Task: Look for space in Rembertów, Poland from 1st July, 2023 to 8th July, 2023 for 2 adults, 1 child in price range Rs.15000 to Rs.20000. Place can be entire place with 1  bedroom having 1 bed and 1 bathroom. Property type can be house, flat, guest house, hotel. Booking option can be shelf check-in. Required host language is English.
Action: Mouse pressed left at (609, 157)
Screenshot: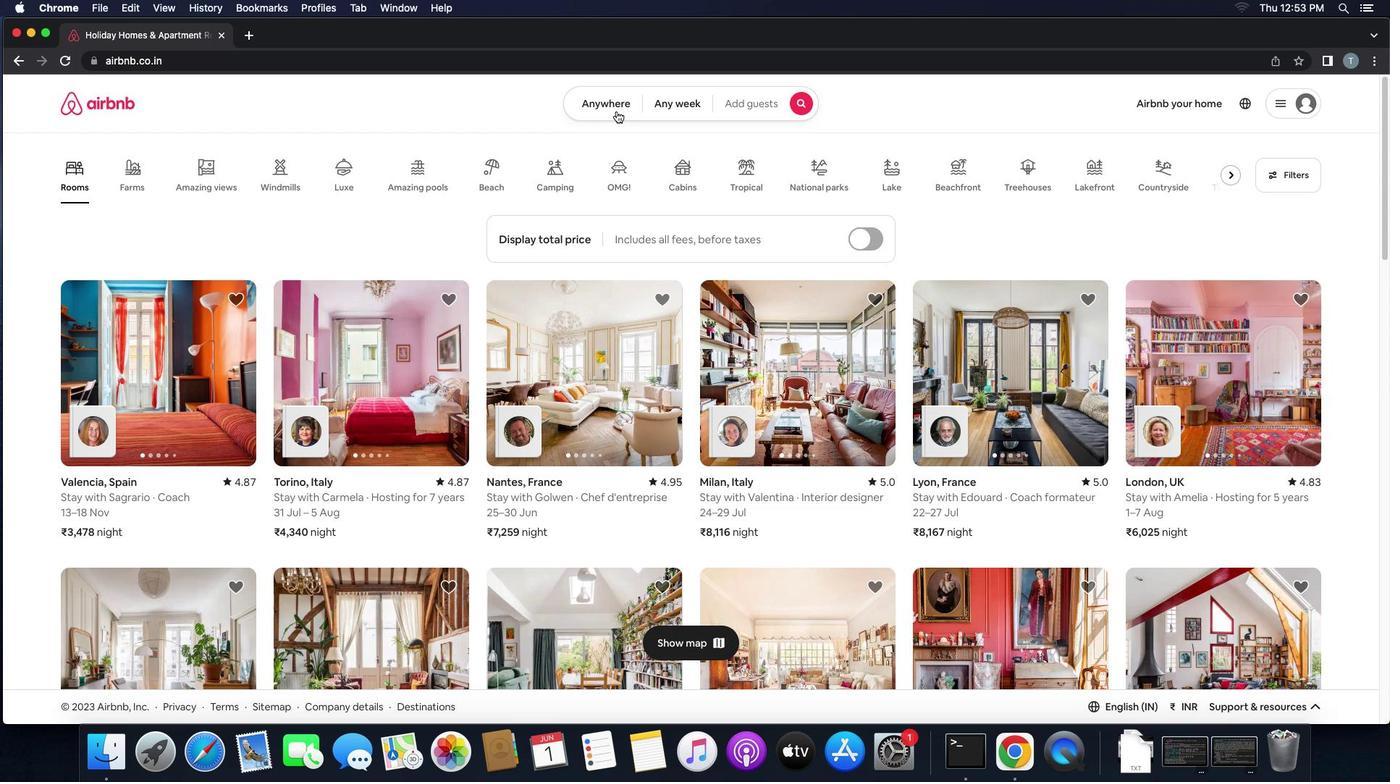 
Action: Mouse moved to (487, 207)
Screenshot: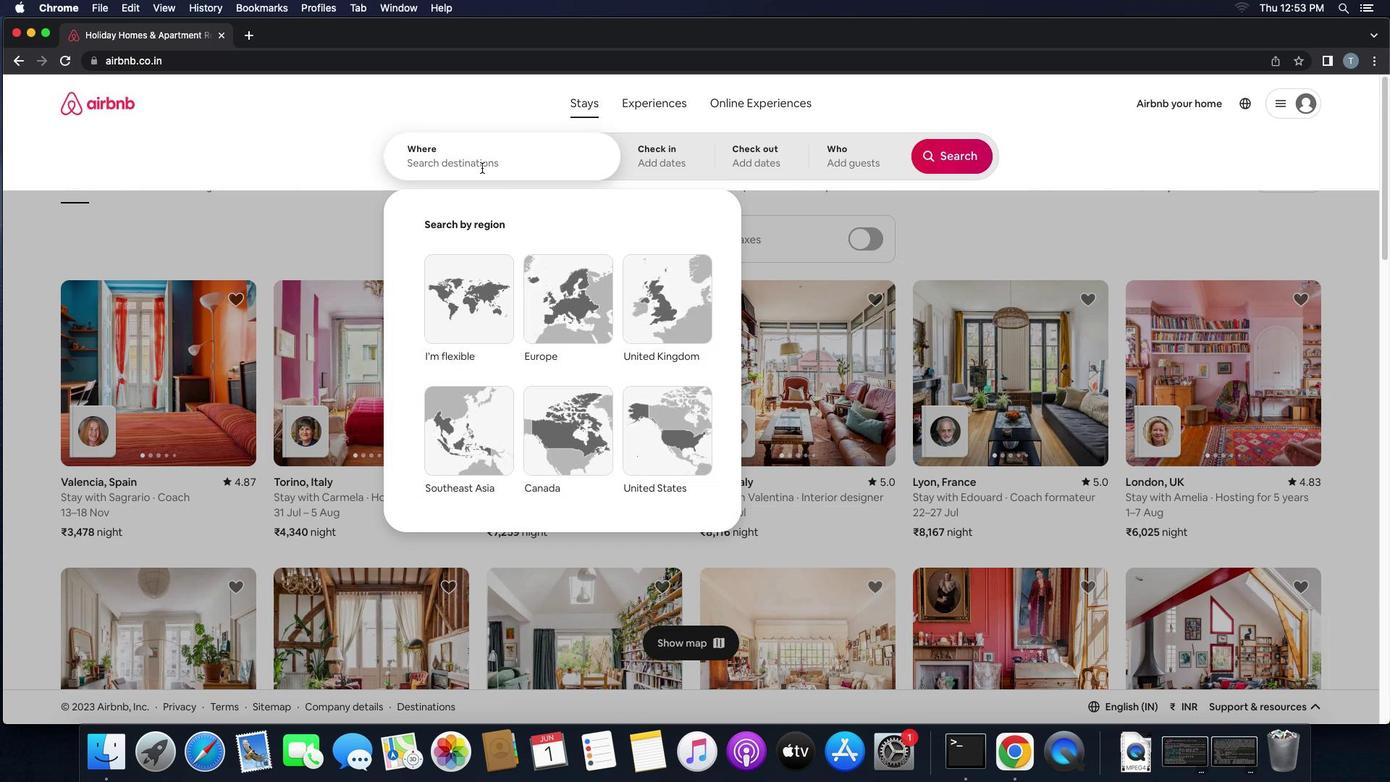 
Action: Mouse pressed left at (487, 207)
Screenshot: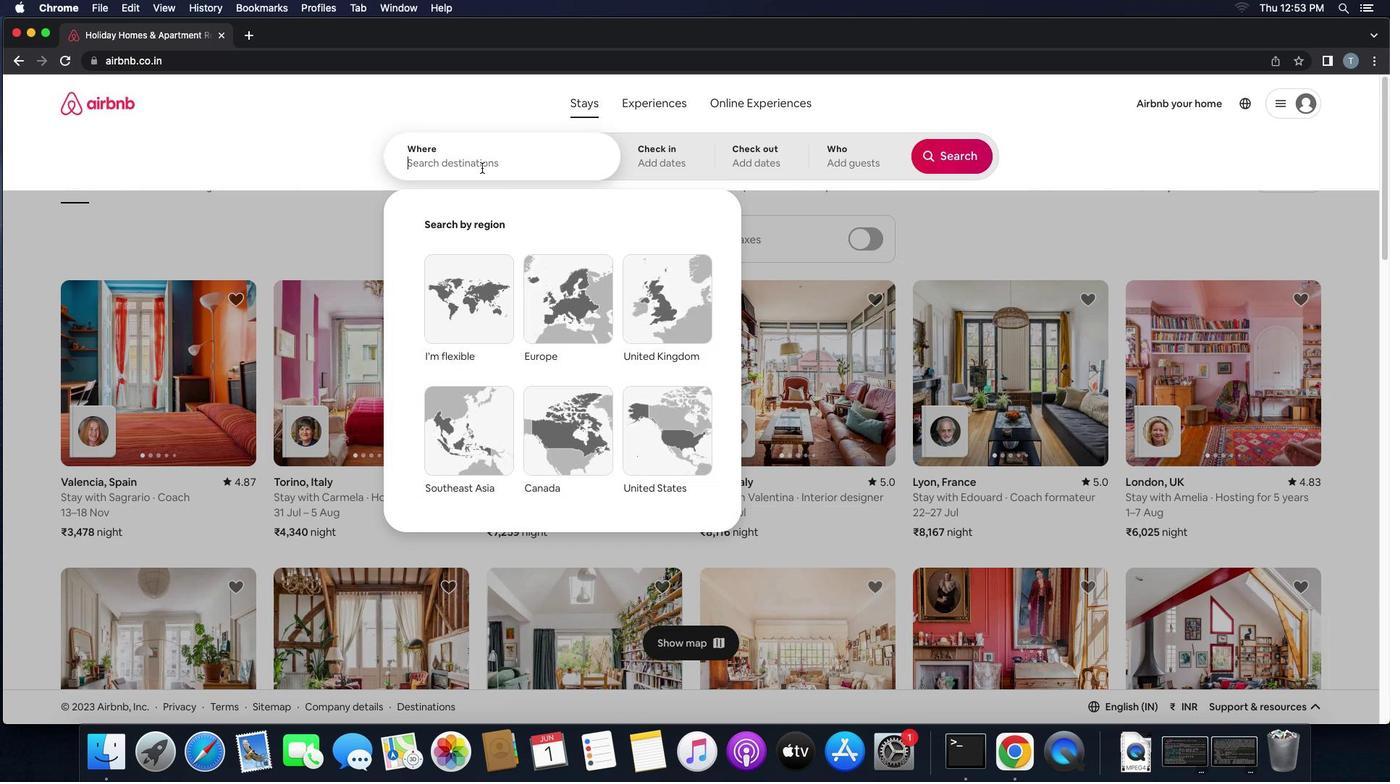 
Action: Key pressed 'r''e''m''b''e''r''t''o''w'
Screenshot: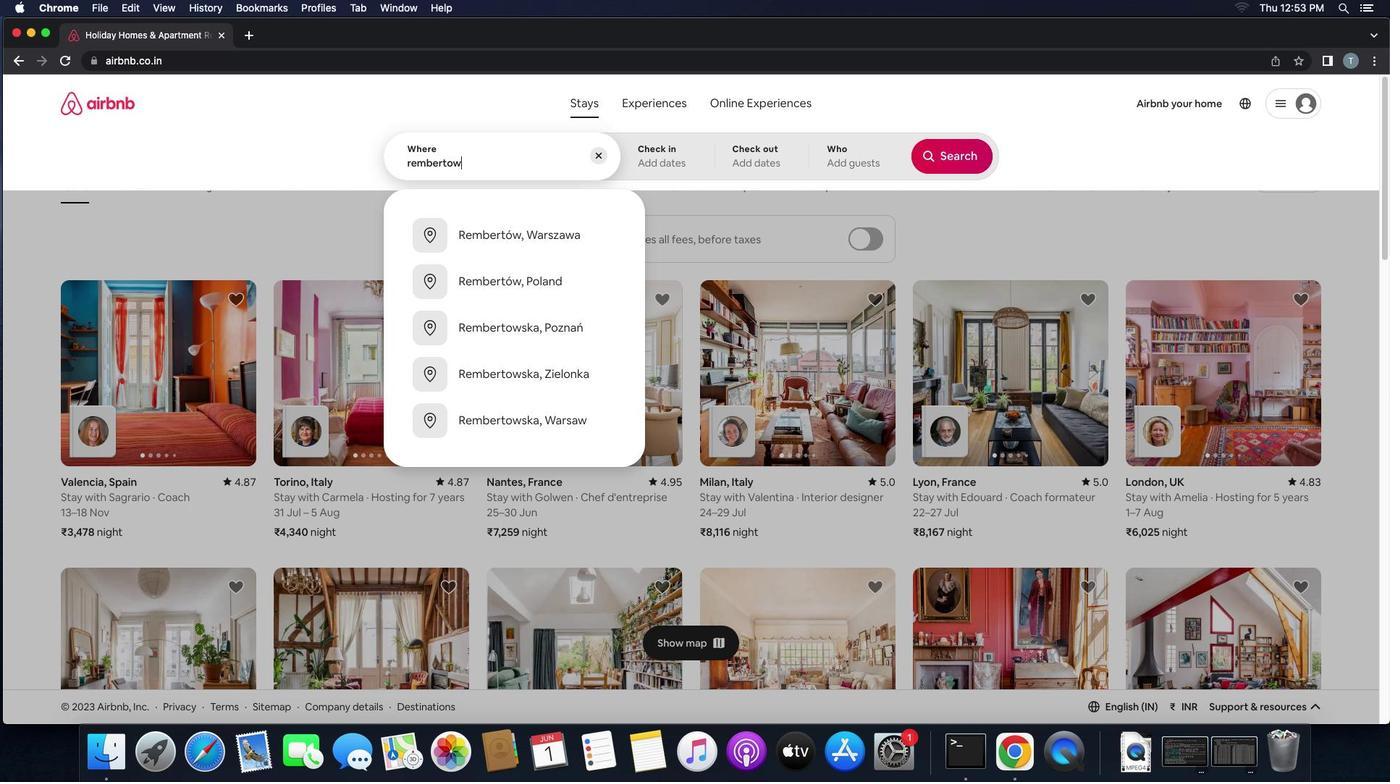 
Action: Mouse moved to (499, 307)
Screenshot: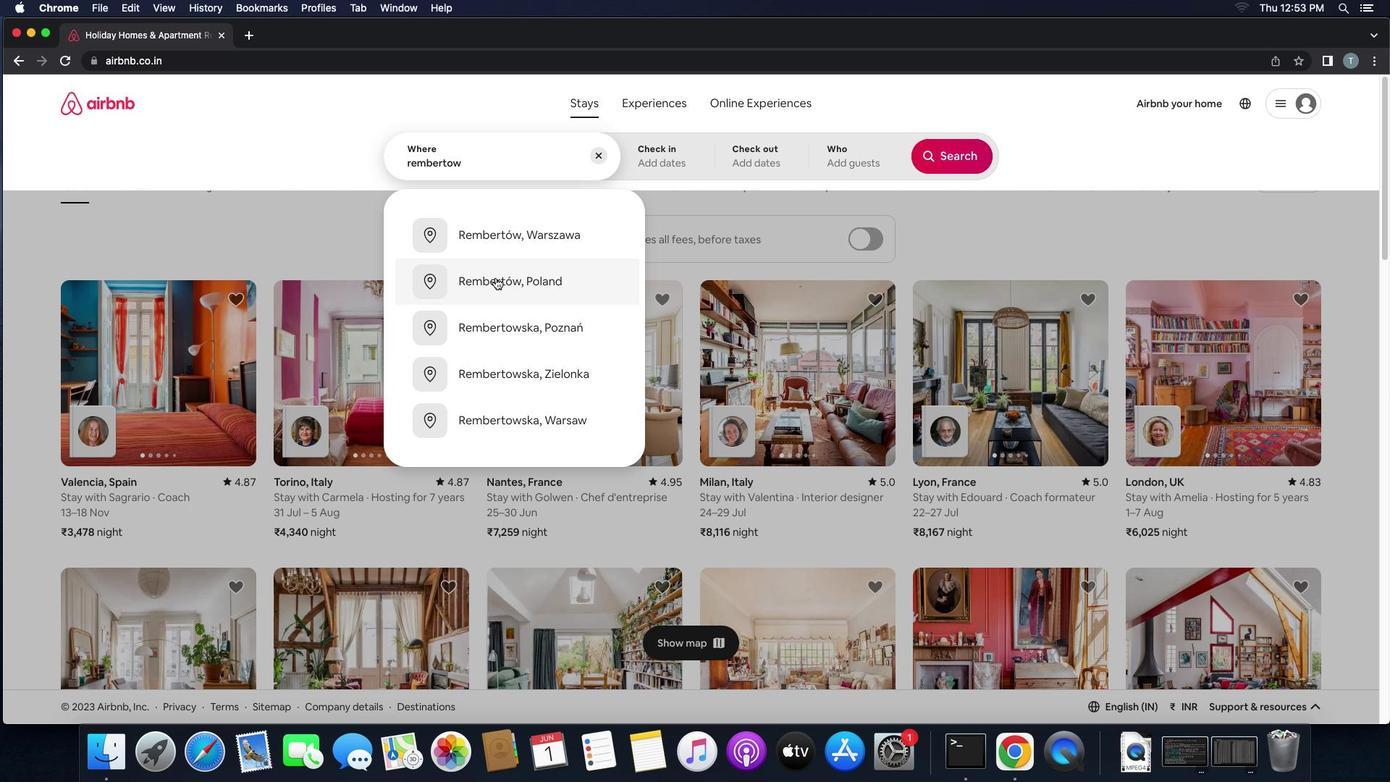 
Action: Mouse pressed left at (499, 307)
Screenshot: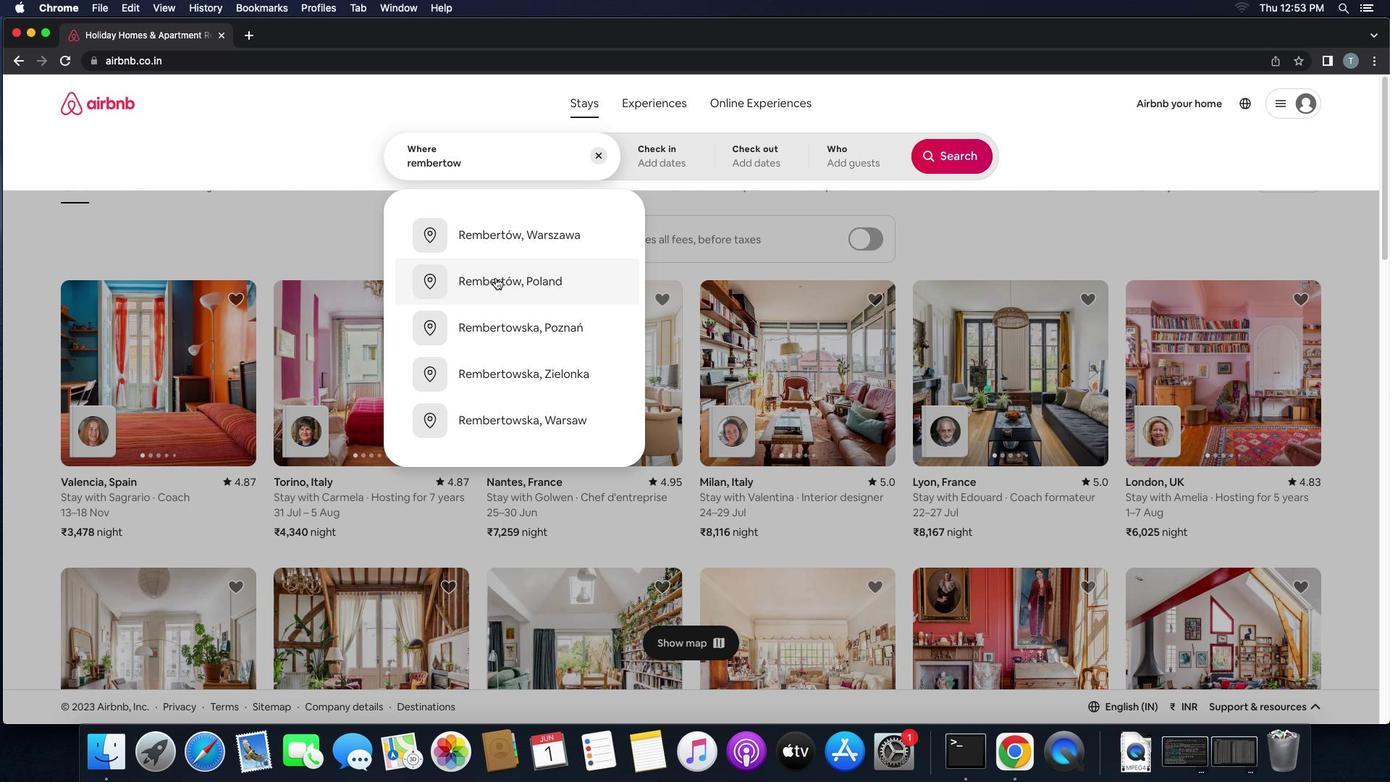 
Action: Mouse moved to (904, 360)
Screenshot: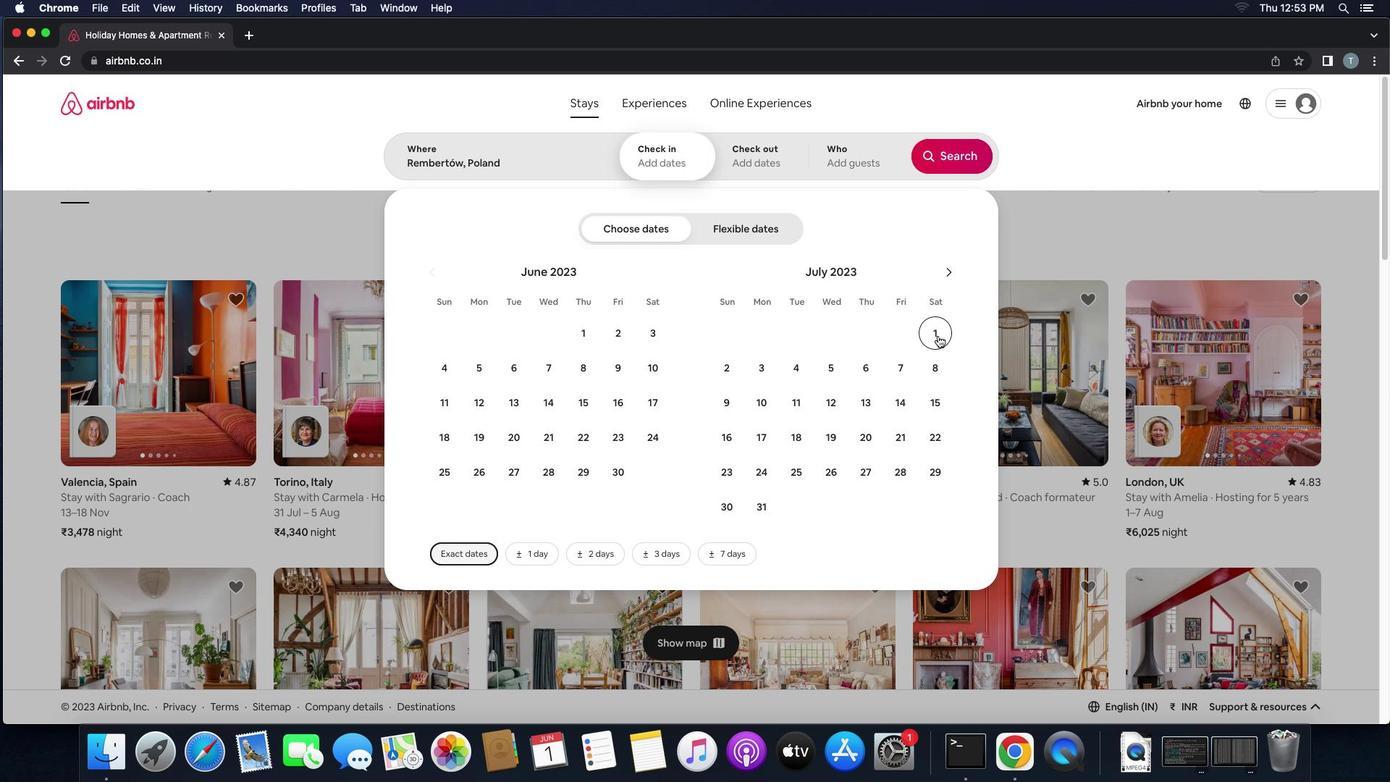 
Action: Mouse pressed left at (904, 360)
Screenshot: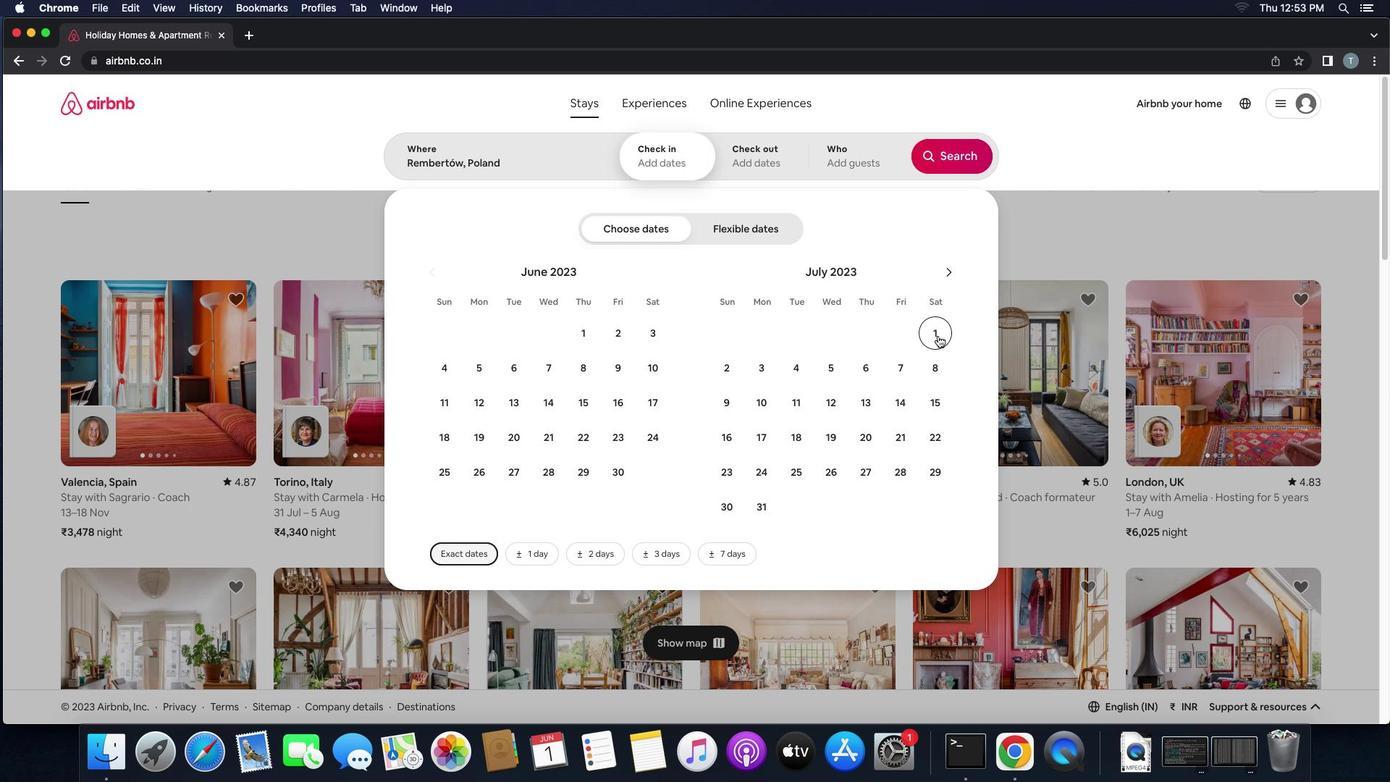 
Action: Mouse moved to (899, 386)
Screenshot: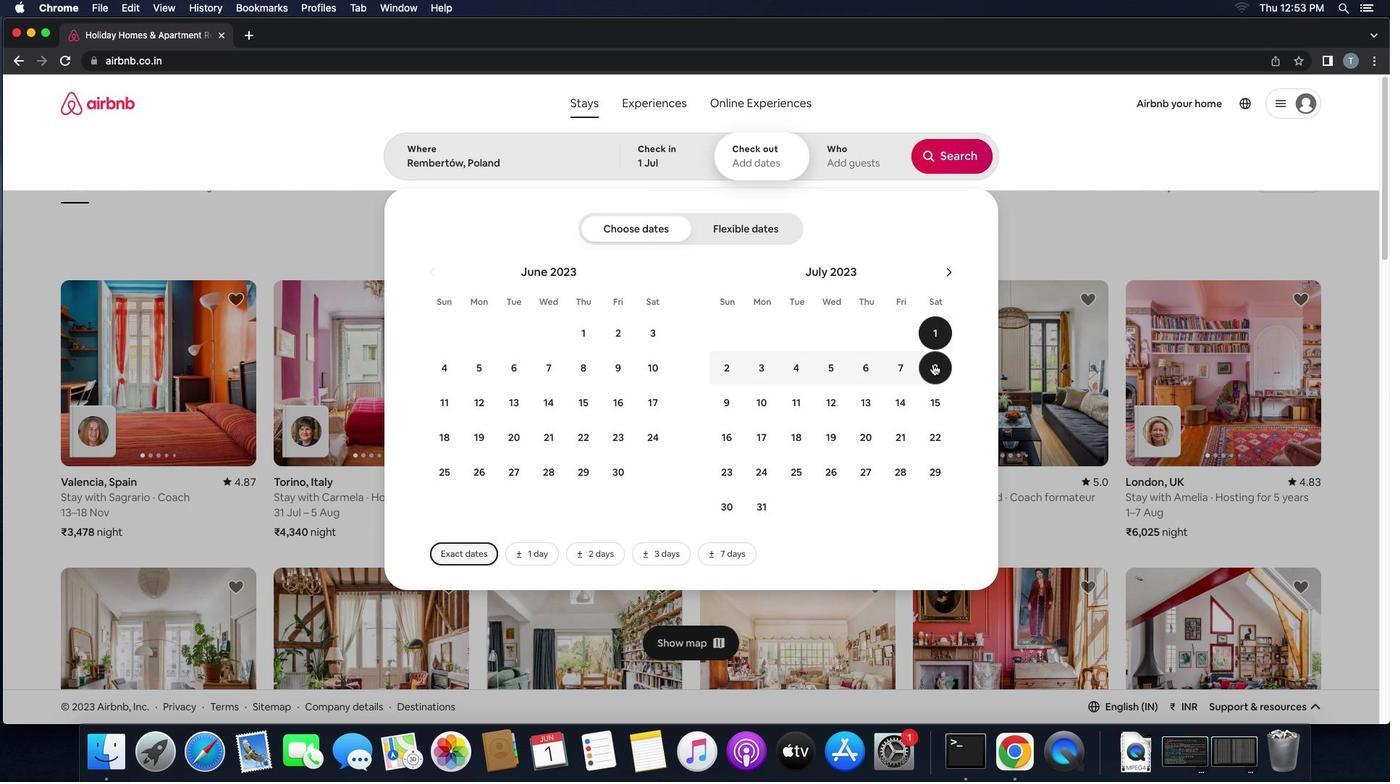 
Action: Mouse pressed left at (899, 386)
Screenshot: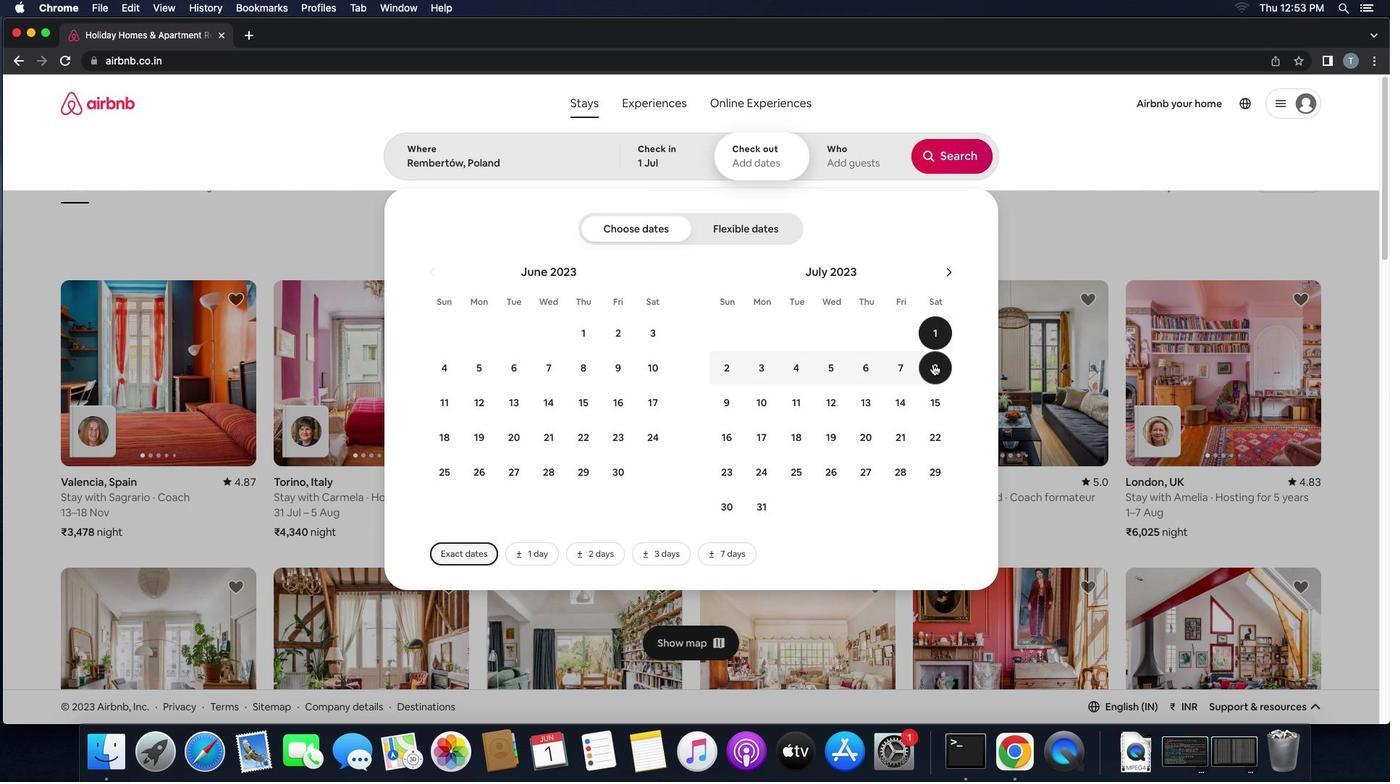 
Action: Mouse moved to (841, 201)
Screenshot: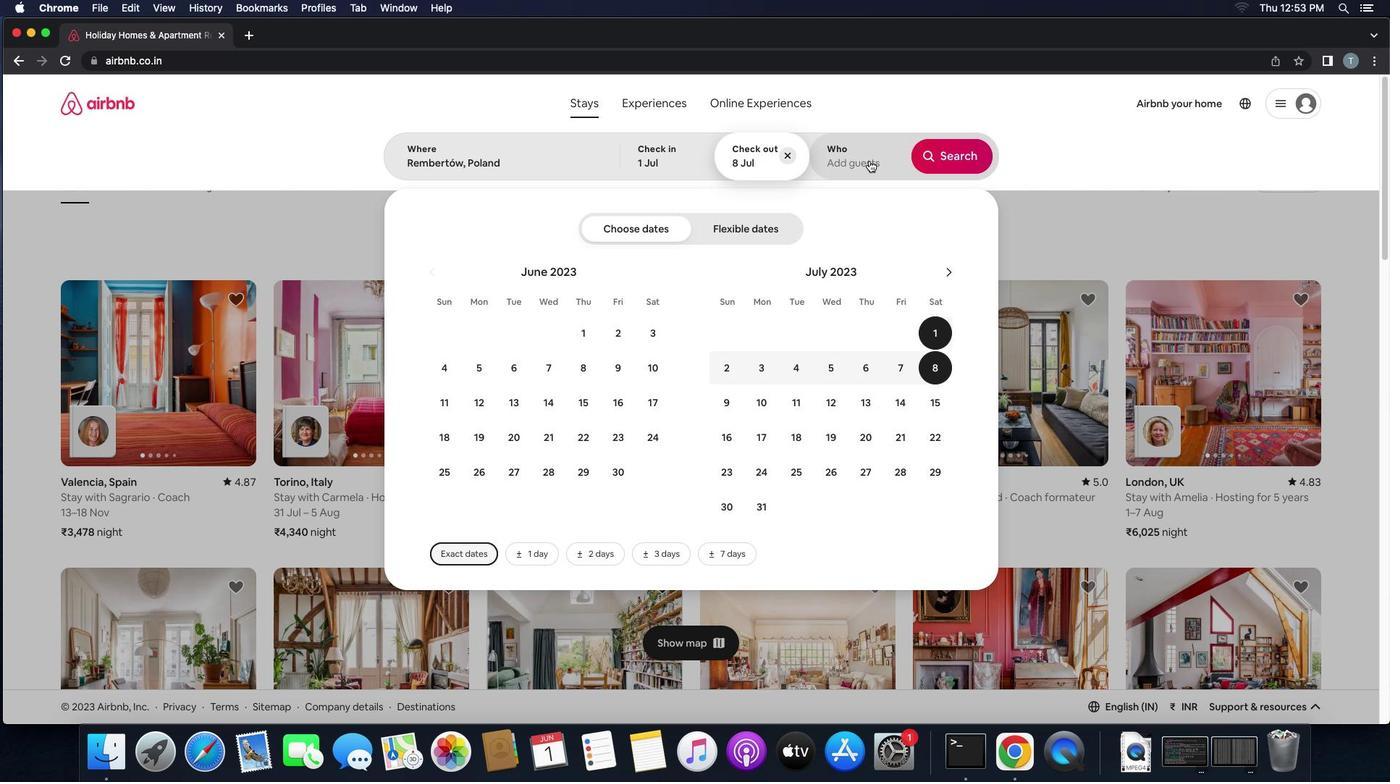 
Action: Mouse pressed left at (841, 201)
Screenshot: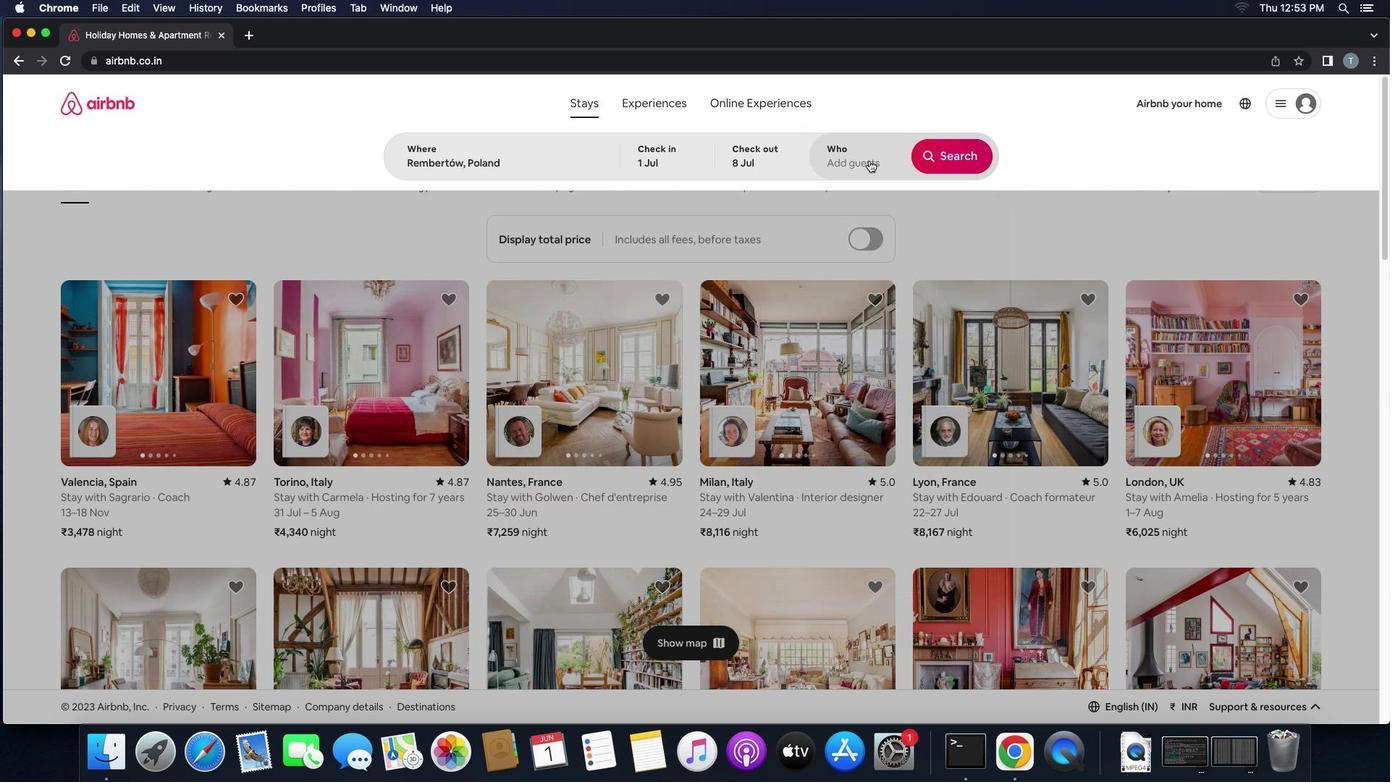 
Action: Mouse moved to (920, 266)
Screenshot: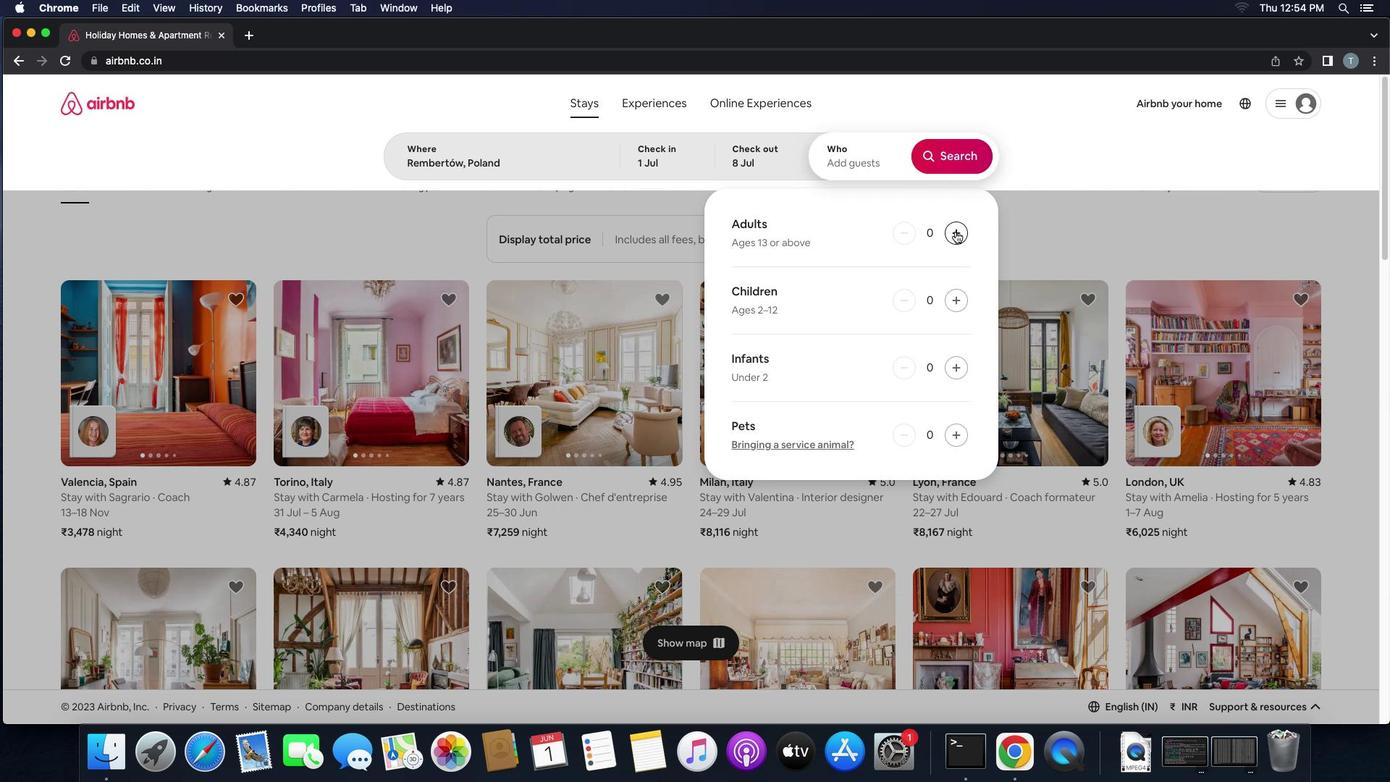 
Action: Mouse pressed left at (920, 266)
Screenshot: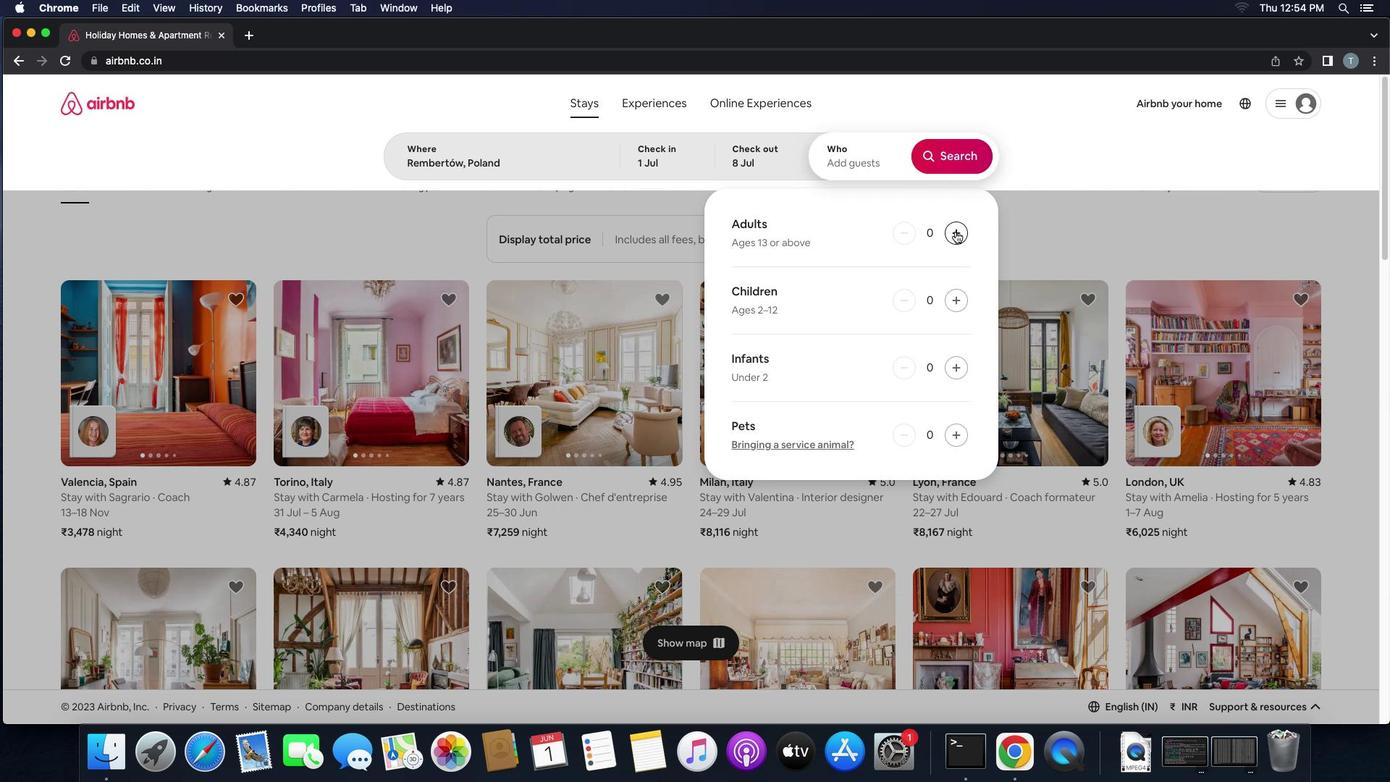 
Action: Mouse pressed left at (920, 266)
Screenshot: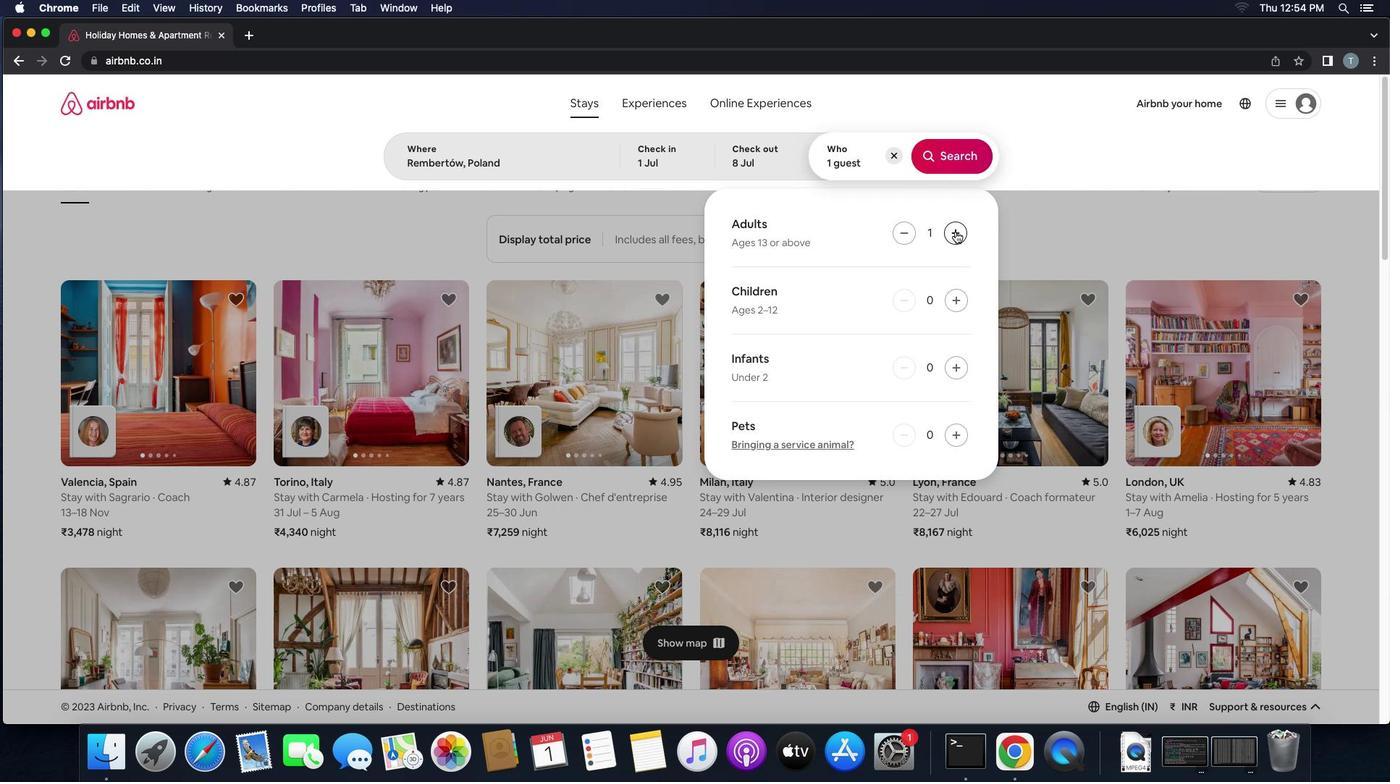 
Action: Mouse moved to (920, 335)
Screenshot: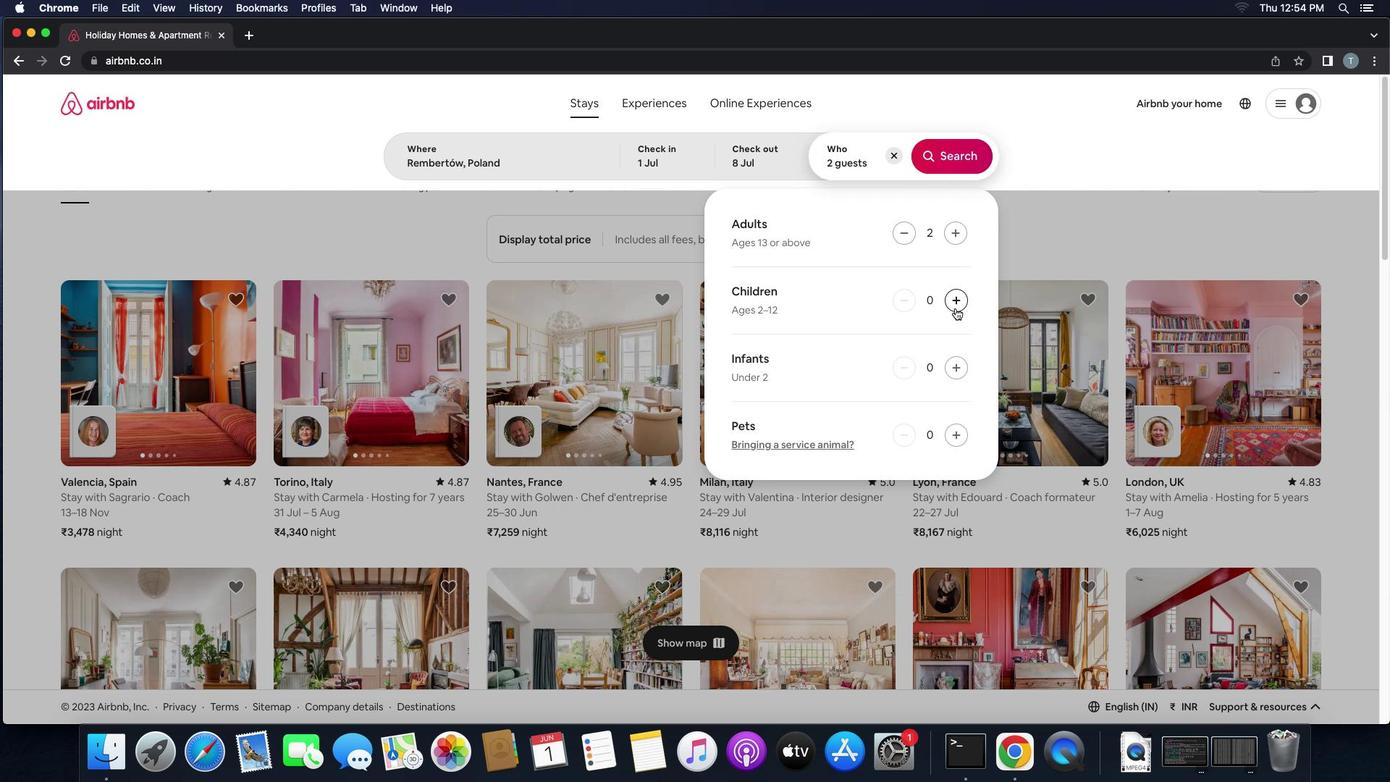 
Action: Mouse pressed left at (920, 335)
Screenshot: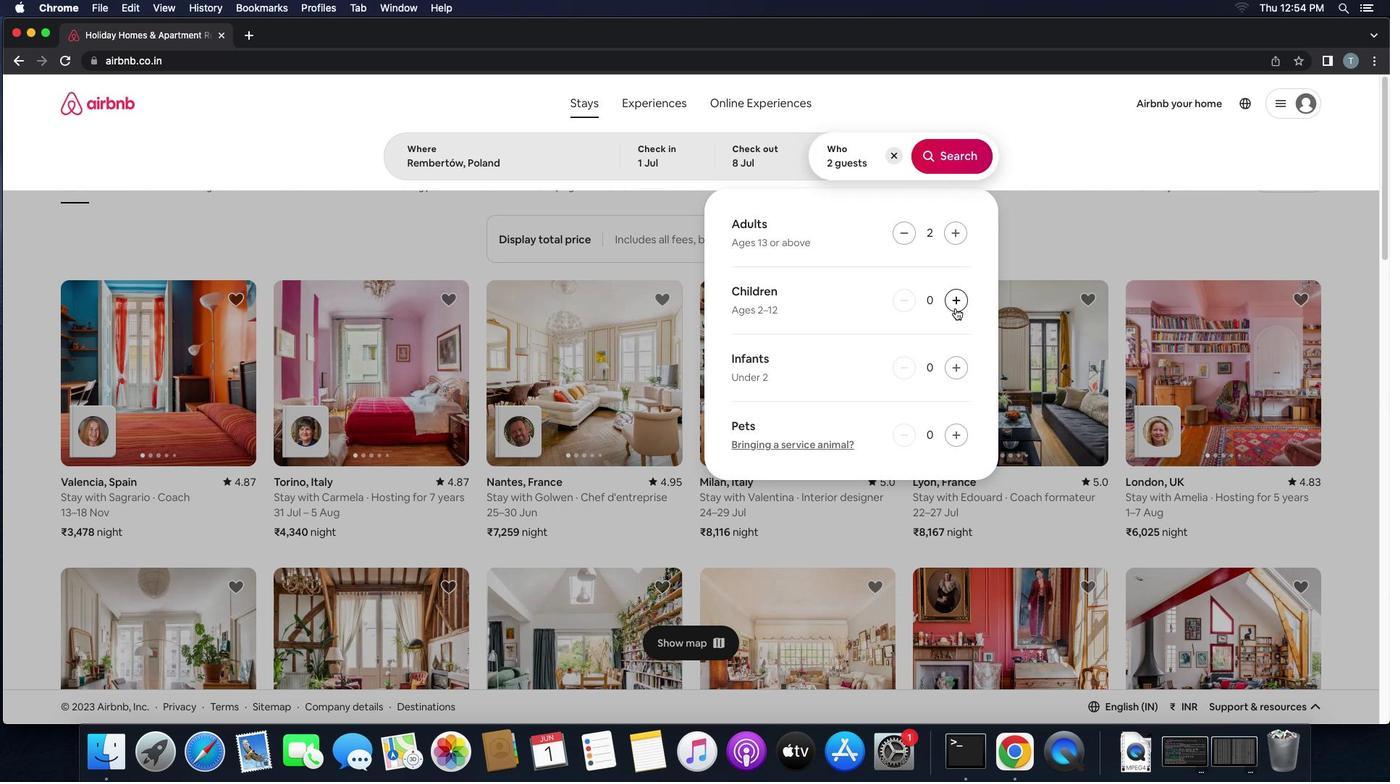 
Action: Mouse moved to (928, 200)
Screenshot: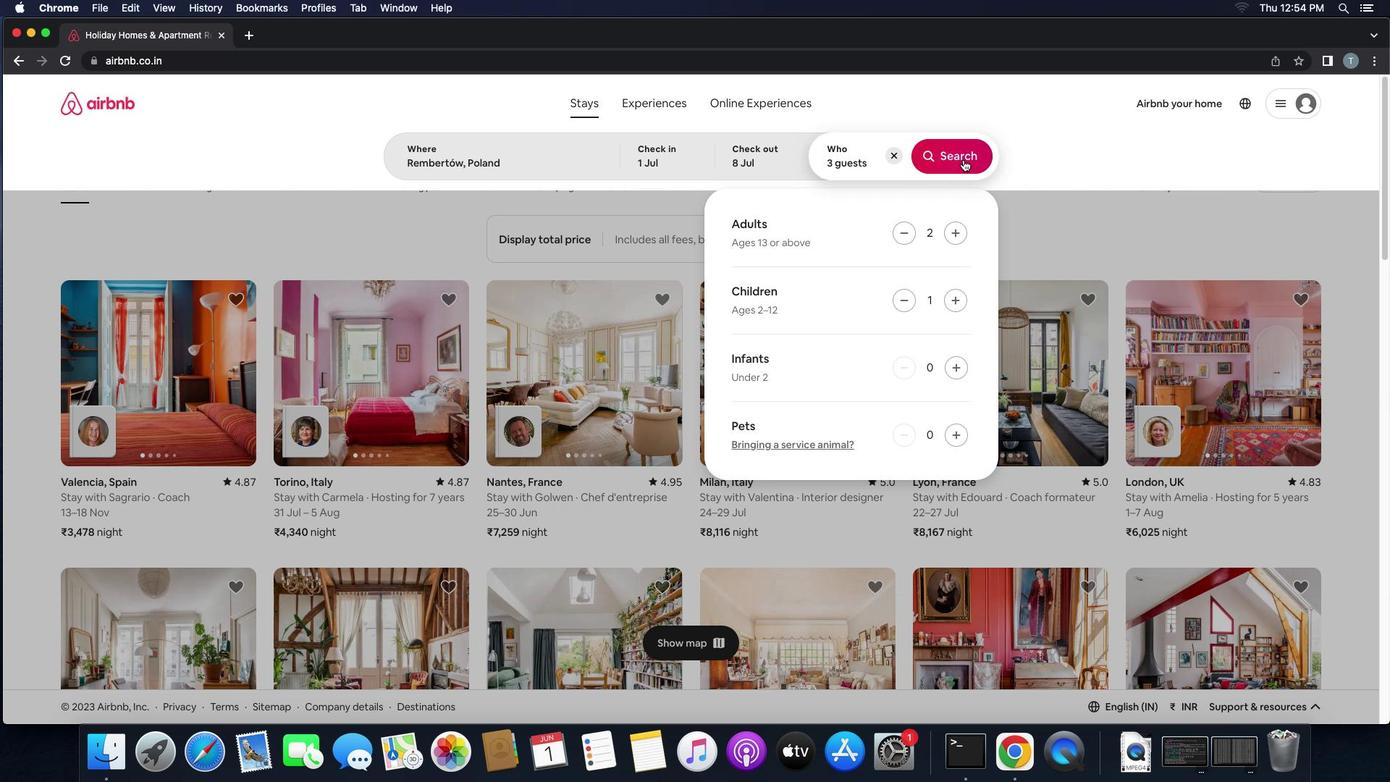 
Action: Mouse pressed left at (928, 200)
Screenshot: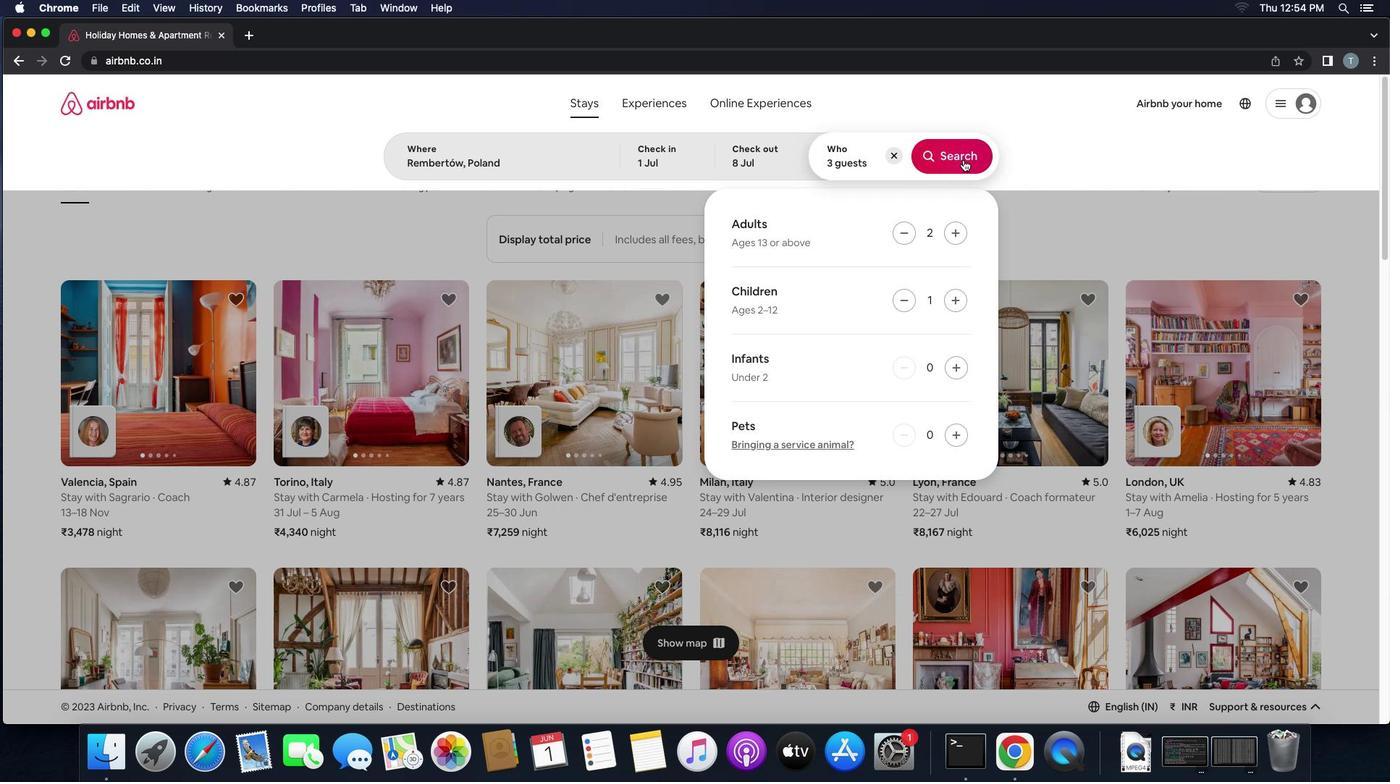 
Action: Mouse moved to (1242, 197)
Screenshot: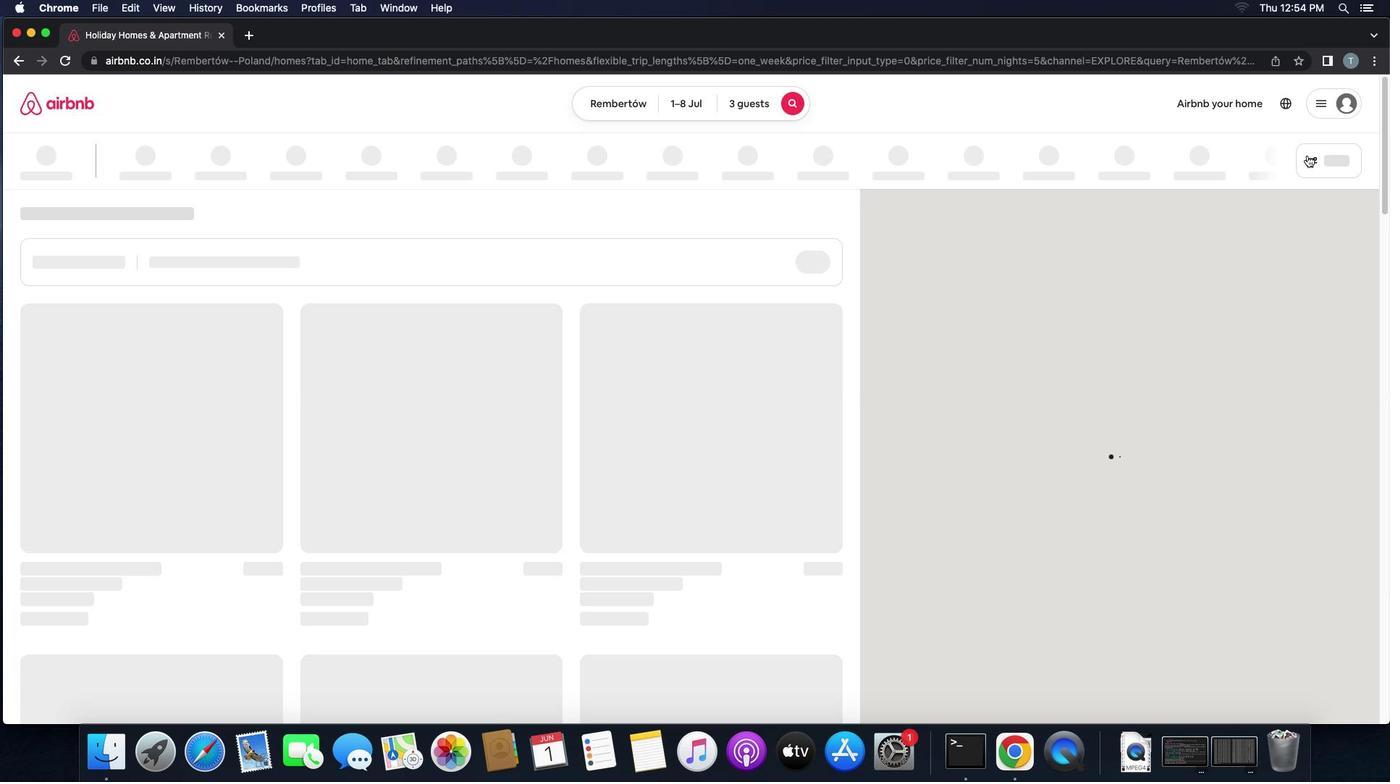 
Action: Mouse pressed left at (1242, 197)
Screenshot: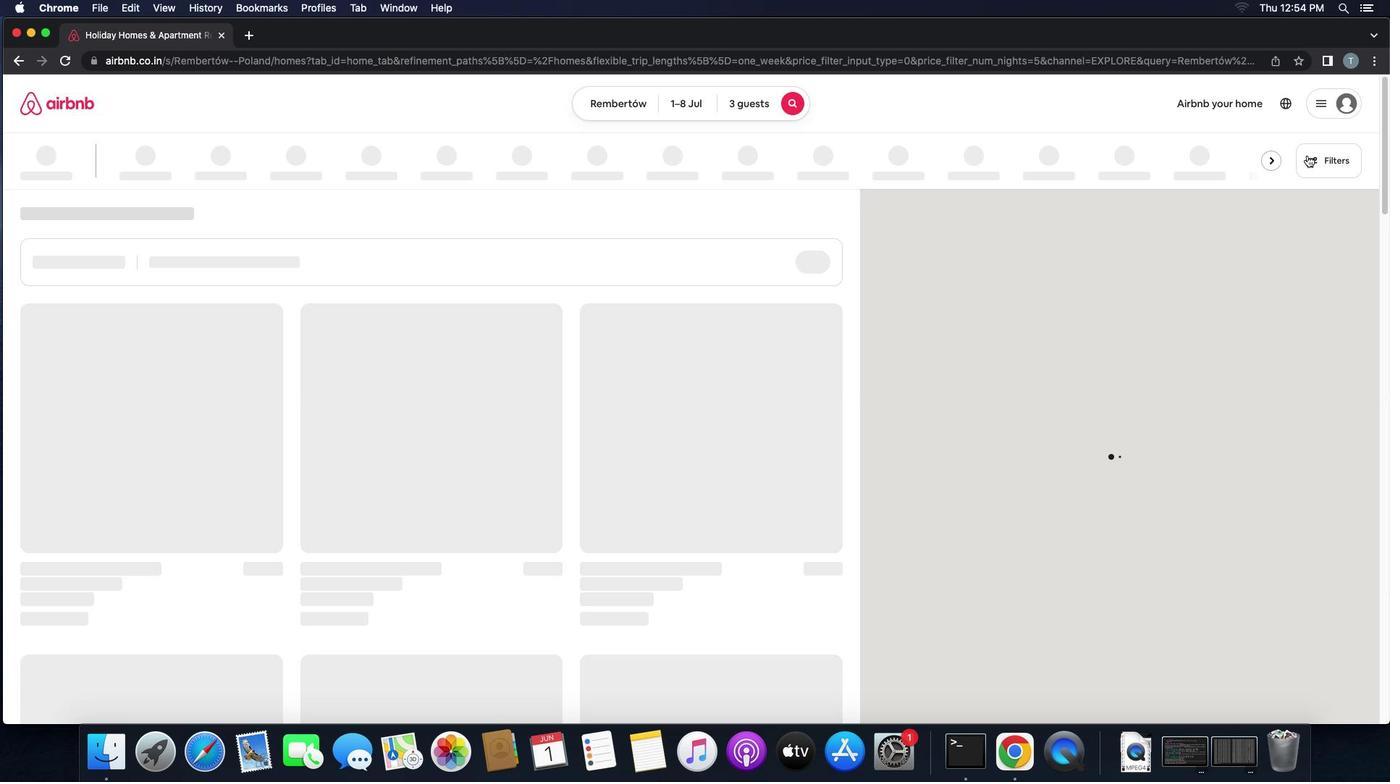 
Action: Mouse moved to (559, 514)
Screenshot: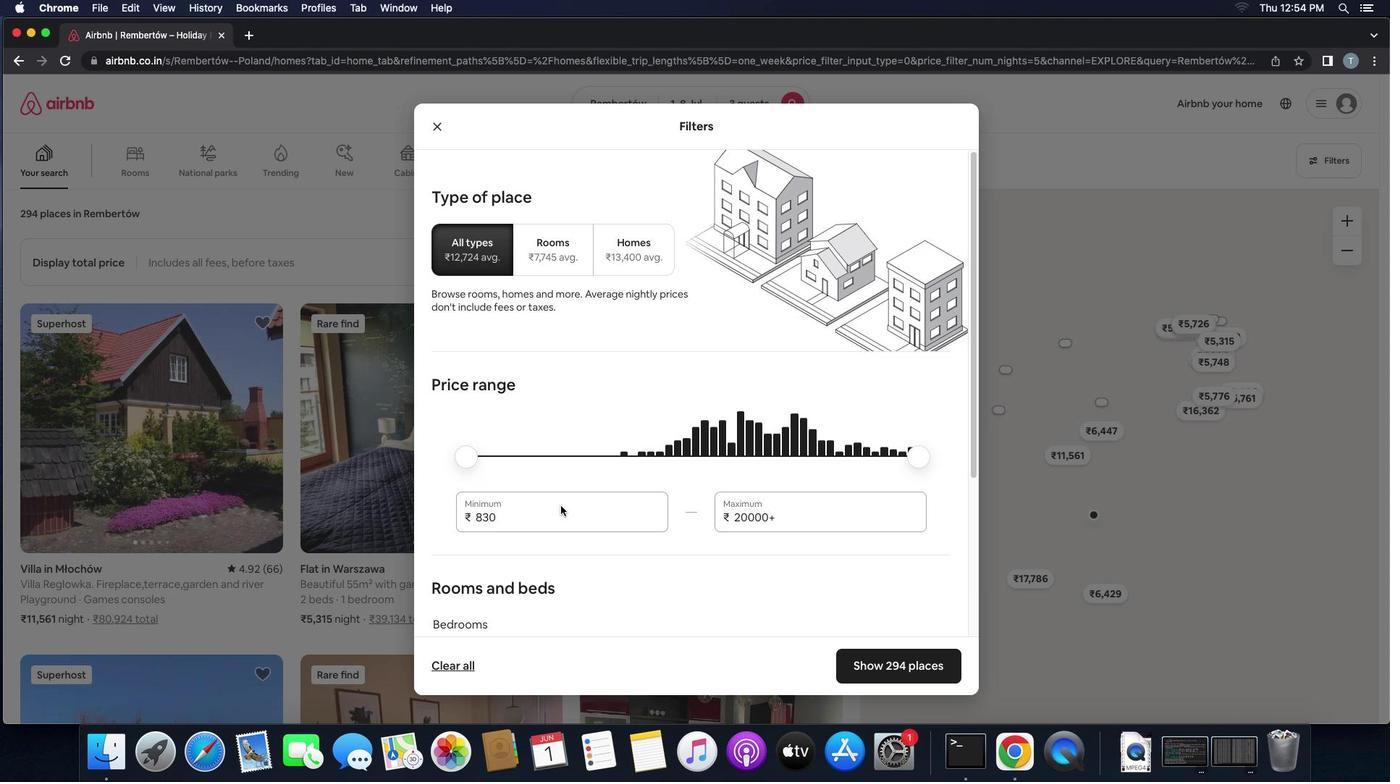 
Action: Mouse pressed left at (559, 514)
Screenshot: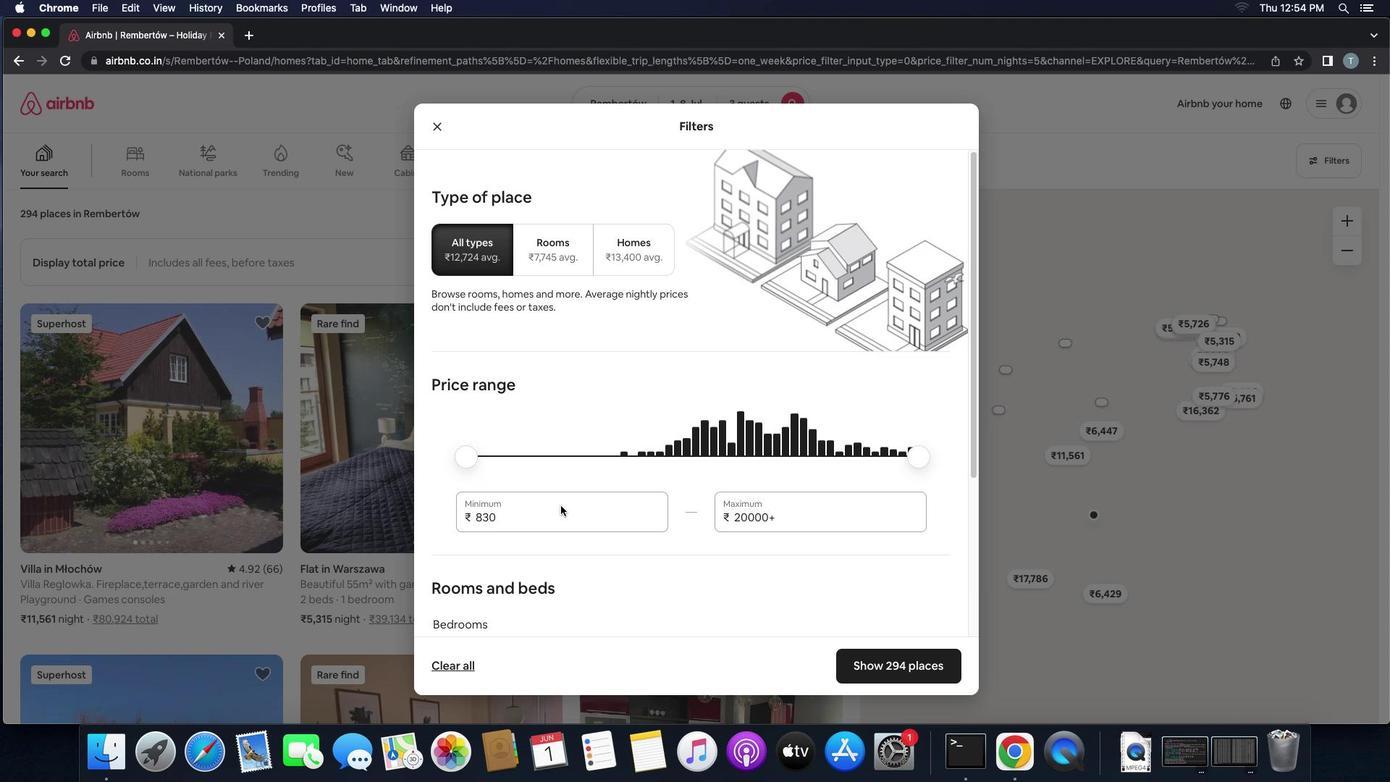 
Action: Mouse moved to (559, 514)
Screenshot: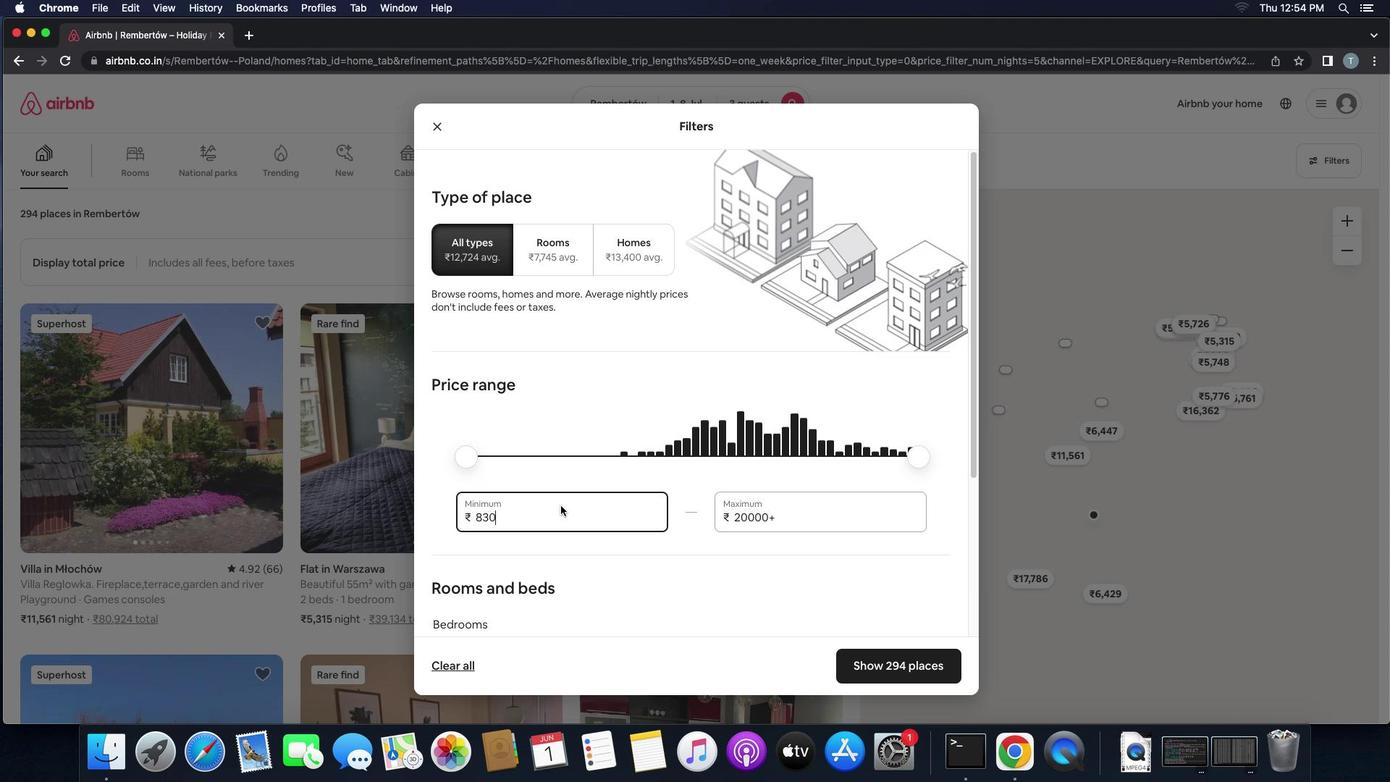 
Action: Key pressed Key.backspaceKey.backspaceKey.backspace'1''5''0''0''0'
Screenshot: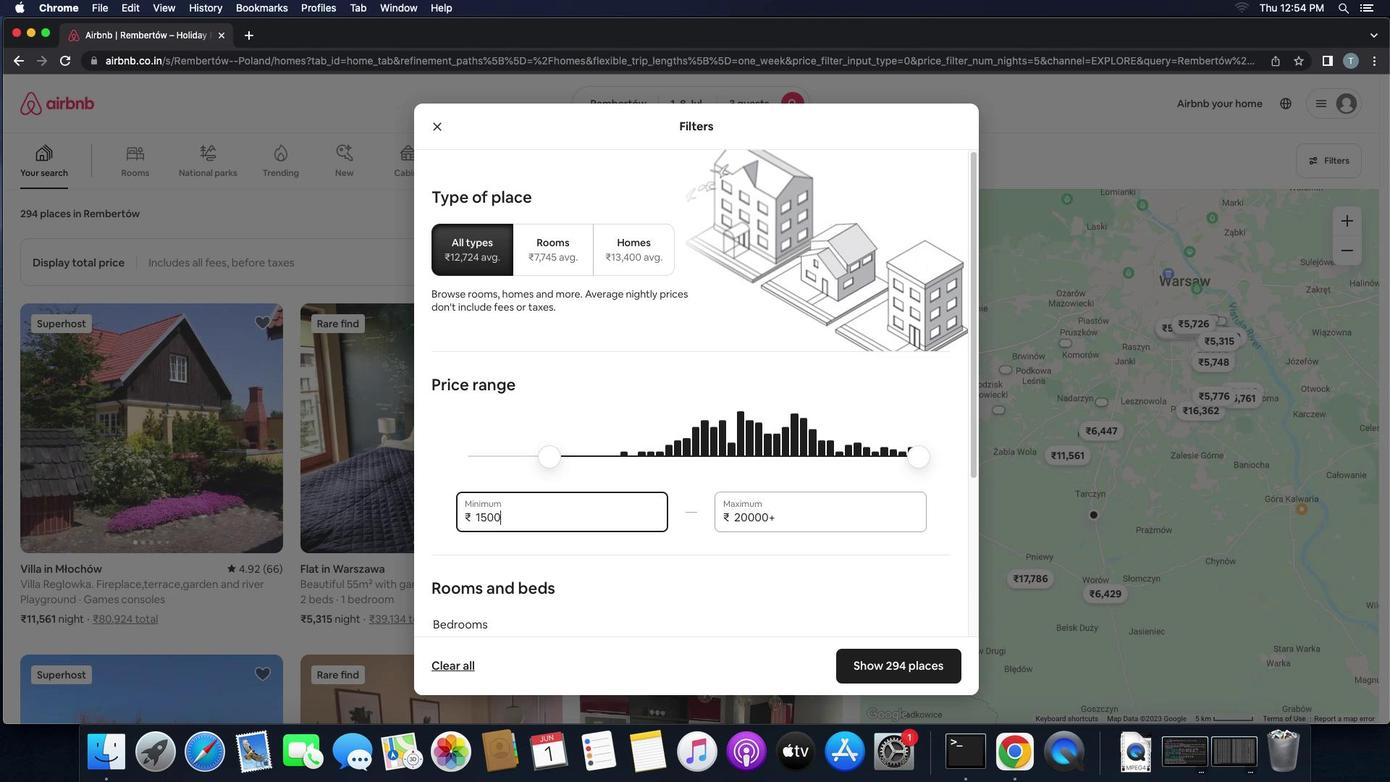 
Action: Mouse moved to (801, 523)
Screenshot: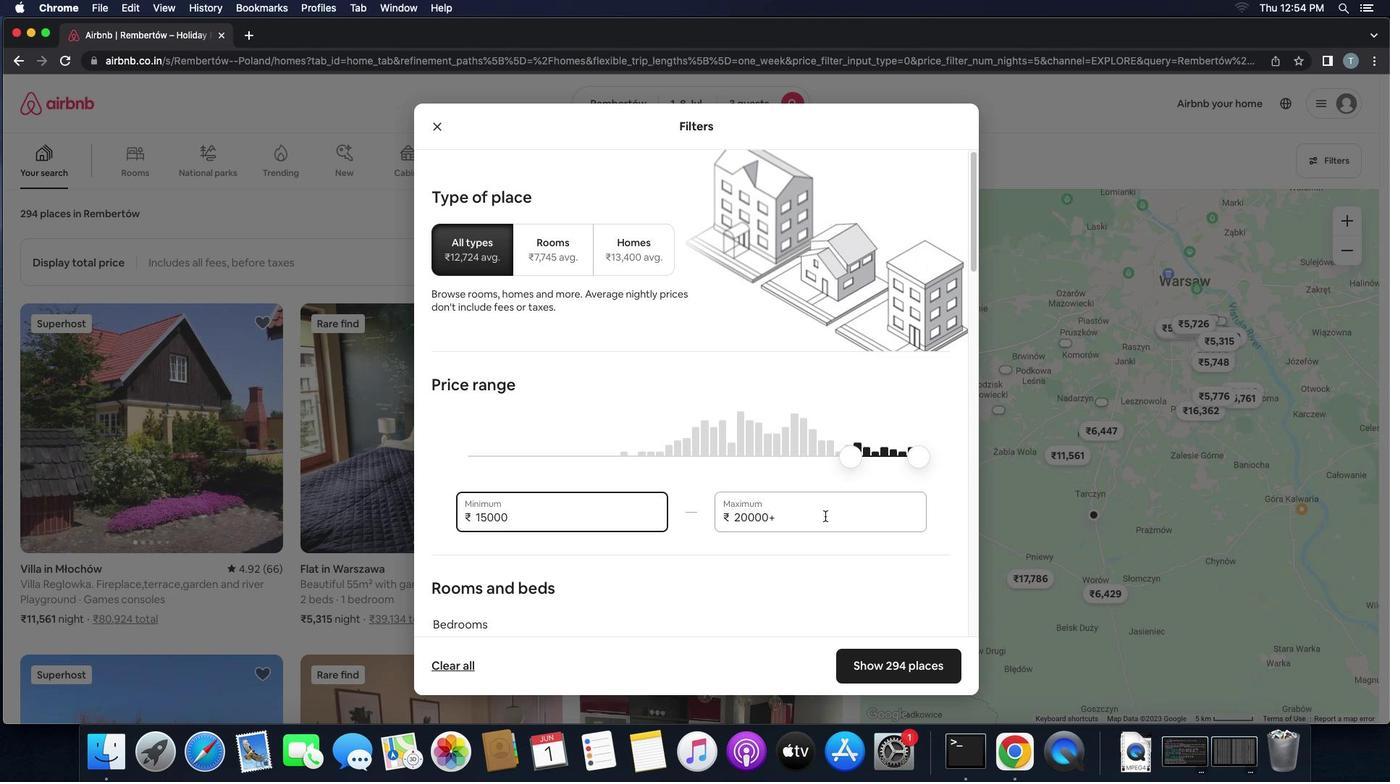 
Action: Mouse pressed left at (801, 523)
Screenshot: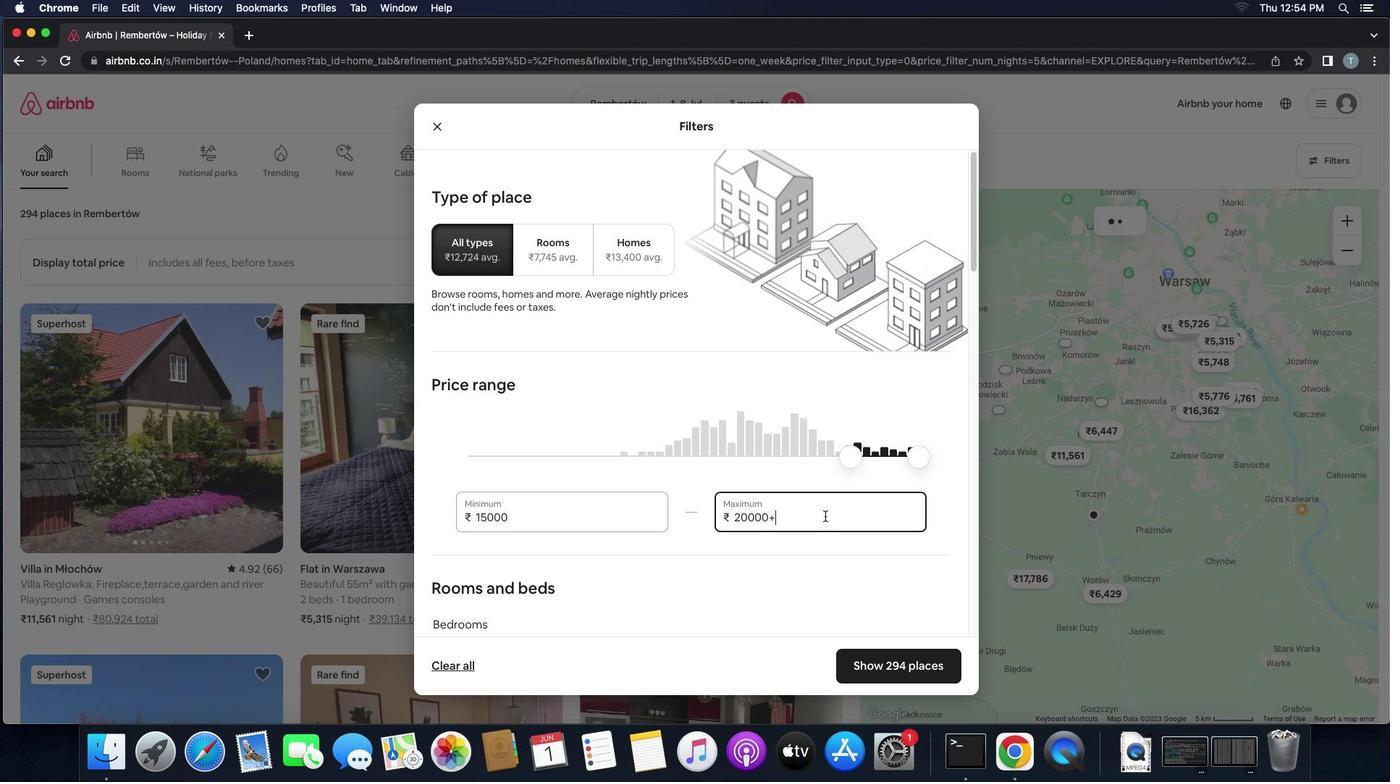 
Action: Key pressed Key.backspaceKey.backspaceKey.backspaceKey.backspaceKey.backspaceKey.backspace'2''0''0''0''0'
Screenshot: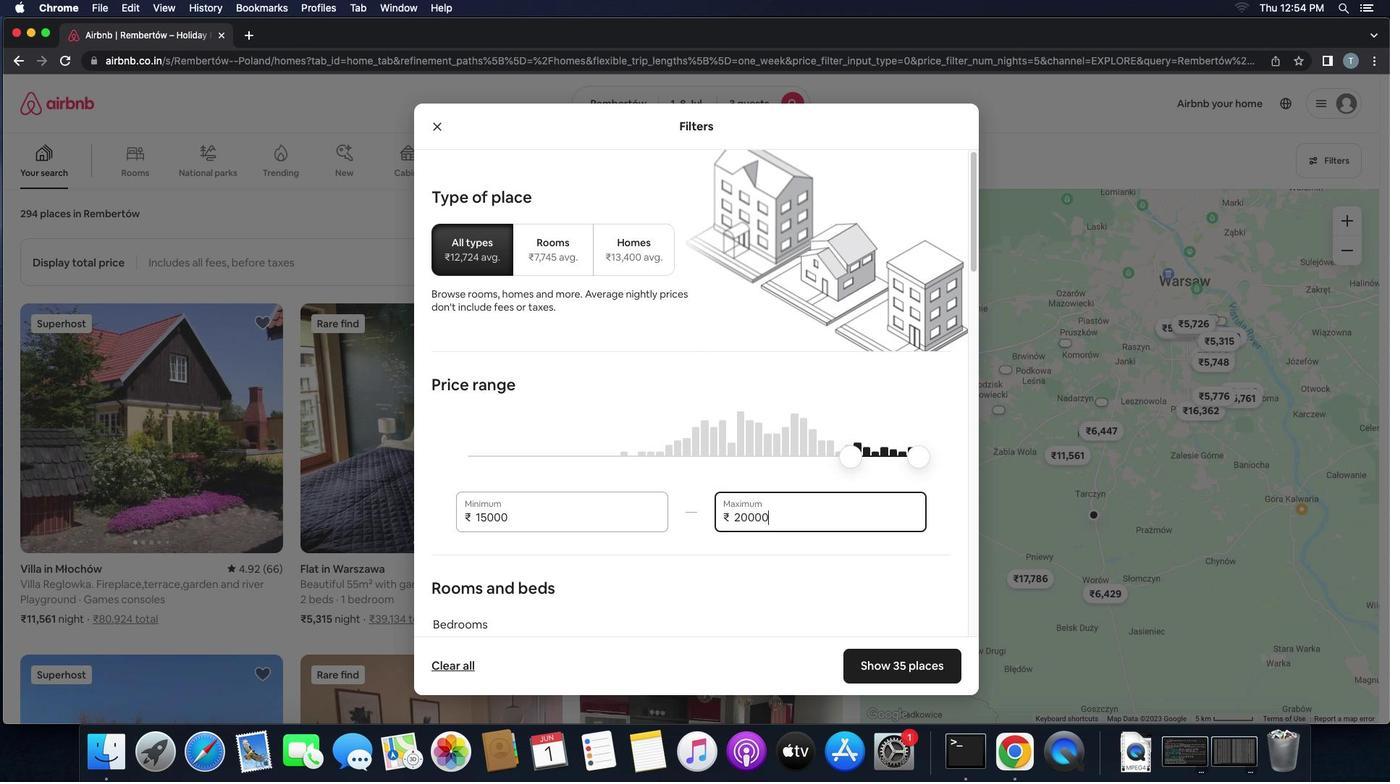 
Action: Mouse moved to (699, 596)
Screenshot: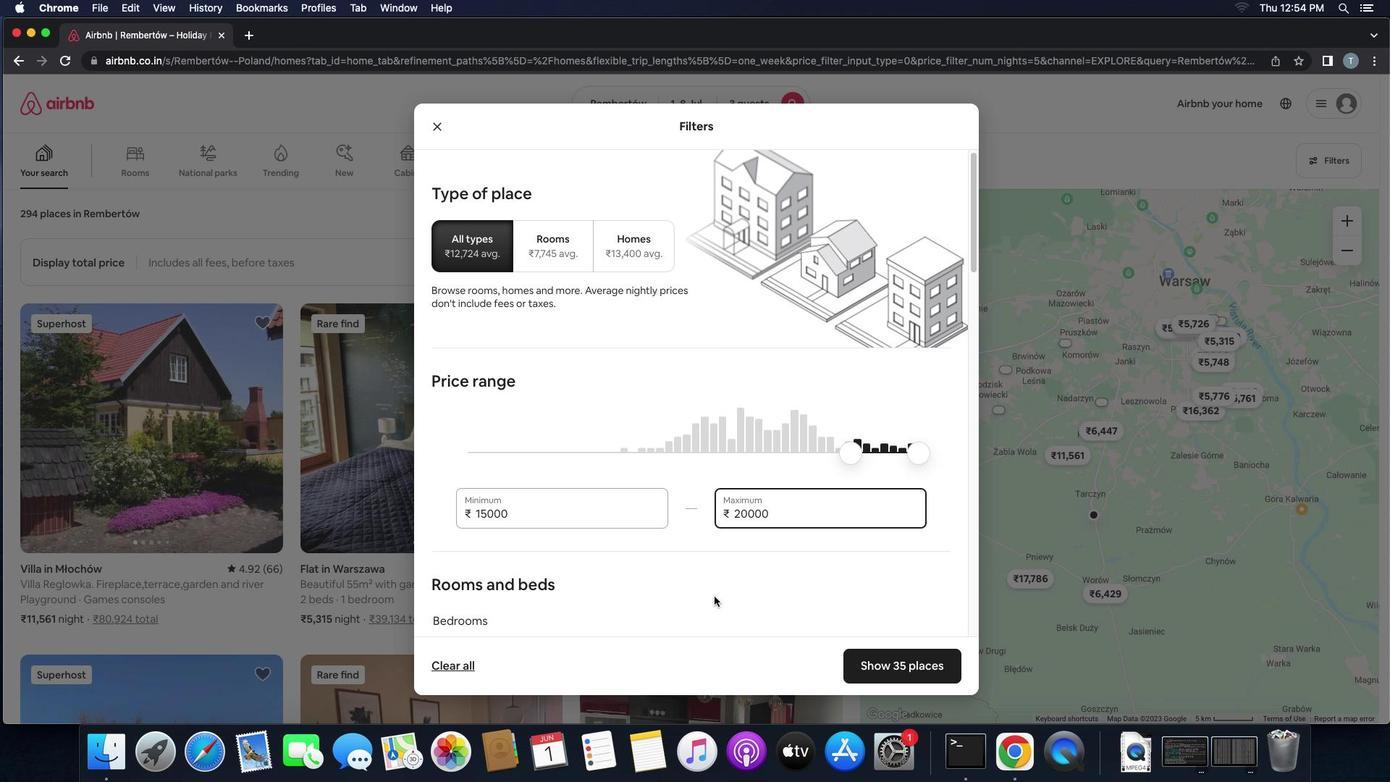 
Action: Mouse scrolled (699, 596) with delta (46, 56)
Screenshot: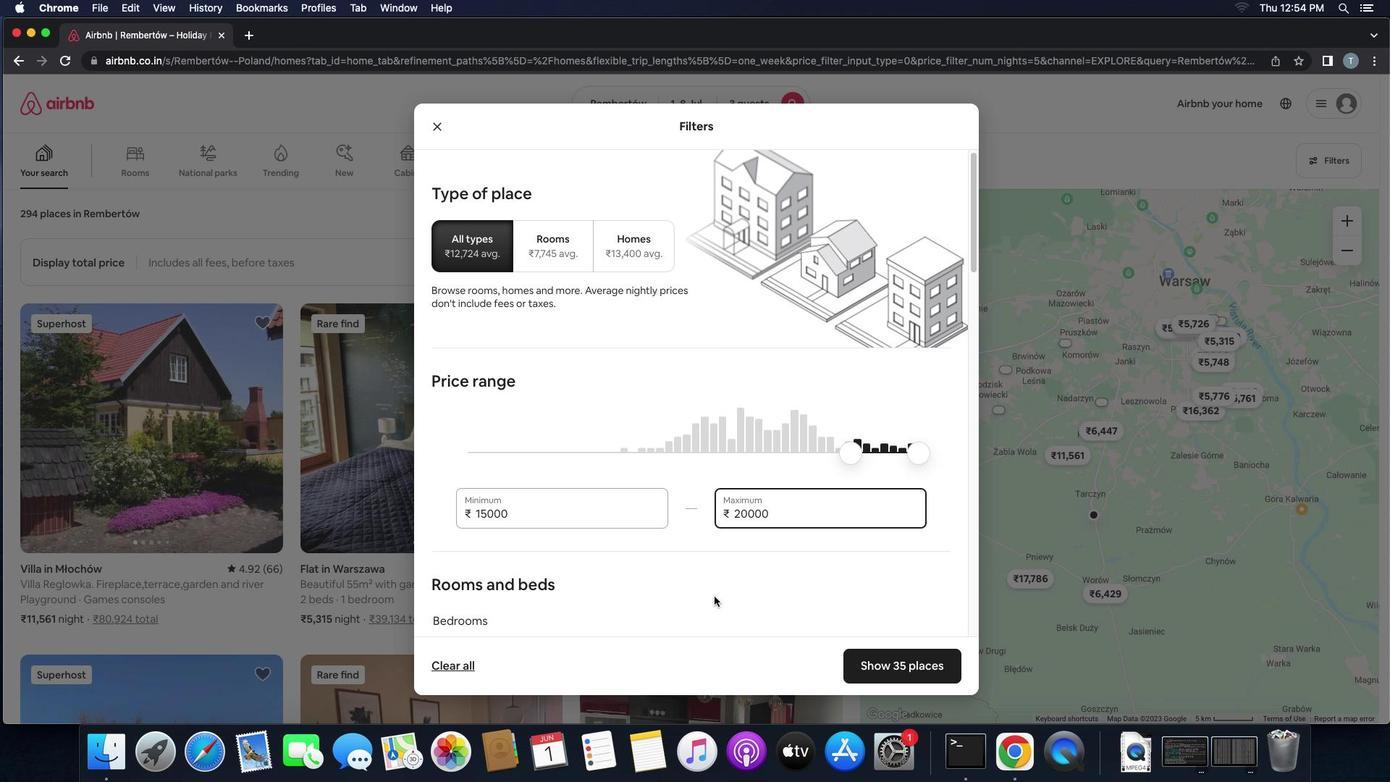 
Action: Mouse moved to (699, 596)
Screenshot: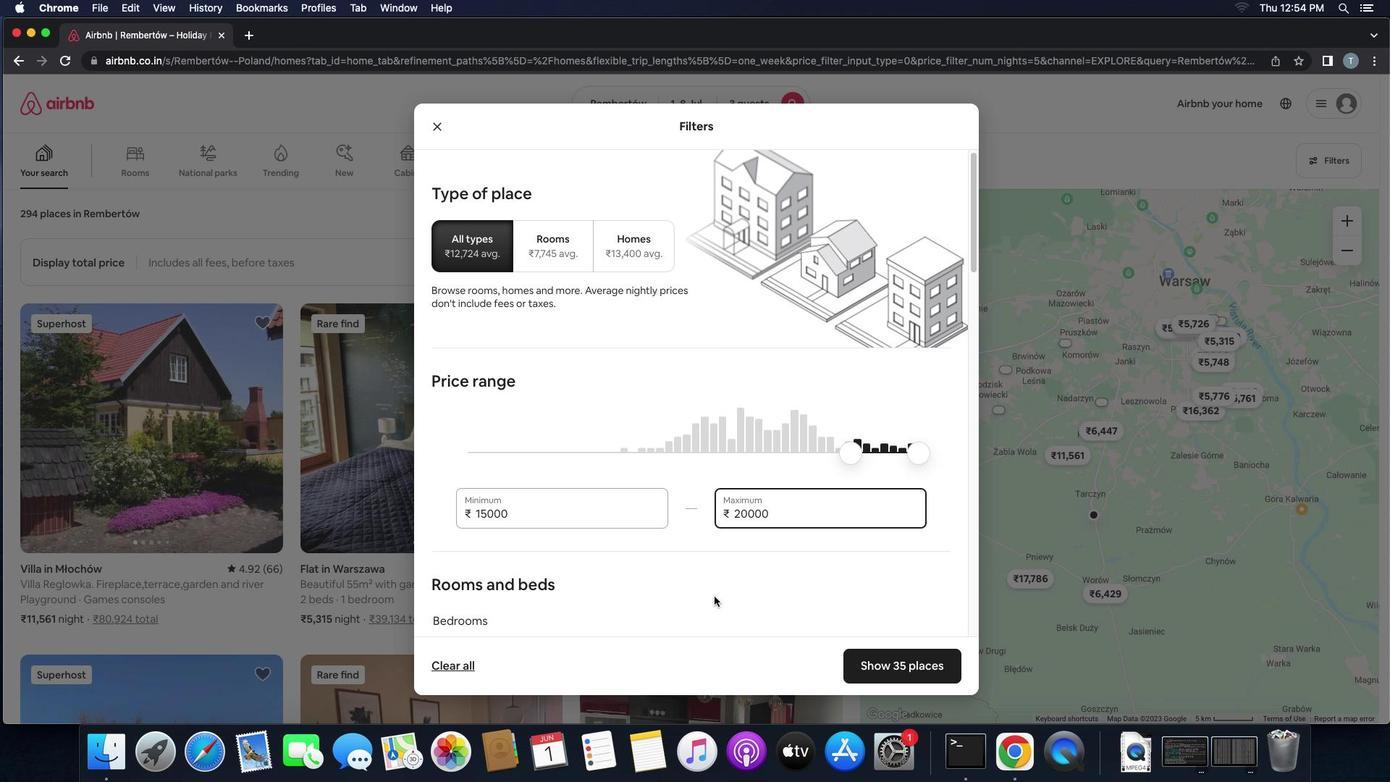 
Action: Mouse scrolled (699, 596) with delta (46, 56)
Screenshot: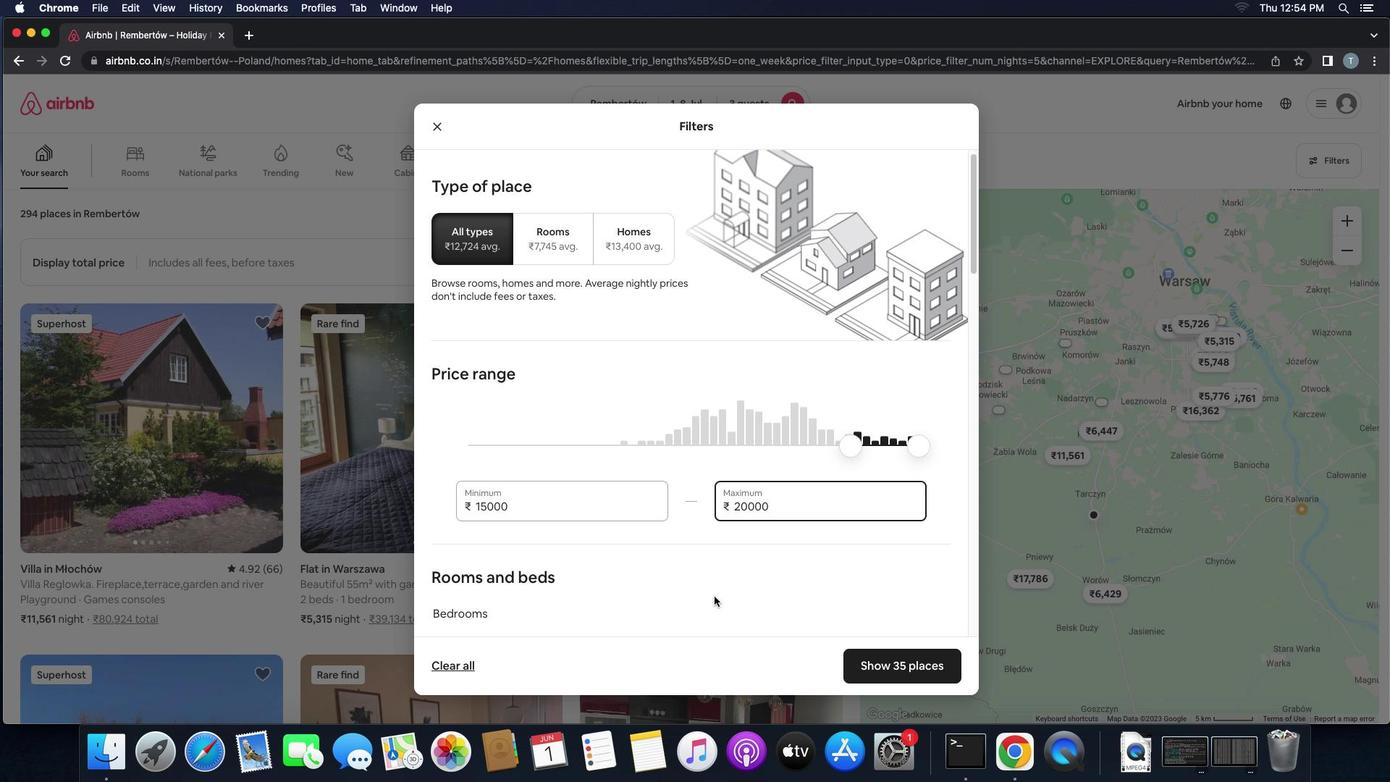 
Action: Mouse scrolled (699, 596) with delta (46, 55)
Screenshot: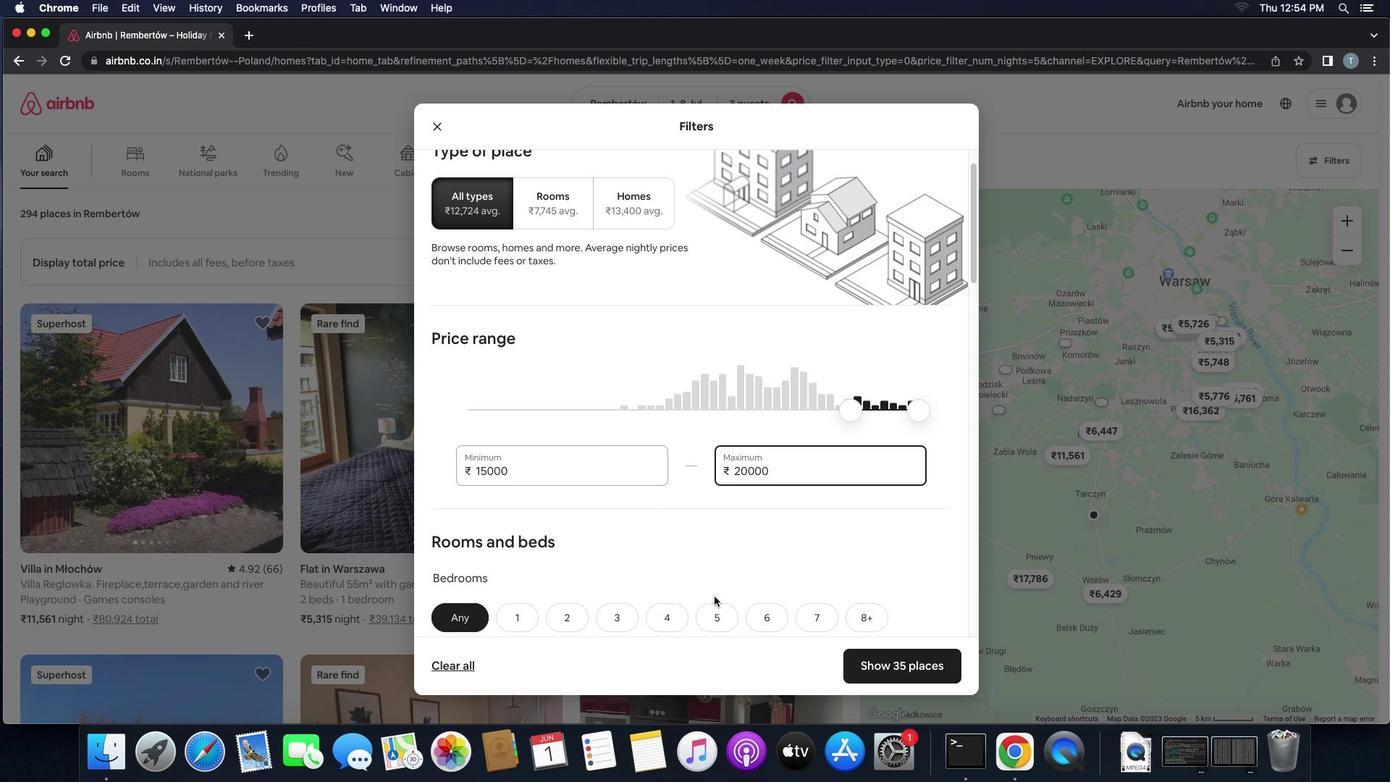 
Action: Mouse scrolled (699, 596) with delta (46, 56)
Screenshot: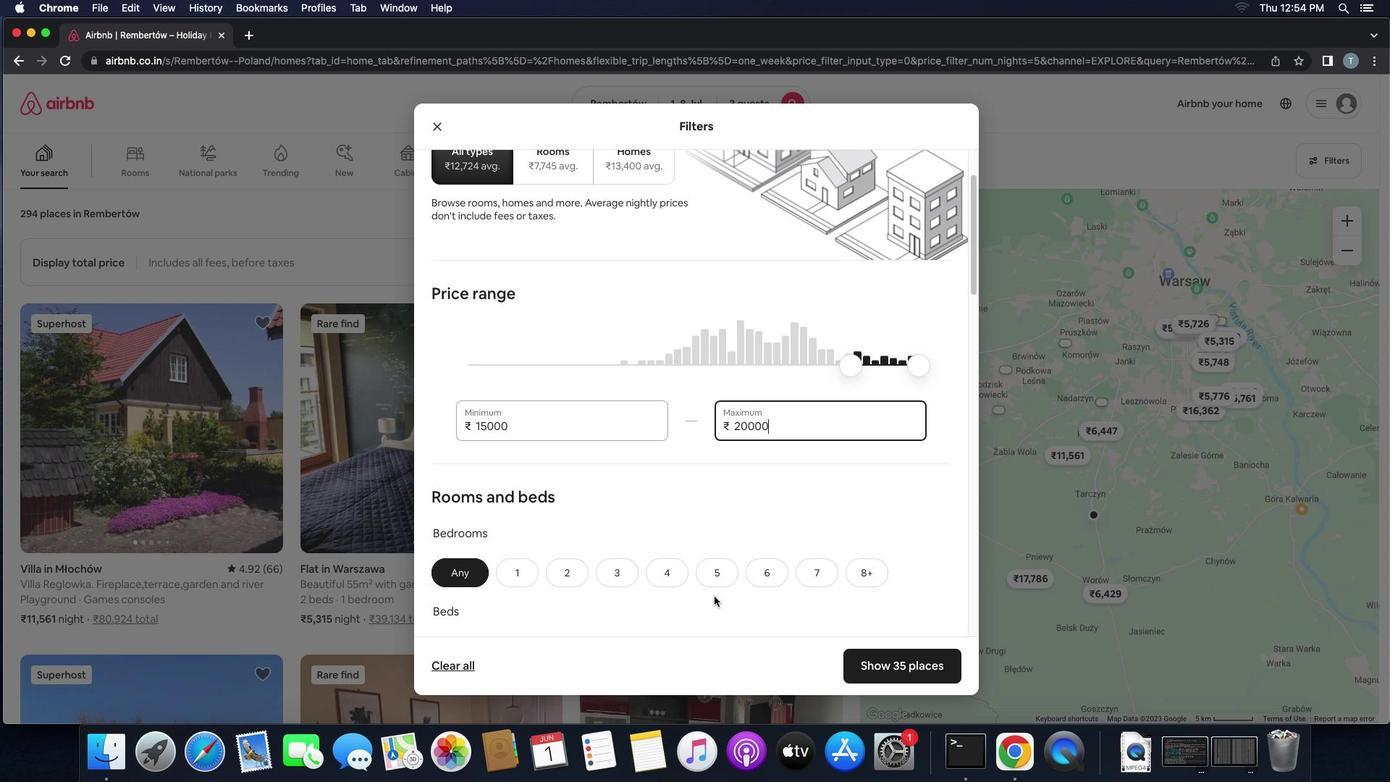 
Action: Mouse scrolled (699, 596) with delta (46, 56)
Screenshot: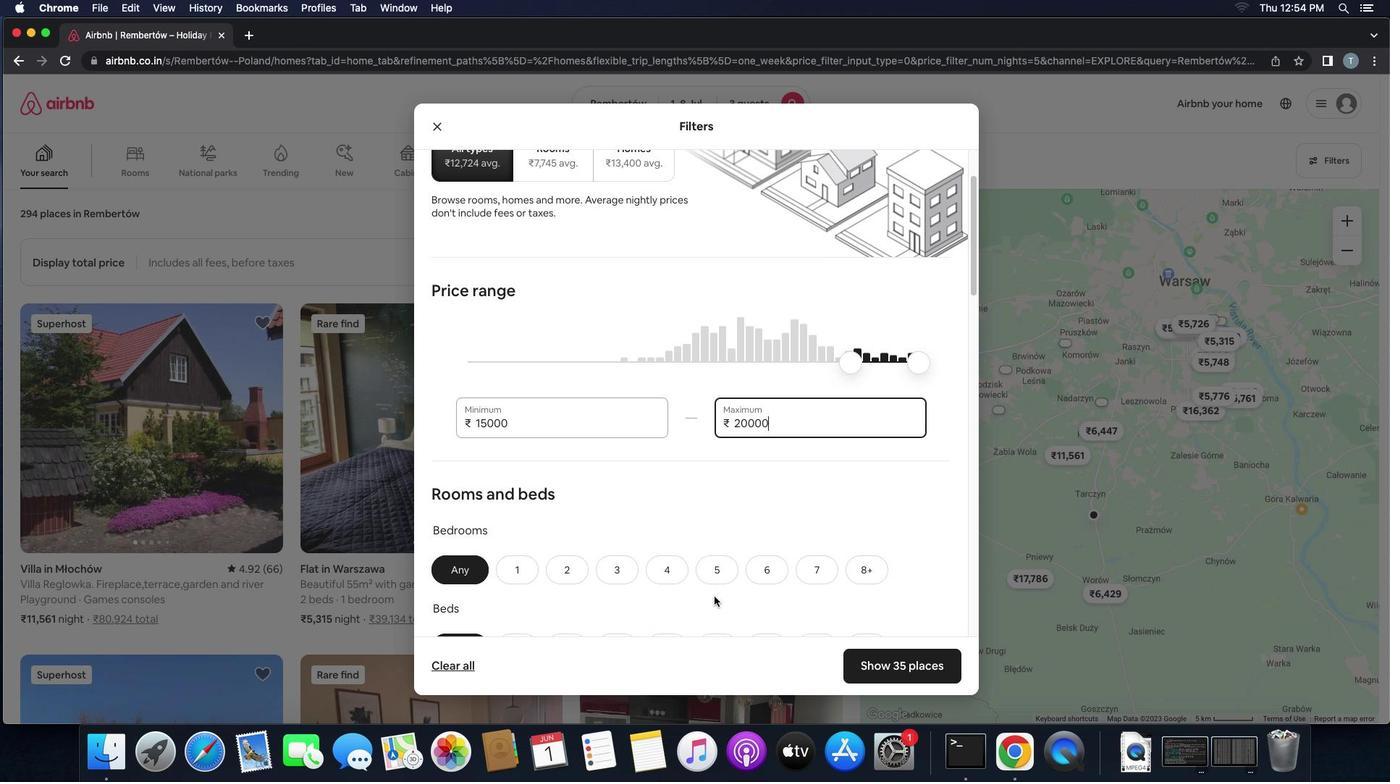 
Action: Mouse scrolled (699, 596) with delta (46, 56)
Screenshot: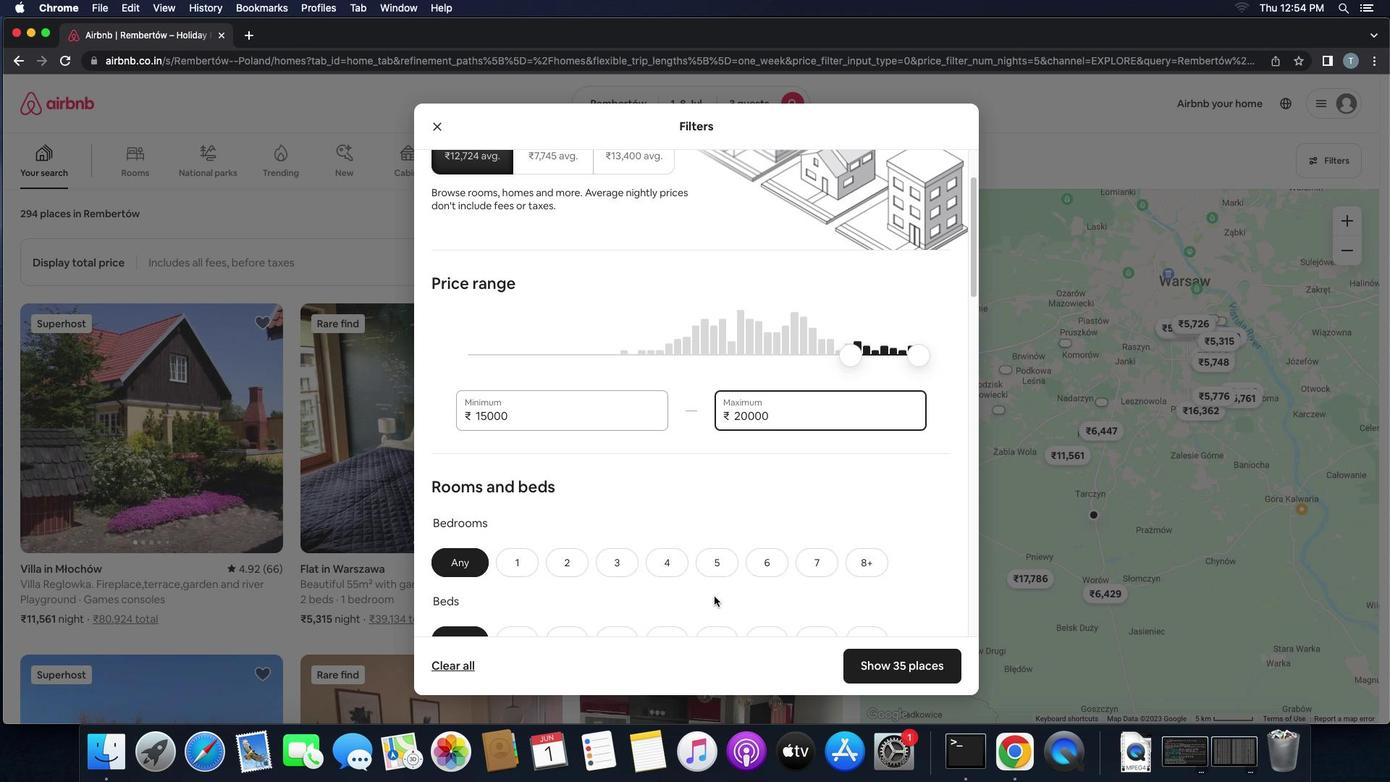 
Action: Mouse scrolled (699, 596) with delta (46, 56)
Screenshot: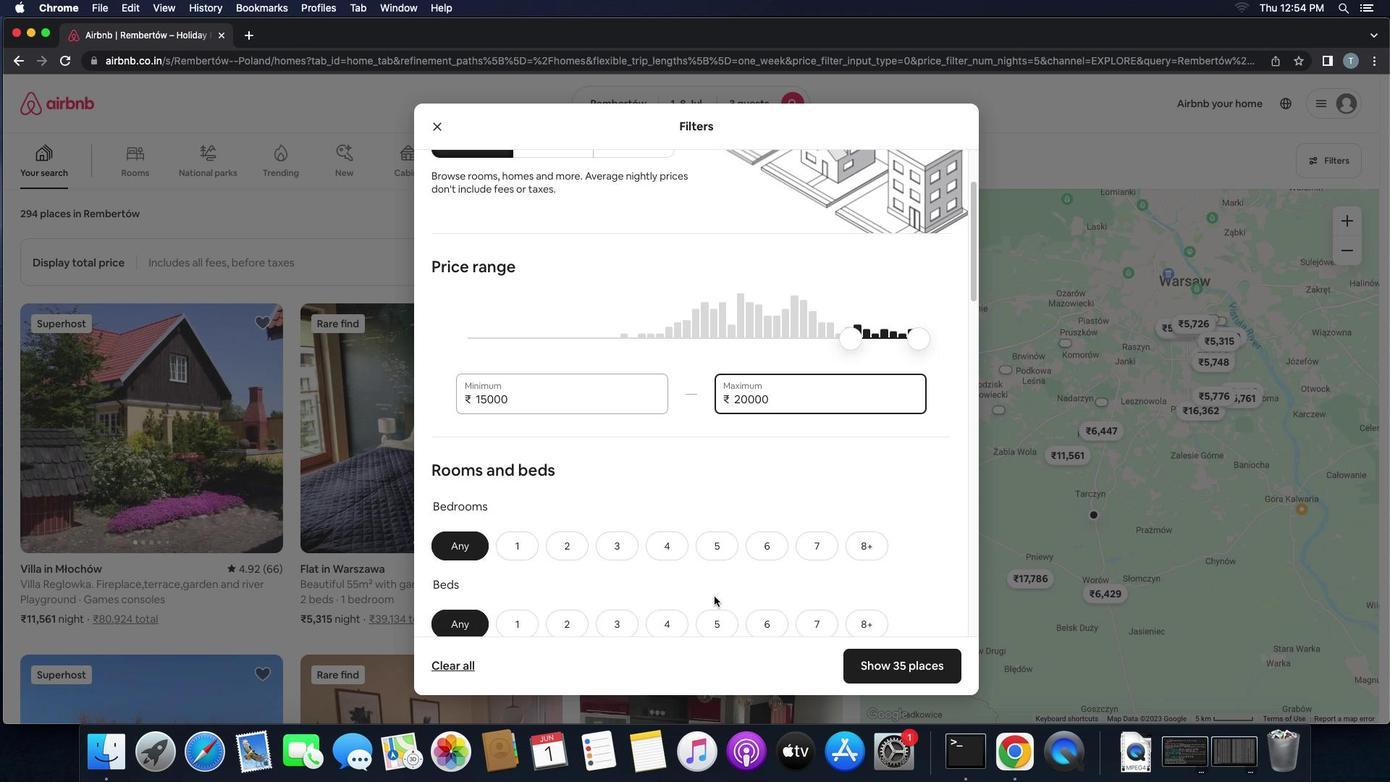 
Action: Mouse scrolled (699, 596) with delta (46, 56)
Screenshot: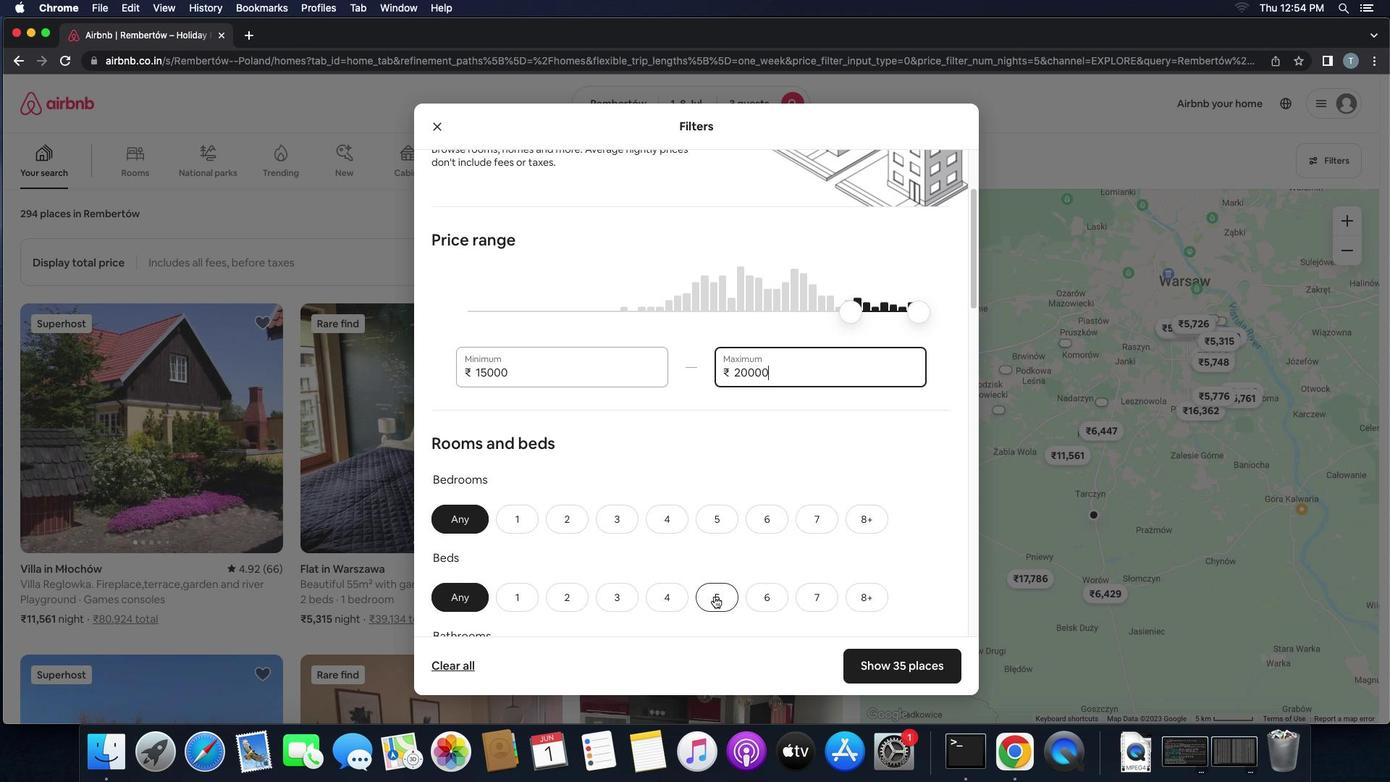
Action: Mouse scrolled (699, 596) with delta (46, 56)
Screenshot: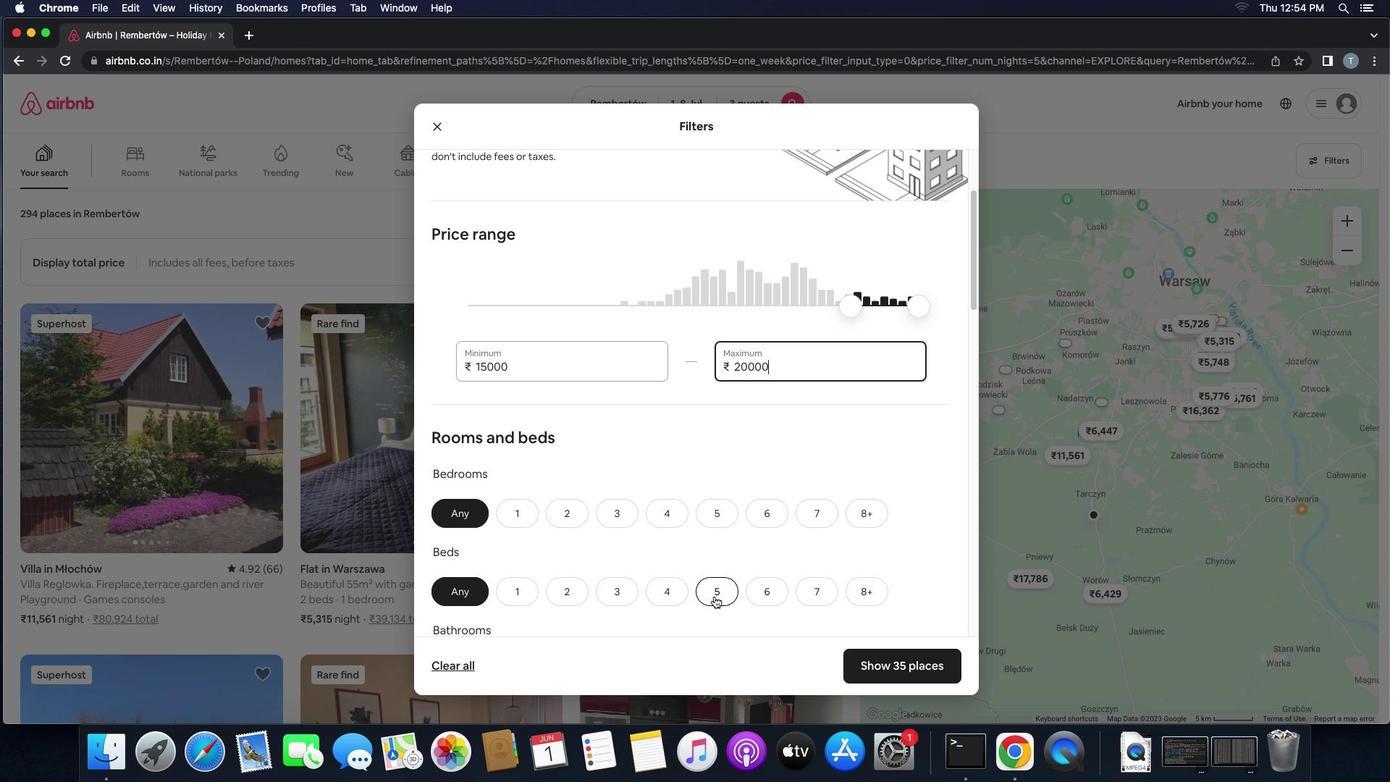 
Action: Mouse scrolled (699, 596) with delta (46, 56)
Screenshot: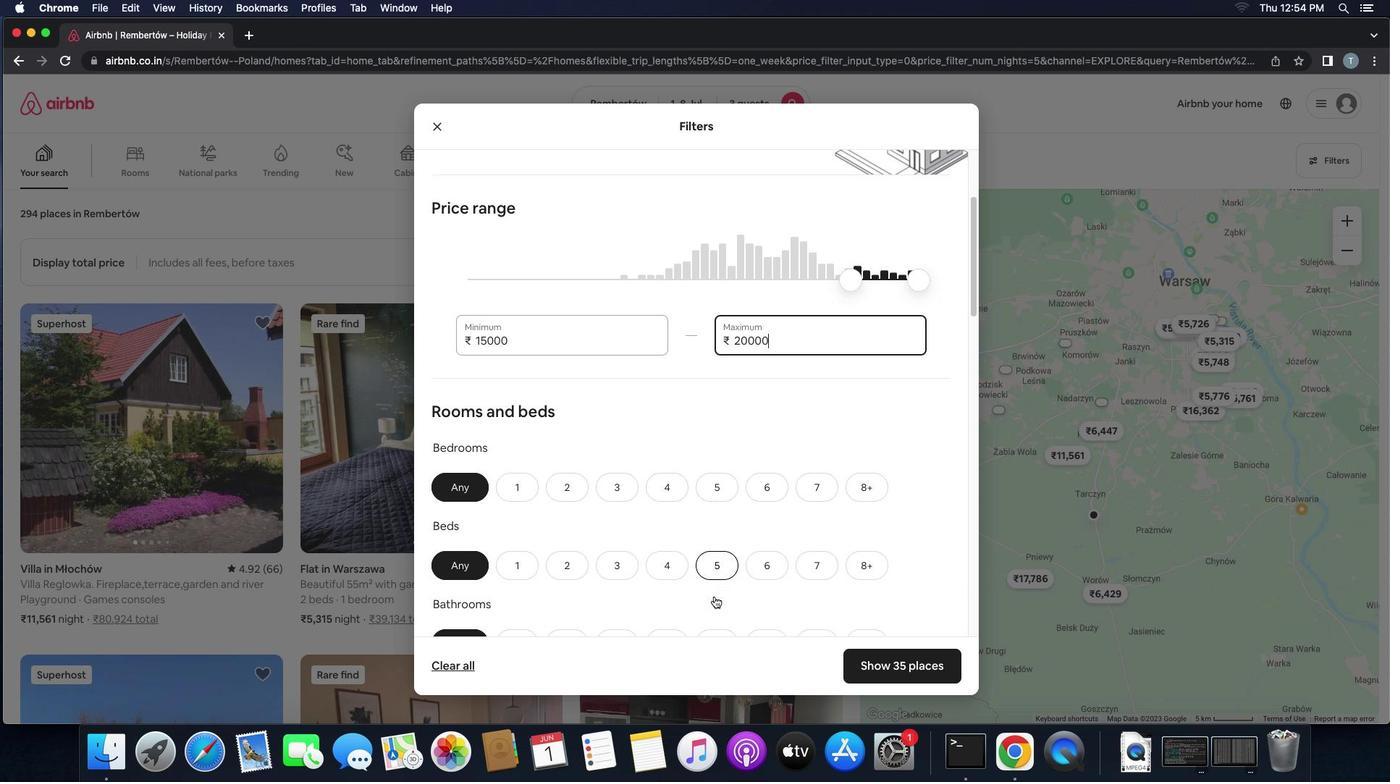 
Action: Mouse scrolled (699, 596) with delta (46, 56)
Screenshot: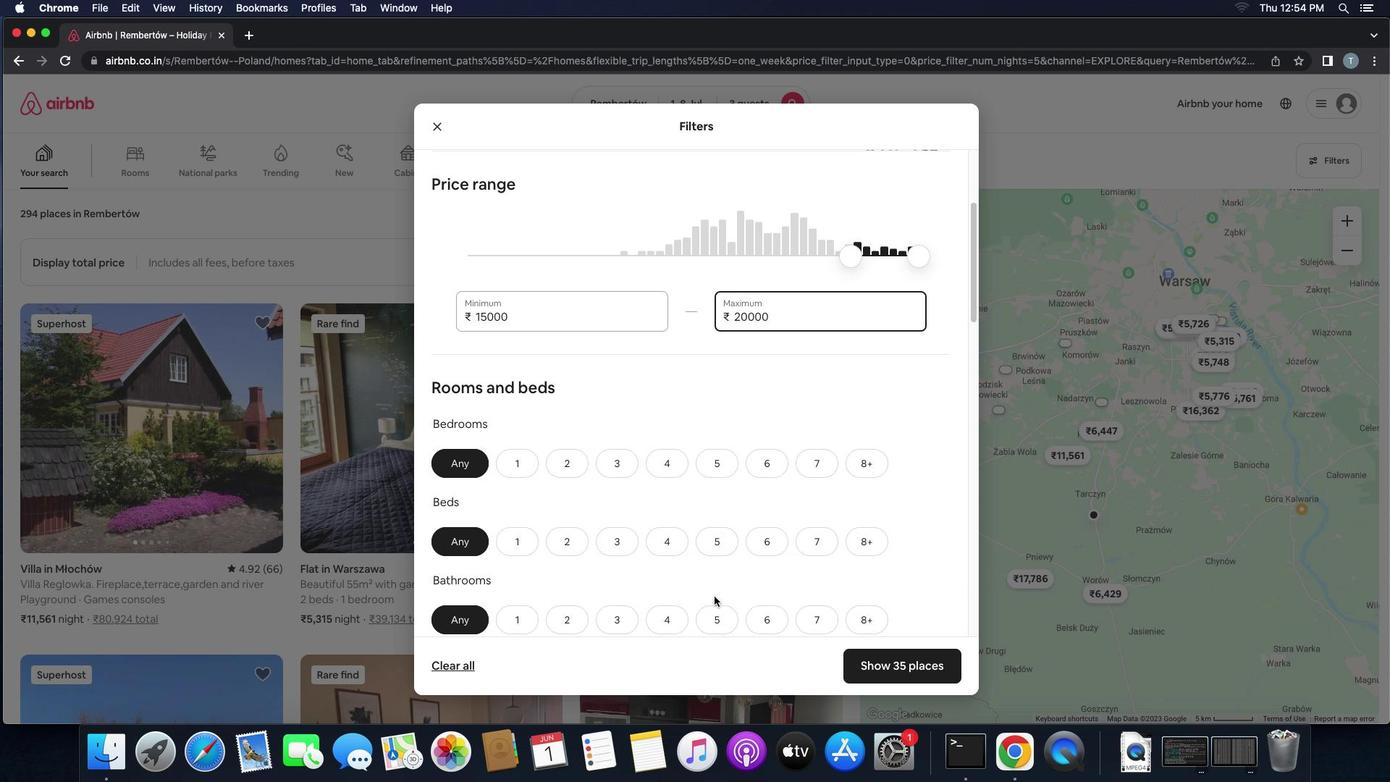 
Action: Mouse scrolled (699, 596) with delta (46, 56)
Screenshot: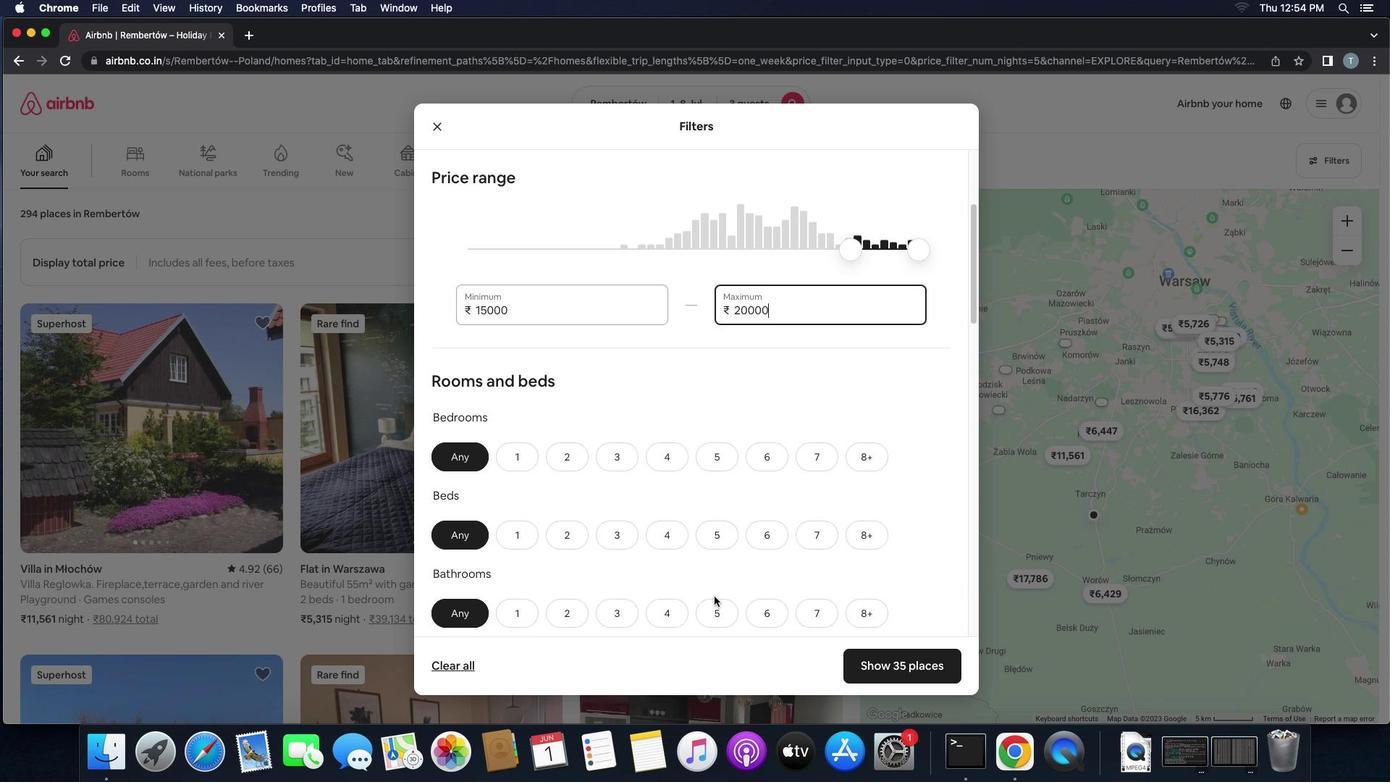 
Action: Mouse scrolled (699, 596) with delta (46, 56)
Screenshot: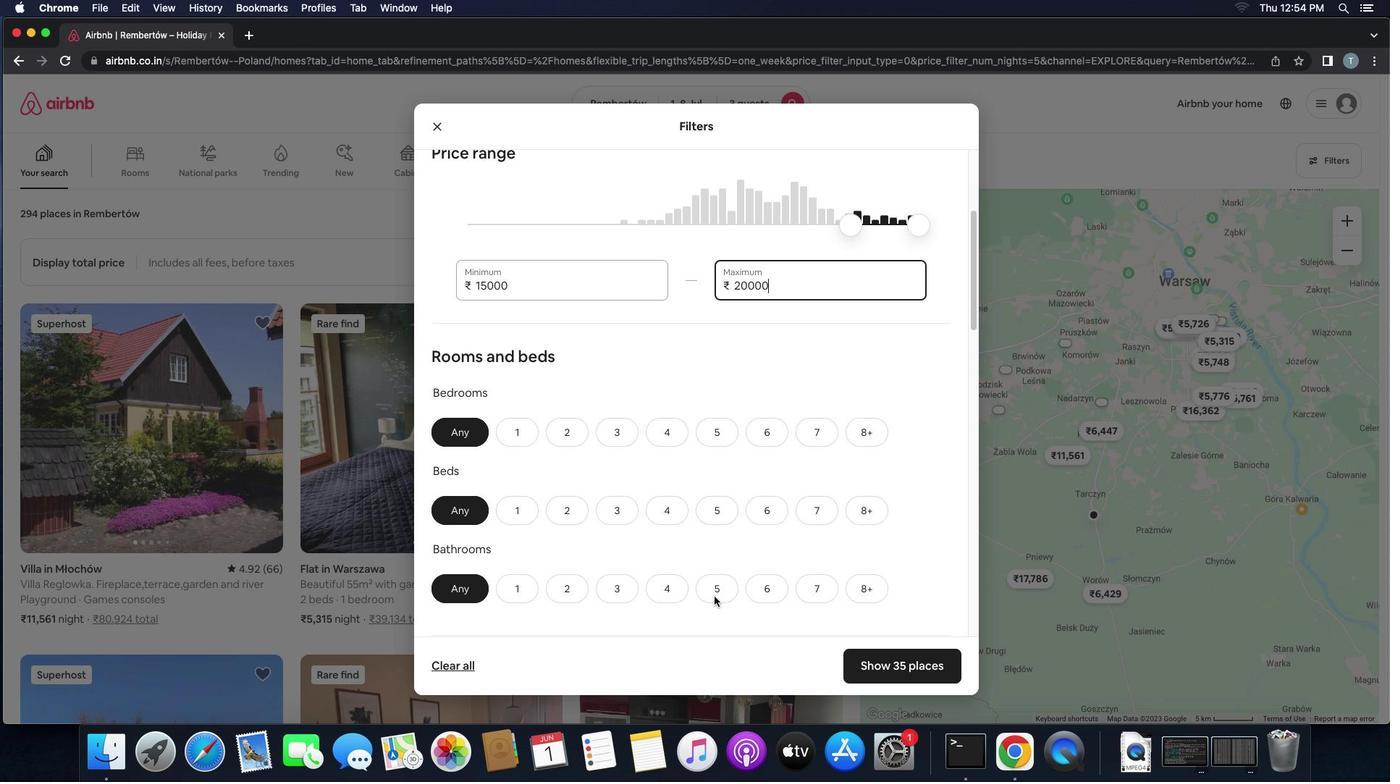 
Action: Mouse moved to (520, 446)
Screenshot: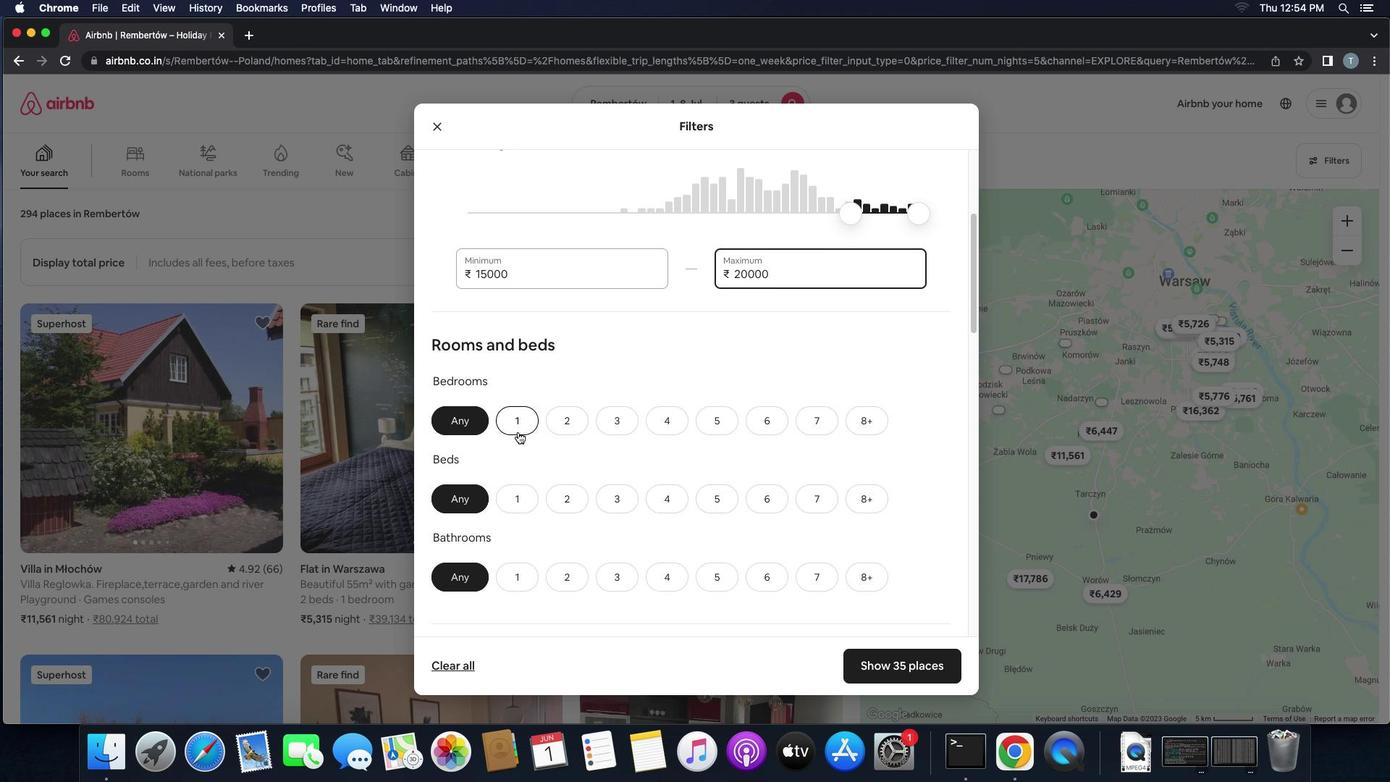 
Action: Mouse pressed left at (520, 446)
Screenshot: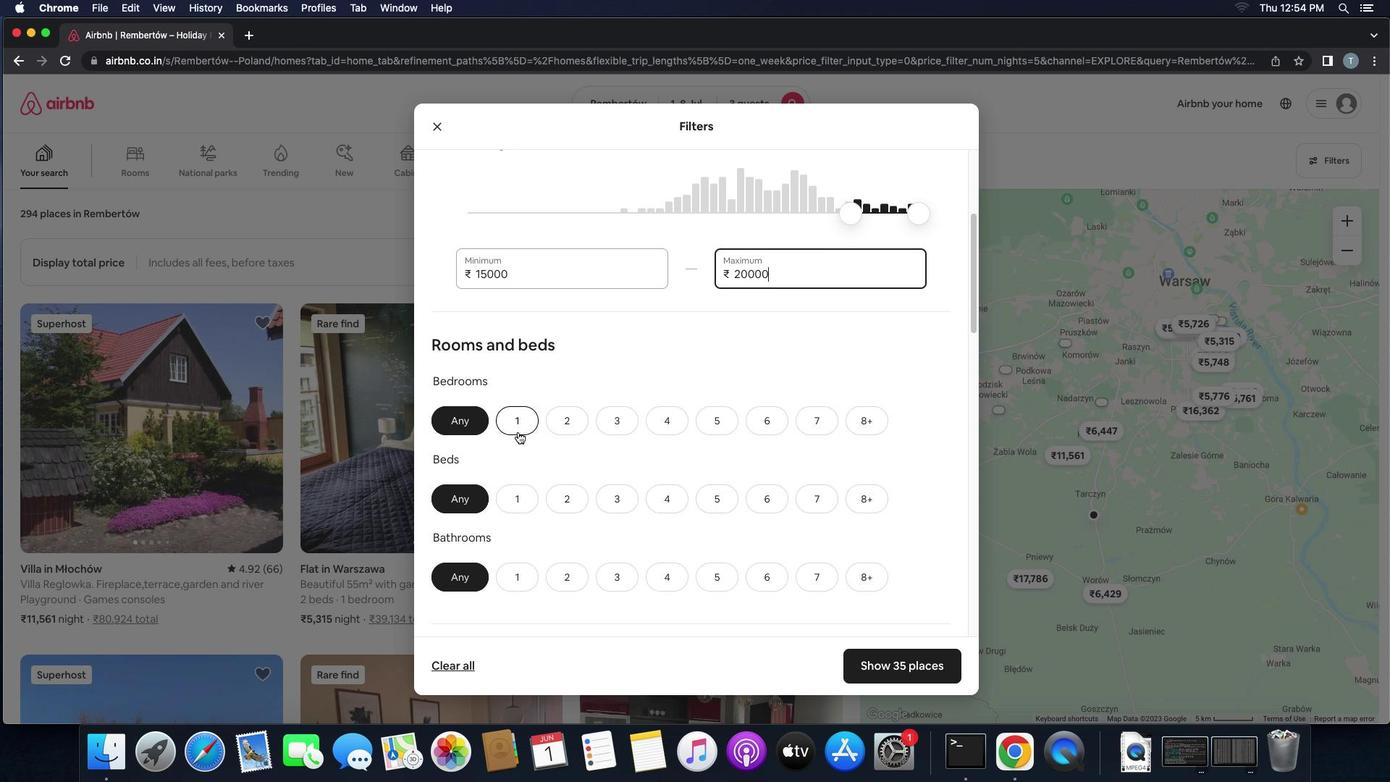 
Action: Mouse moved to (513, 509)
Screenshot: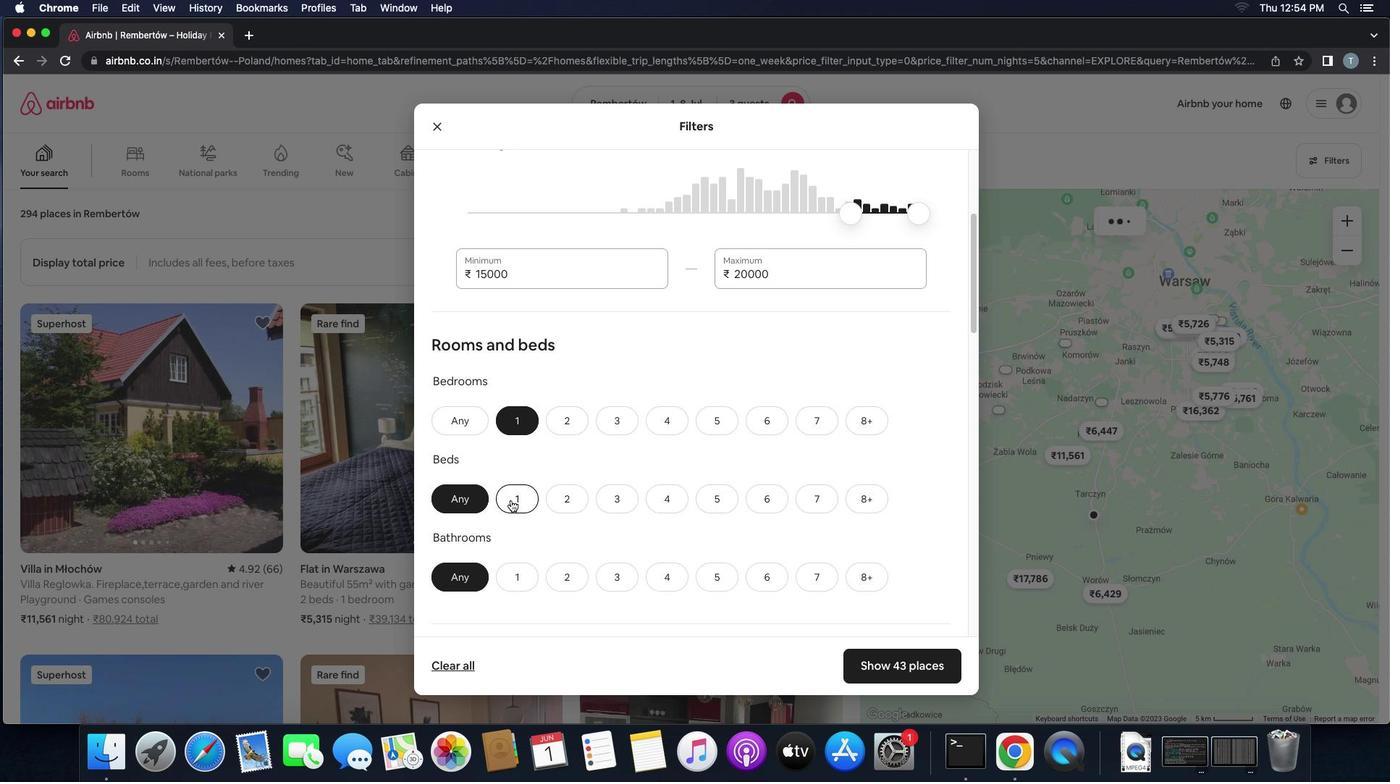 
Action: Mouse pressed left at (513, 509)
Screenshot: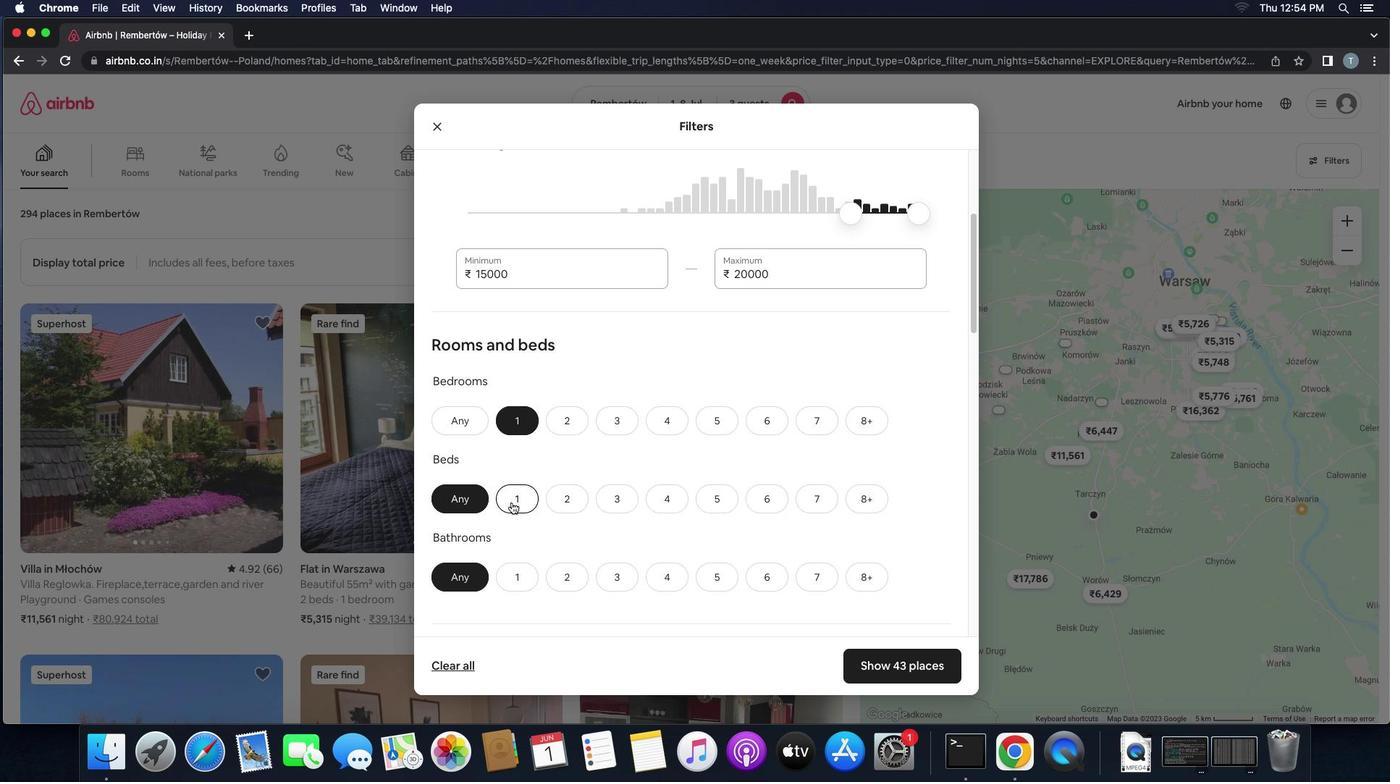 
Action: Mouse moved to (520, 578)
Screenshot: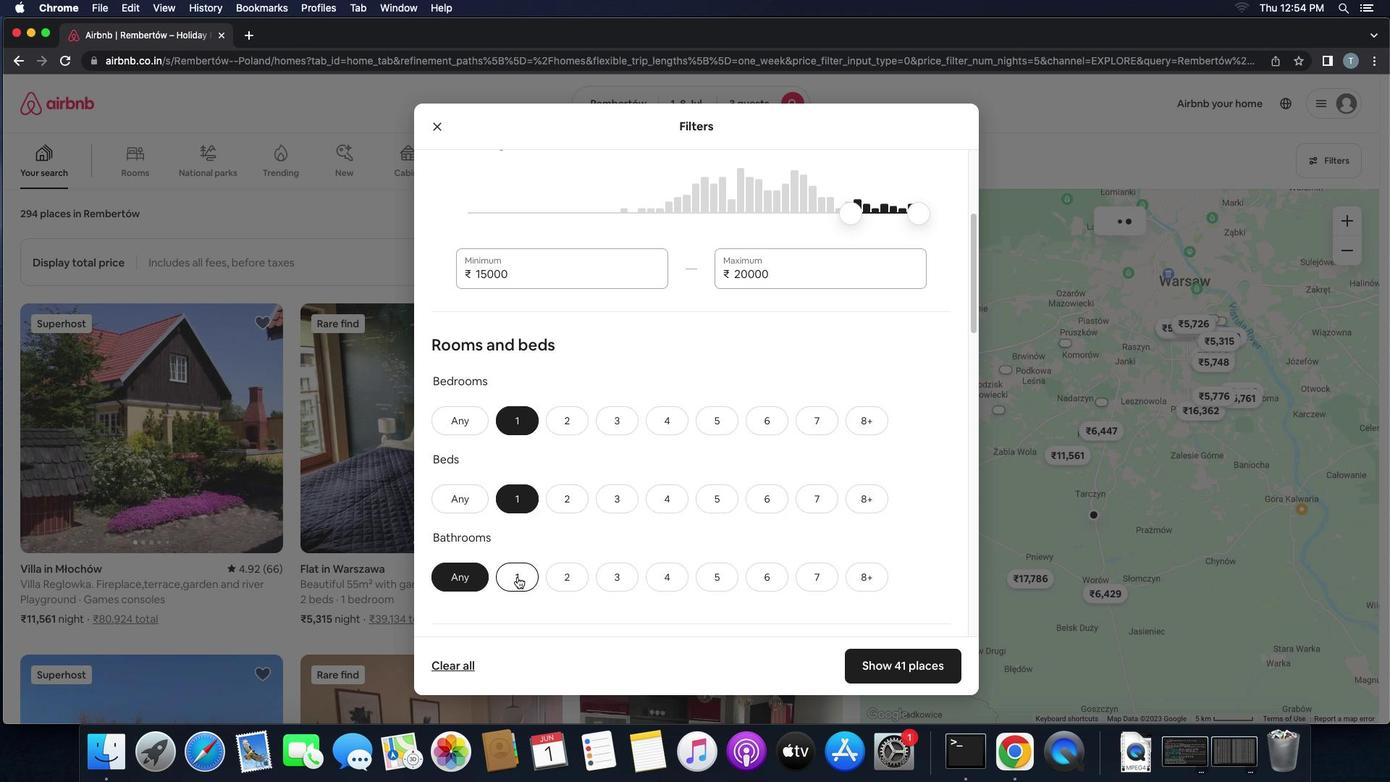 
Action: Mouse pressed left at (520, 578)
Screenshot: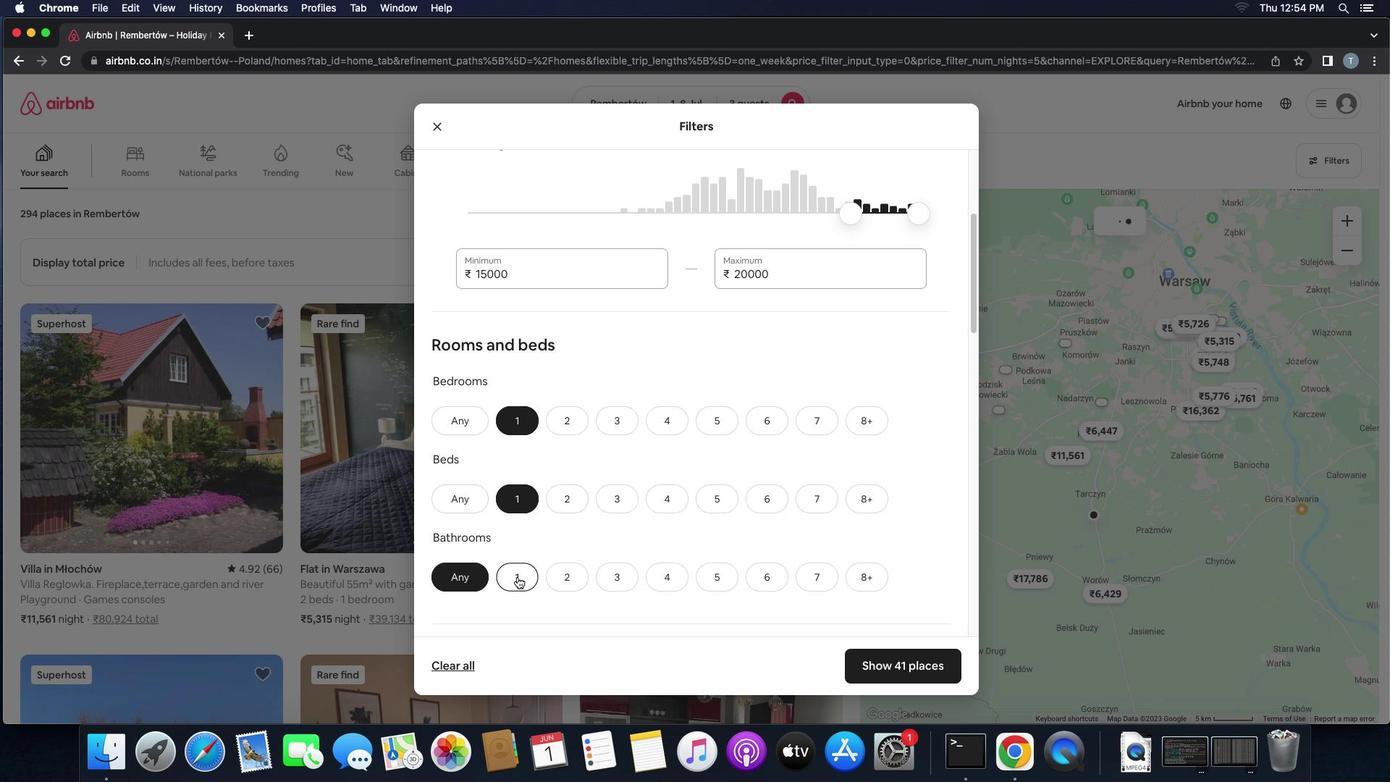 
Action: Mouse moved to (652, 581)
Screenshot: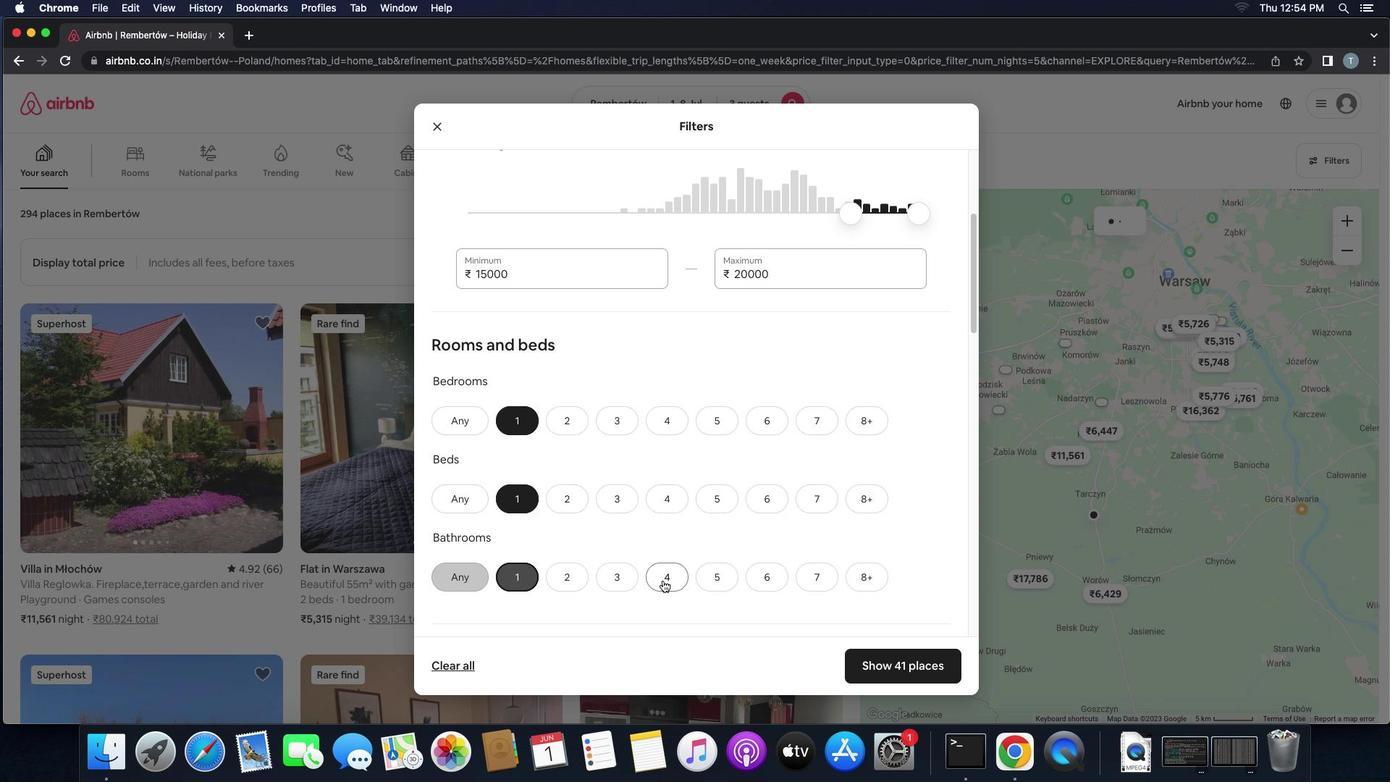 
Action: Mouse scrolled (652, 581) with delta (46, 56)
Screenshot: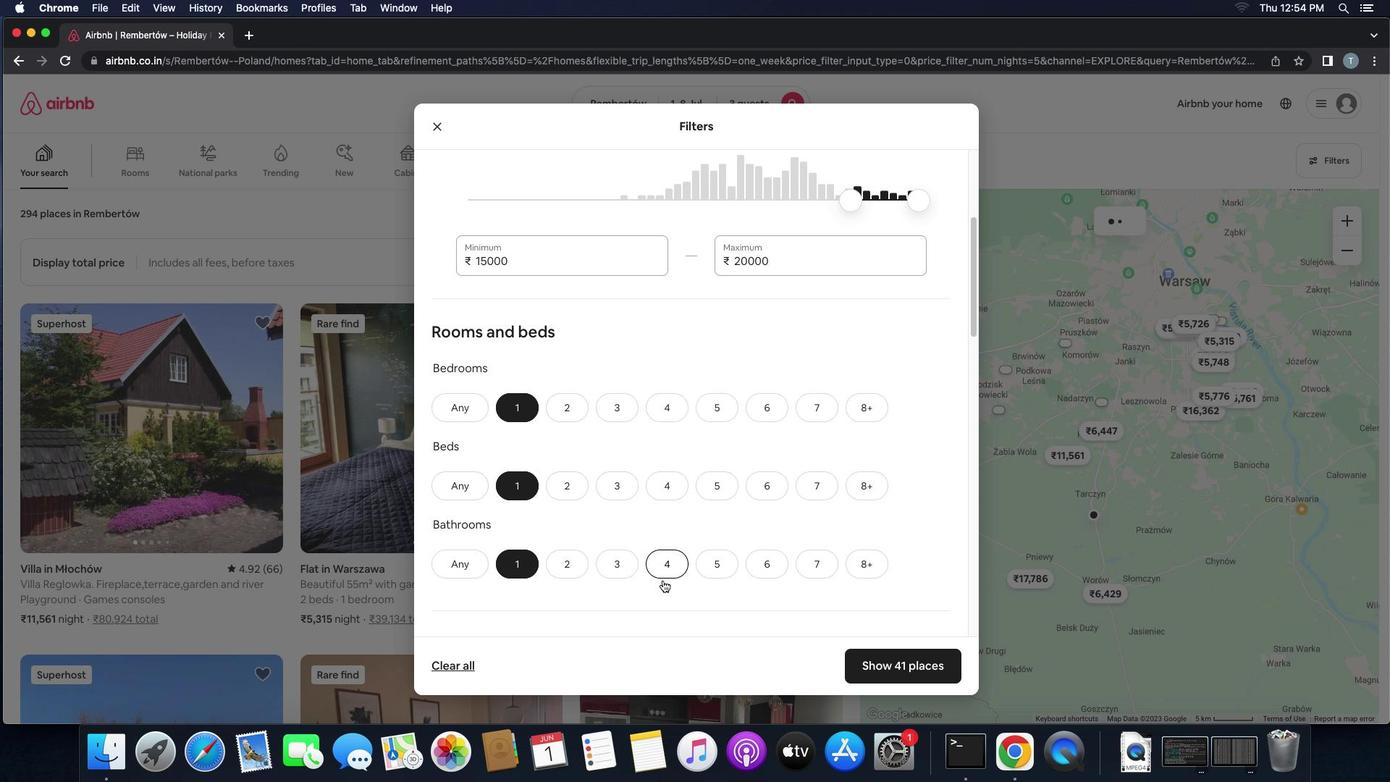 
Action: Mouse scrolled (652, 581) with delta (46, 56)
Screenshot: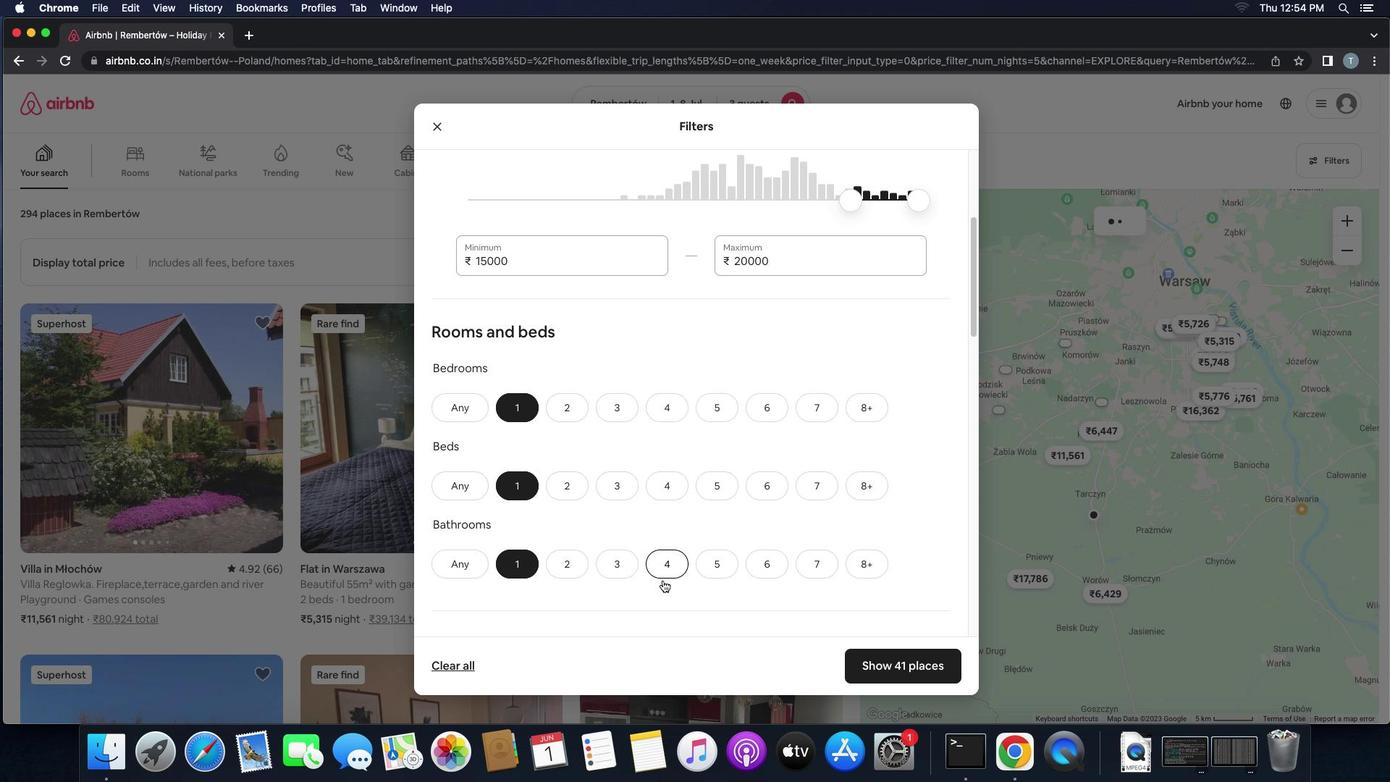 
Action: Mouse scrolled (652, 581) with delta (46, 55)
Screenshot: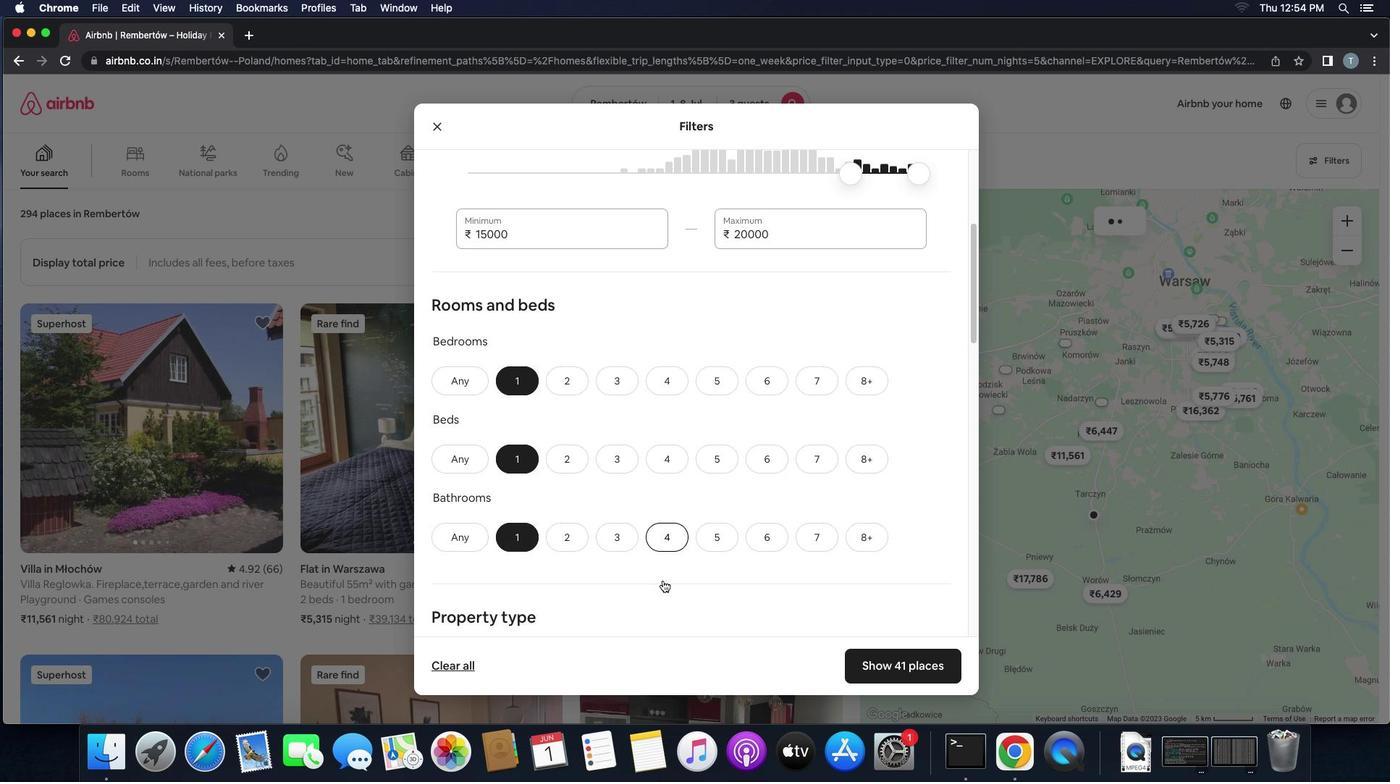 
Action: Mouse scrolled (652, 581) with delta (46, 56)
Screenshot: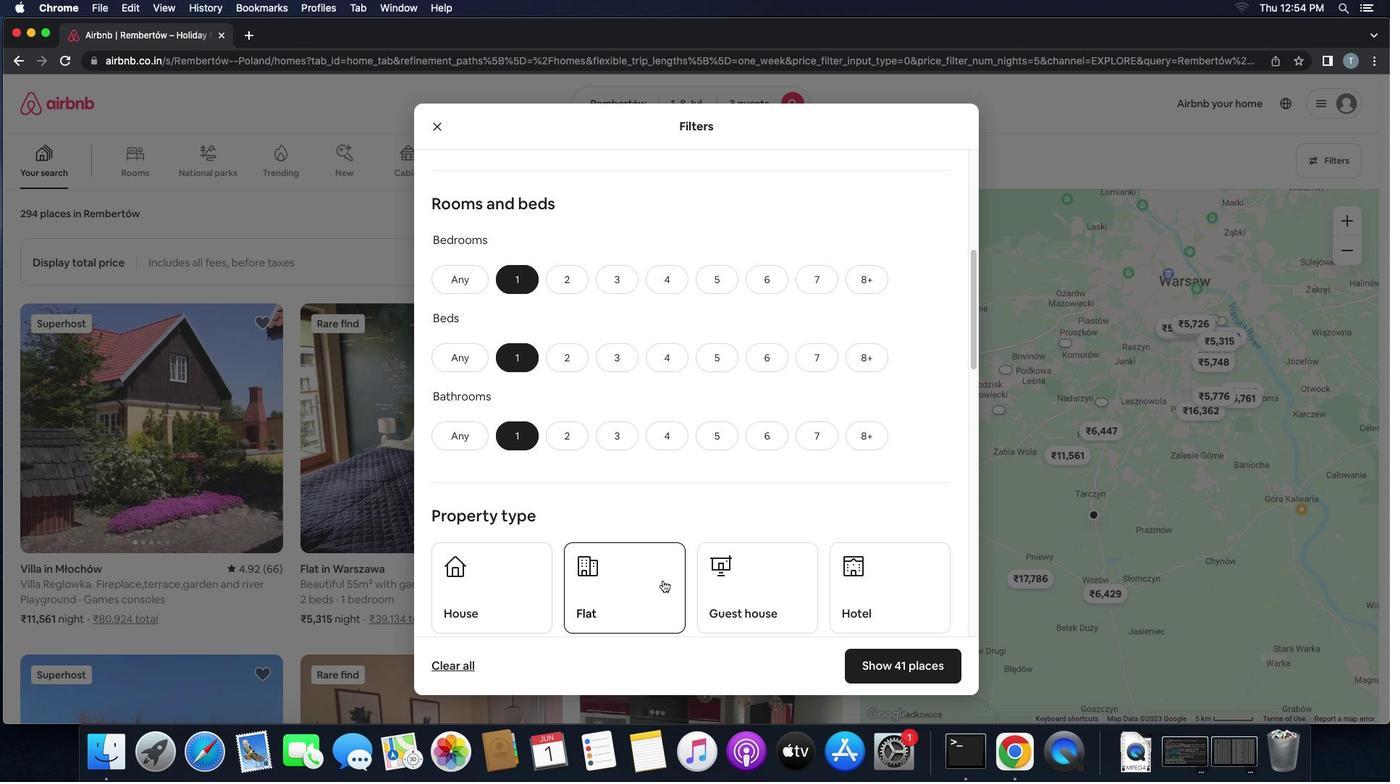 
Action: Mouse scrolled (652, 581) with delta (46, 56)
Screenshot: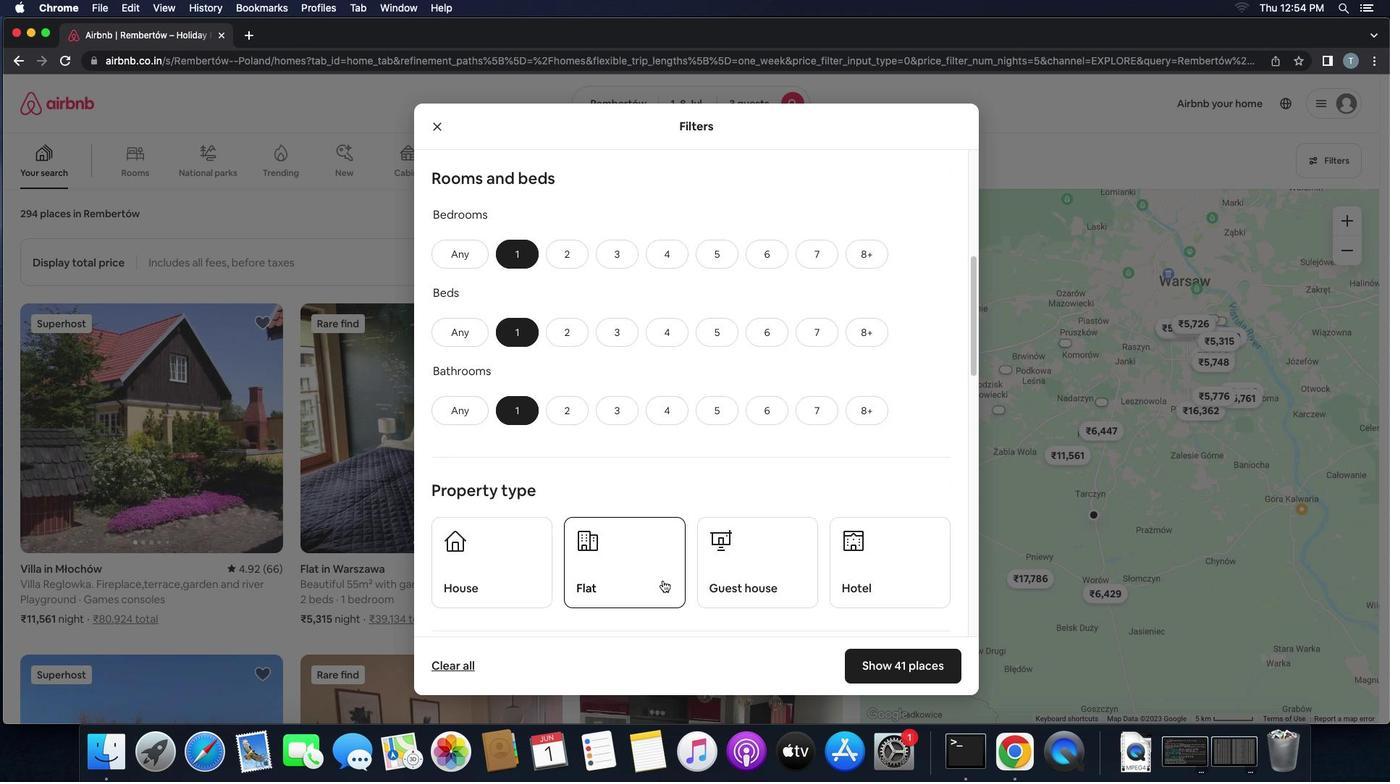 
Action: Mouse scrolled (652, 581) with delta (46, 55)
Screenshot: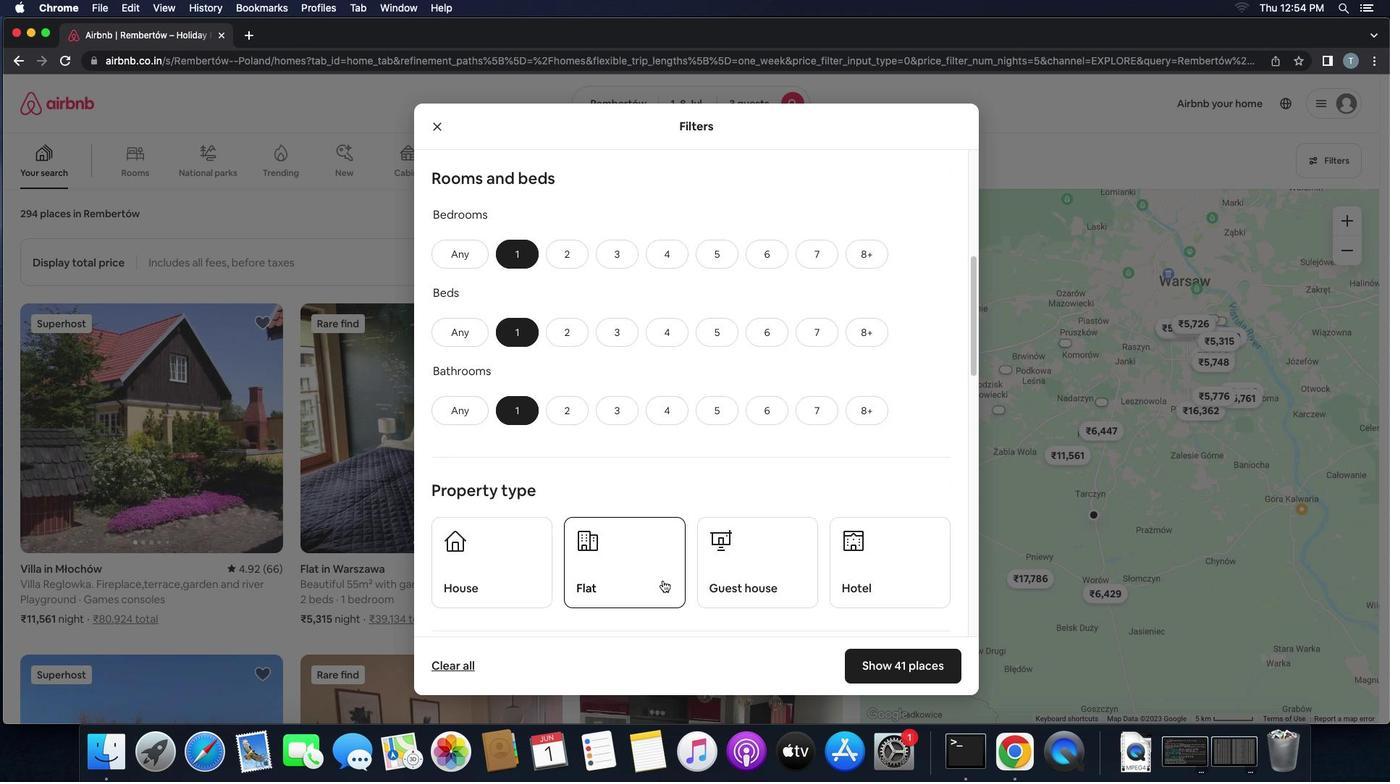 
Action: Mouse moved to (544, 555)
Screenshot: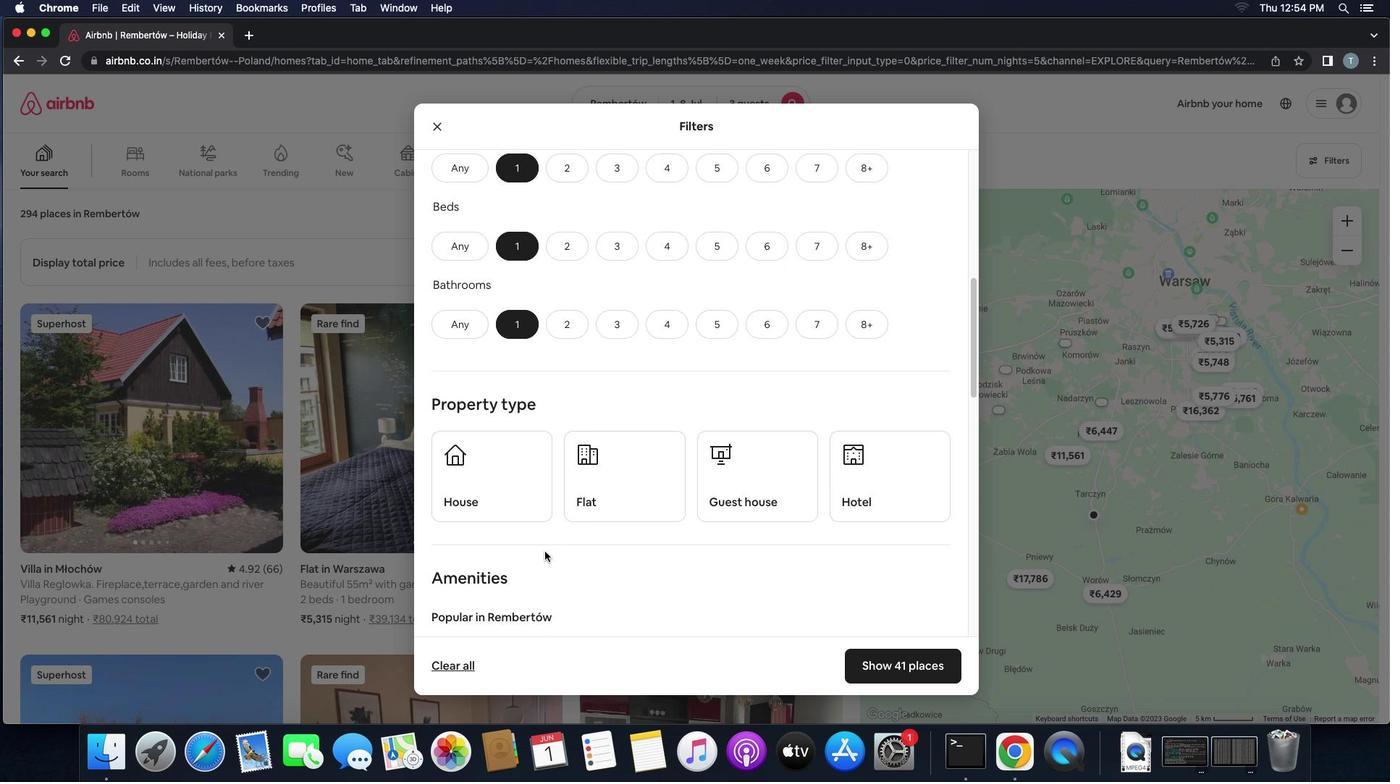 
Action: Mouse scrolled (544, 555) with delta (46, 56)
Screenshot: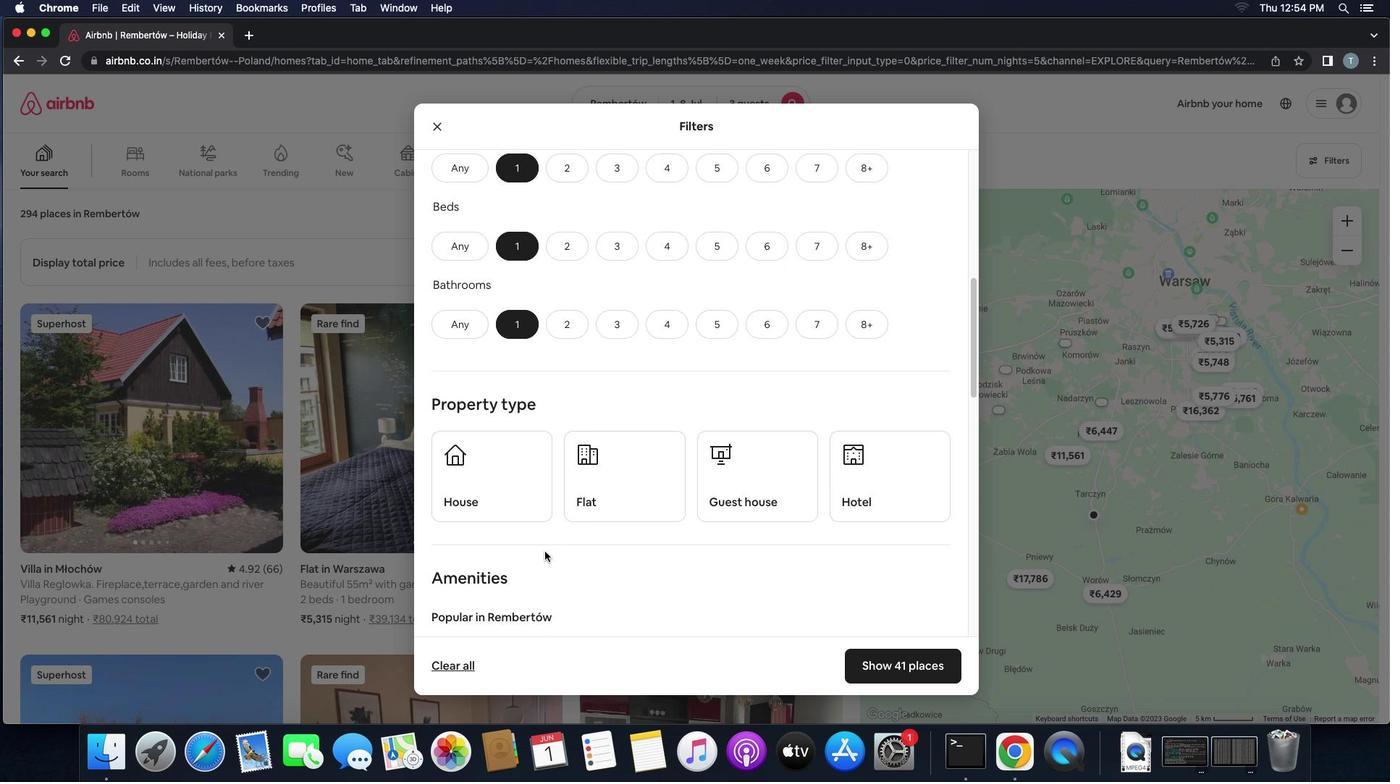 
Action: Mouse scrolled (544, 555) with delta (46, 56)
Screenshot: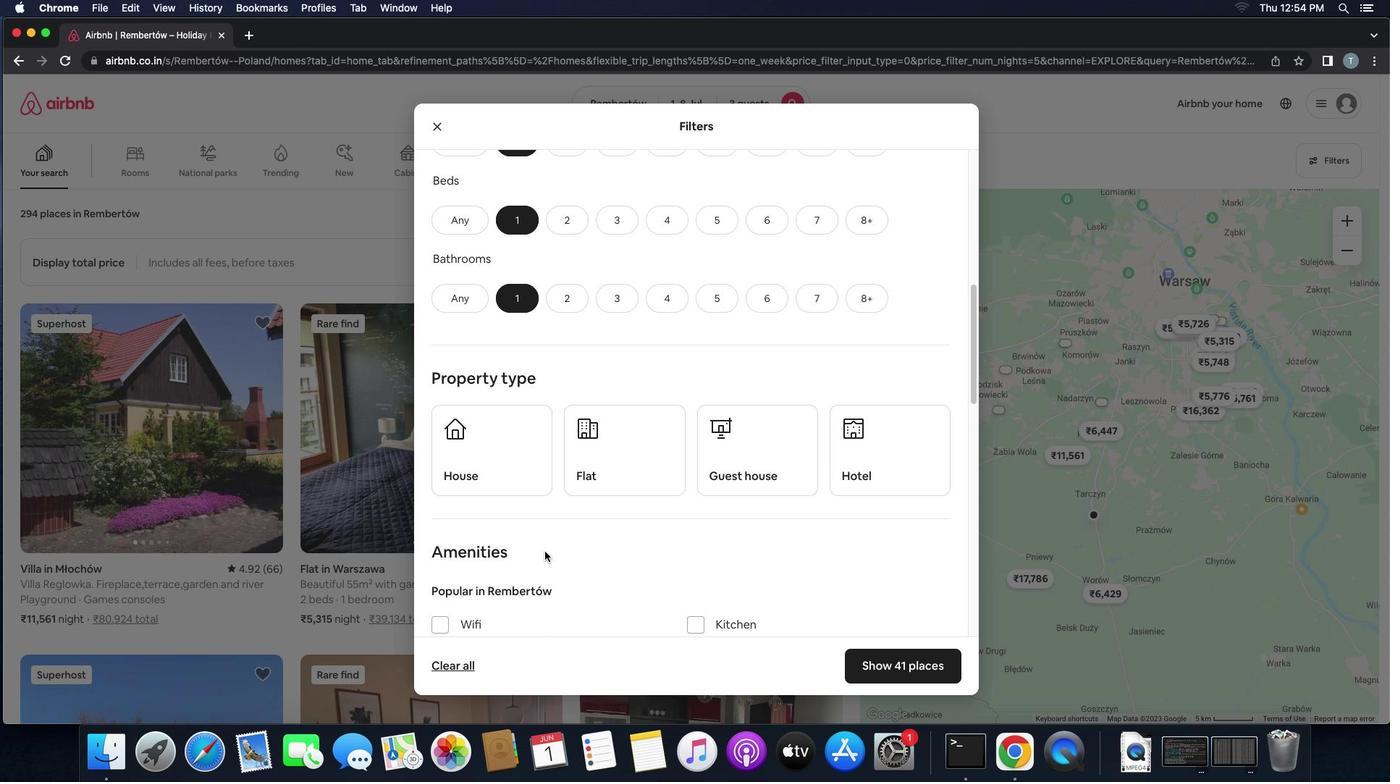 
Action: Mouse scrolled (544, 555) with delta (46, 55)
Screenshot: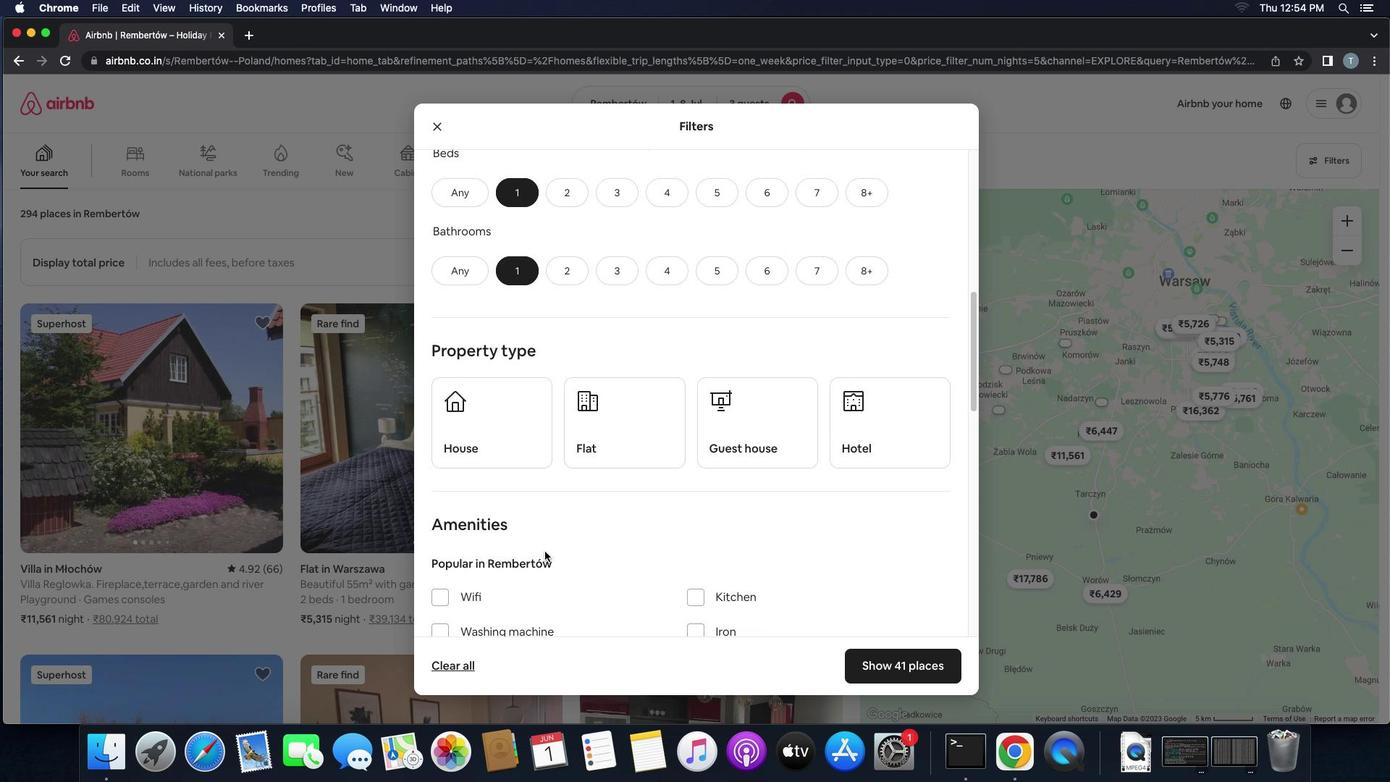 
Action: Mouse scrolled (544, 555) with delta (46, 56)
Screenshot: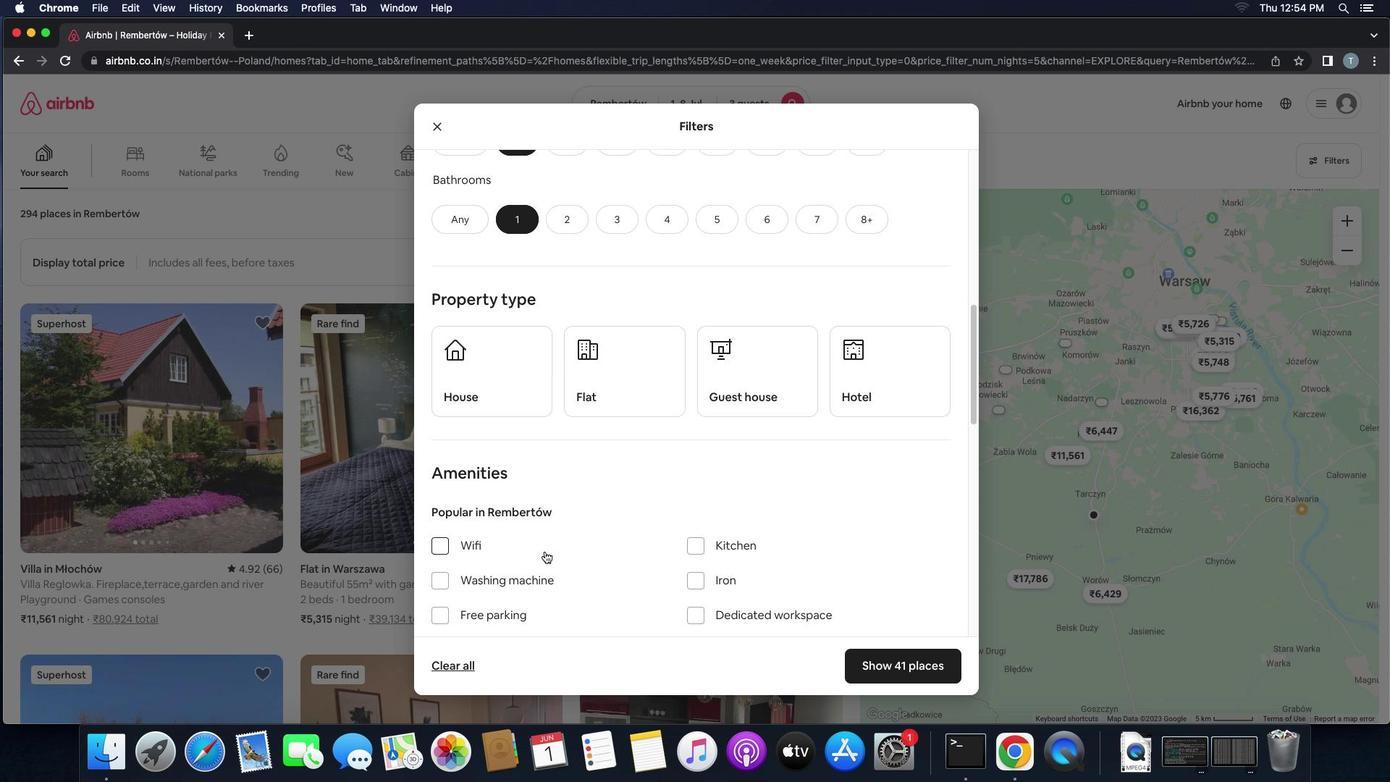
Action: Mouse scrolled (544, 555) with delta (46, 56)
Screenshot: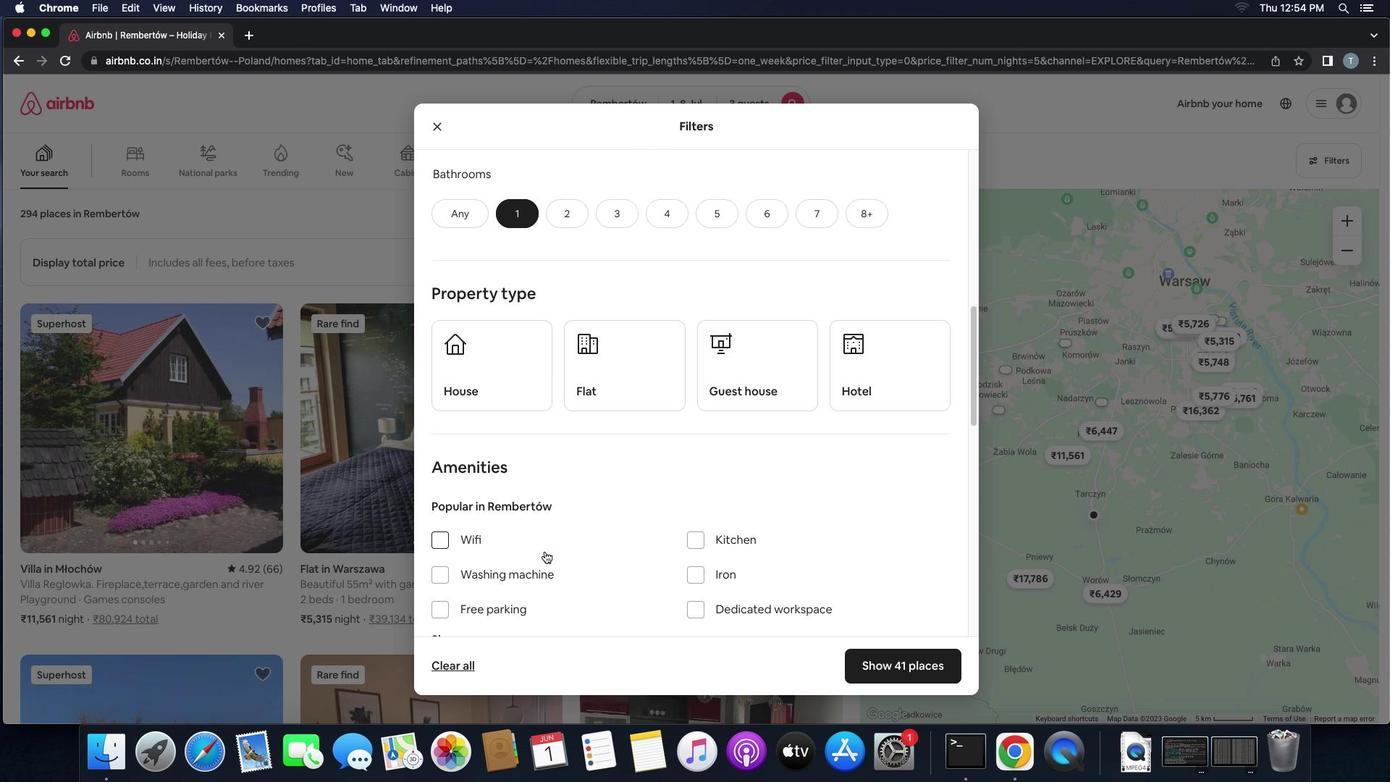 
Action: Mouse moved to (517, 393)
Screenshot: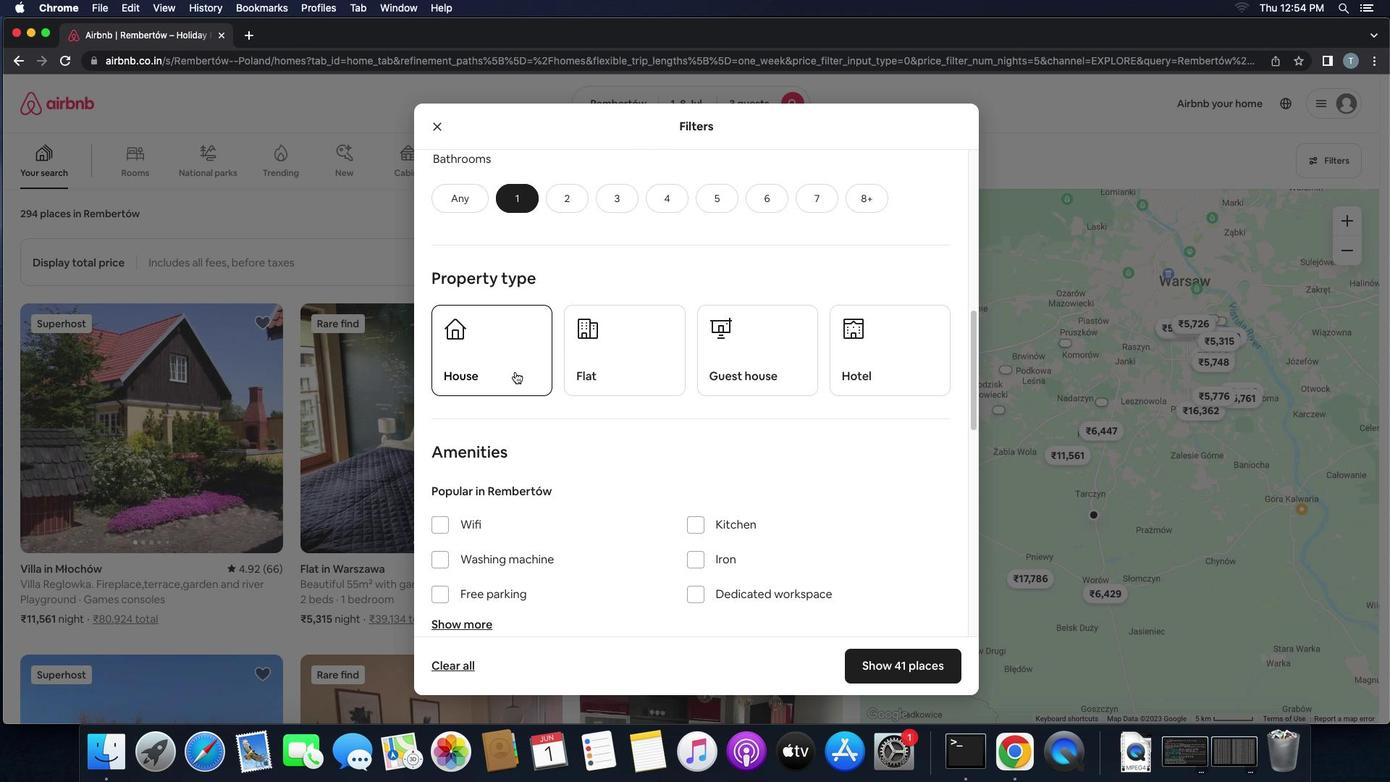
Action: Mouse pressed left at (517, 393)
Screenshot: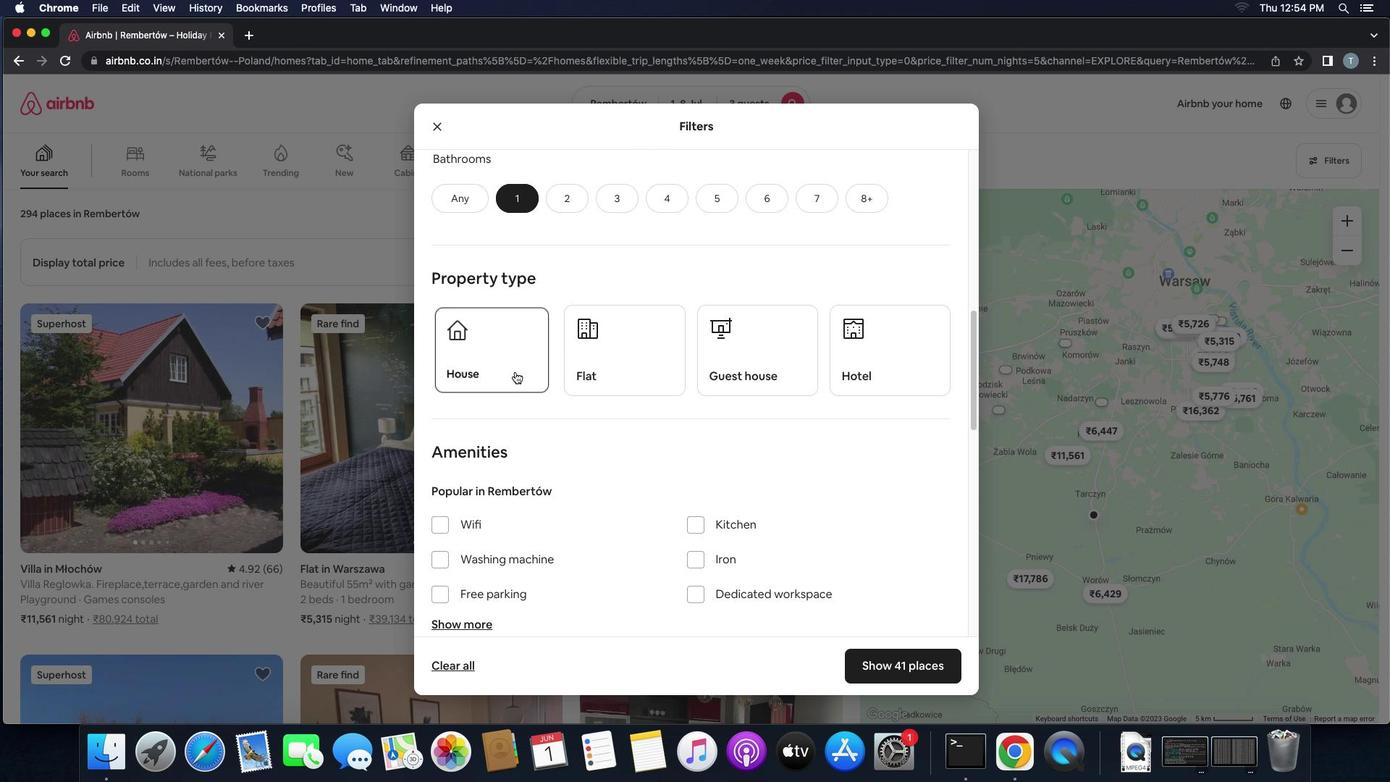
Action: Mouse moved to (607, 392)
Screenshot: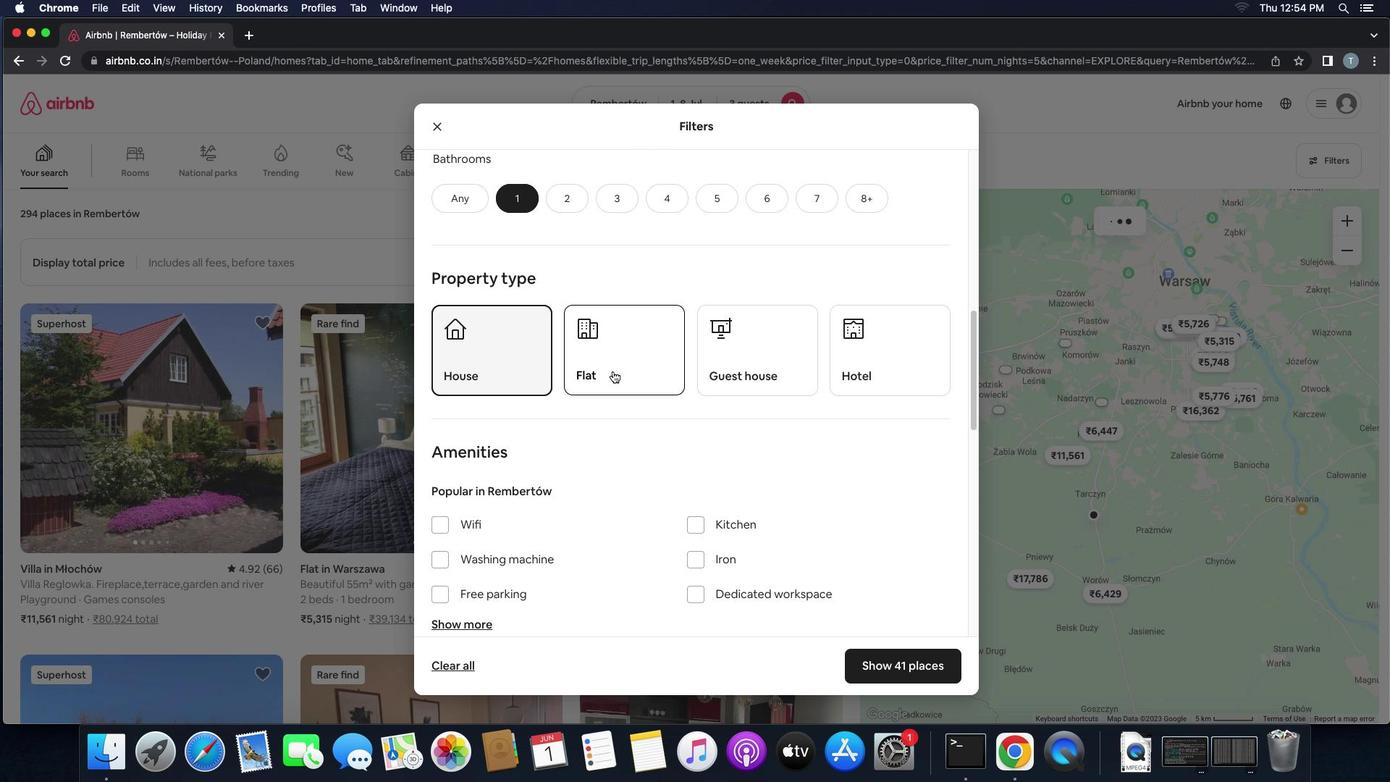 
Action: Mouse pressed left at (607, 392)
Screenshot: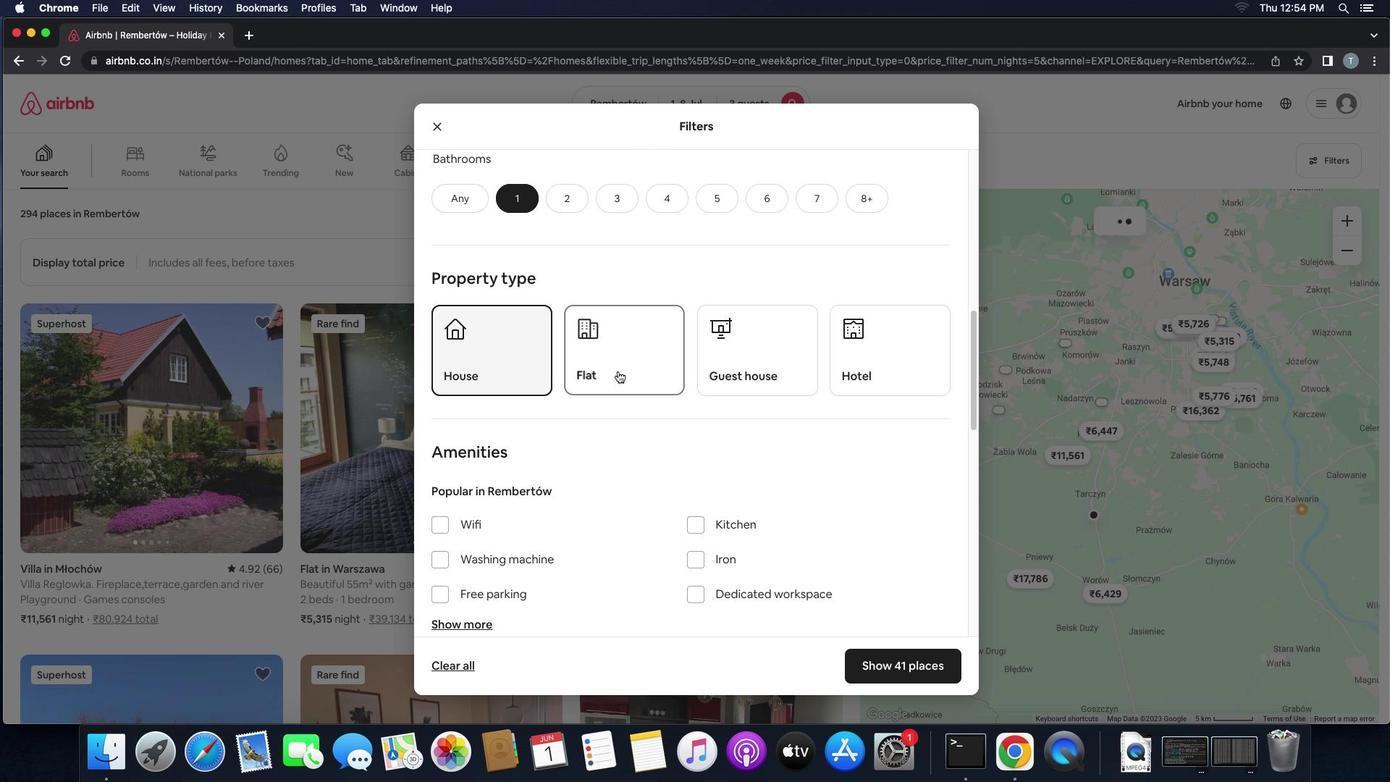
Action: Mouse moved to (744, 391)
Screenshot: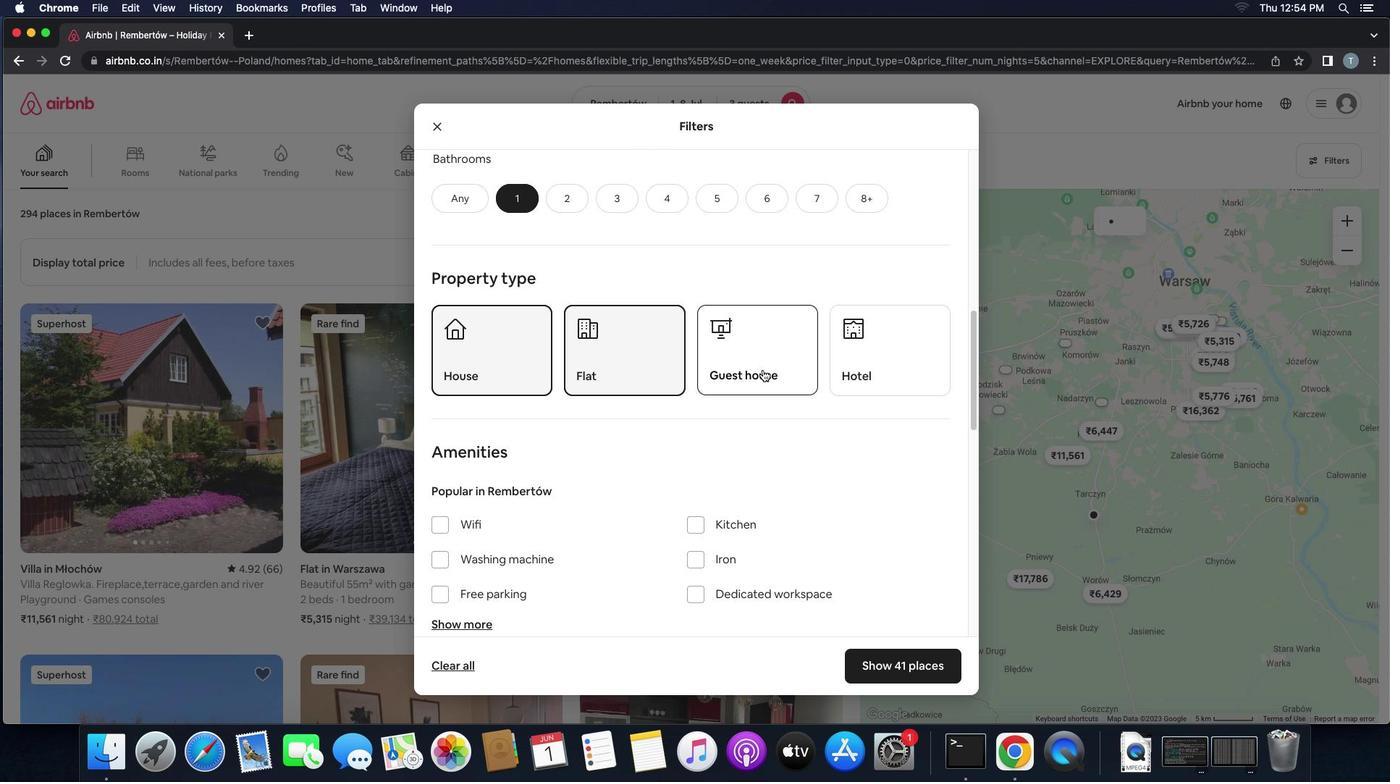 
Action: Mouse pressed left at (744, 391)
Screenshot: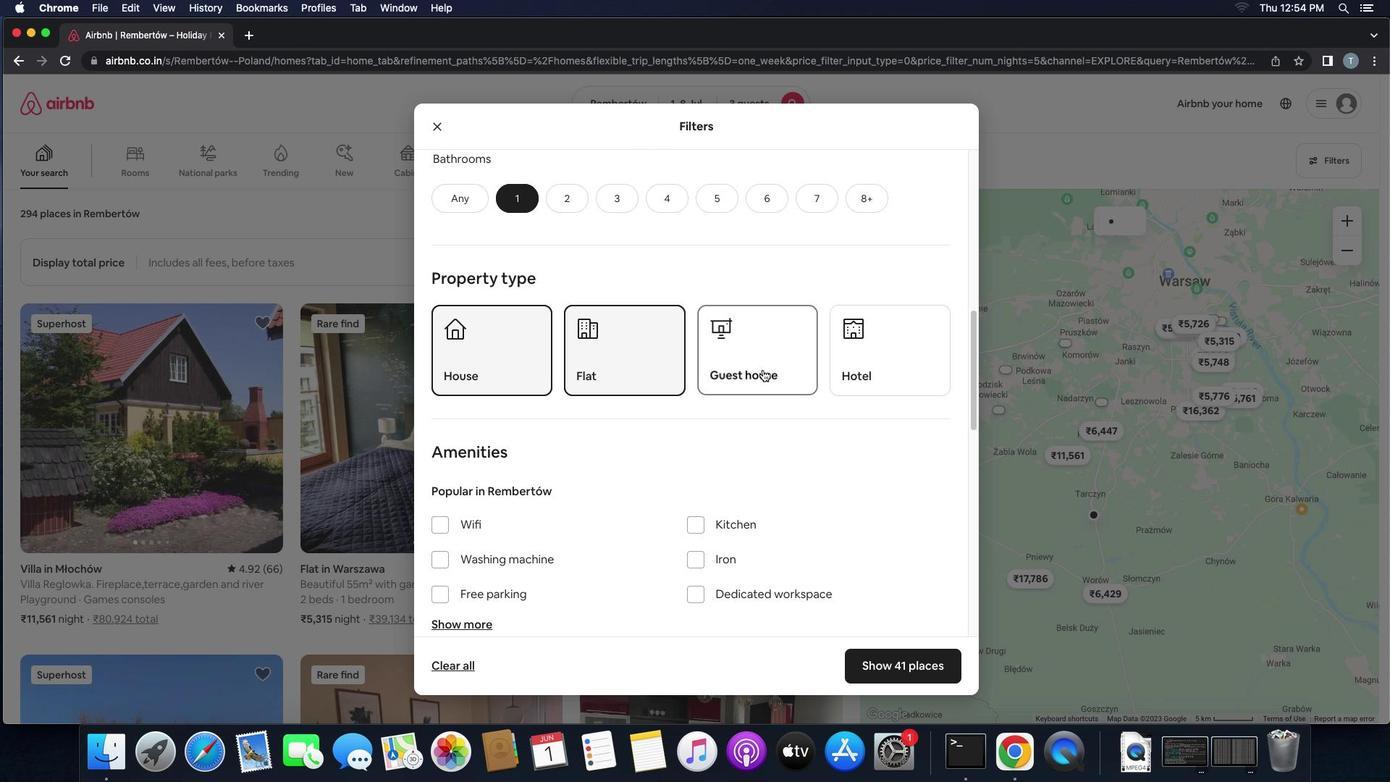 
Action: Mouse moved to (844, 390)
Screenshot: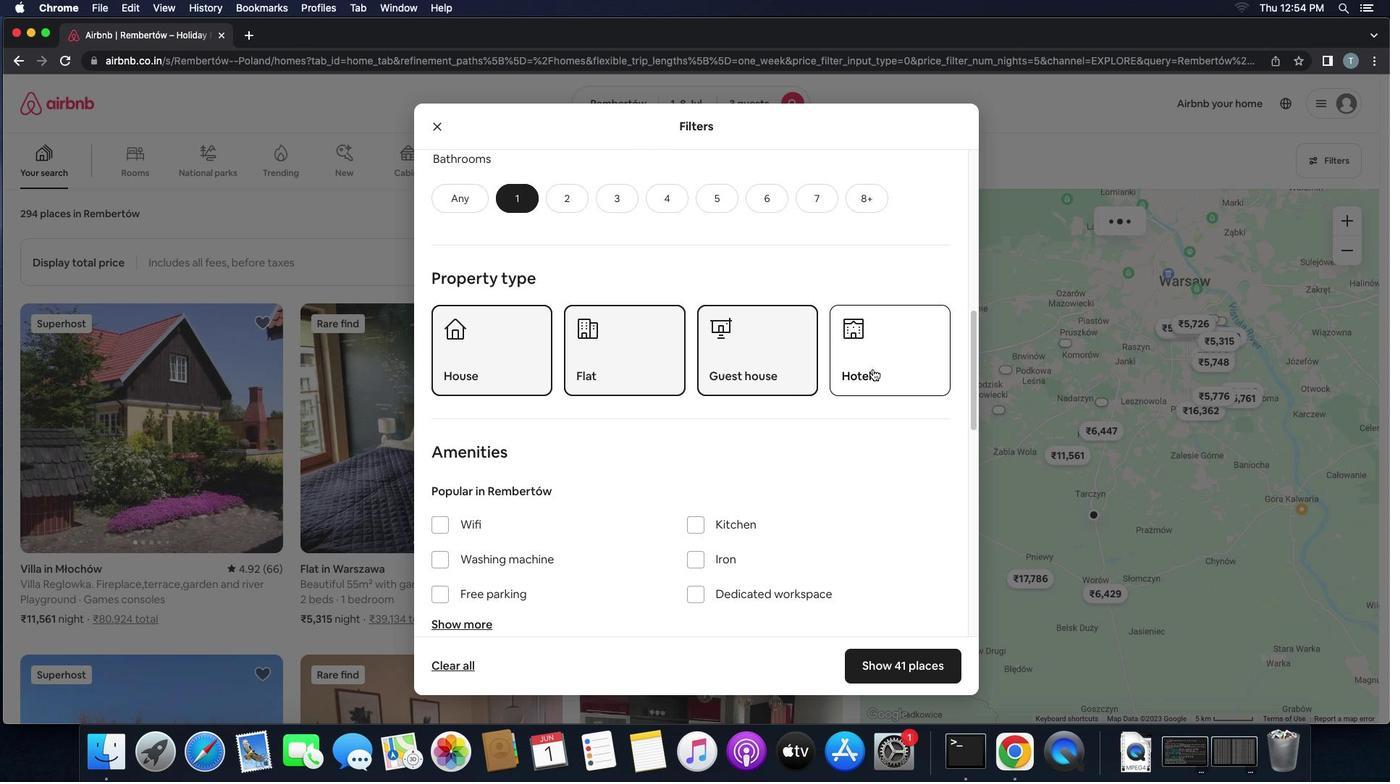 
Action: Mouse pressed left at (844, 390)
Screenshot: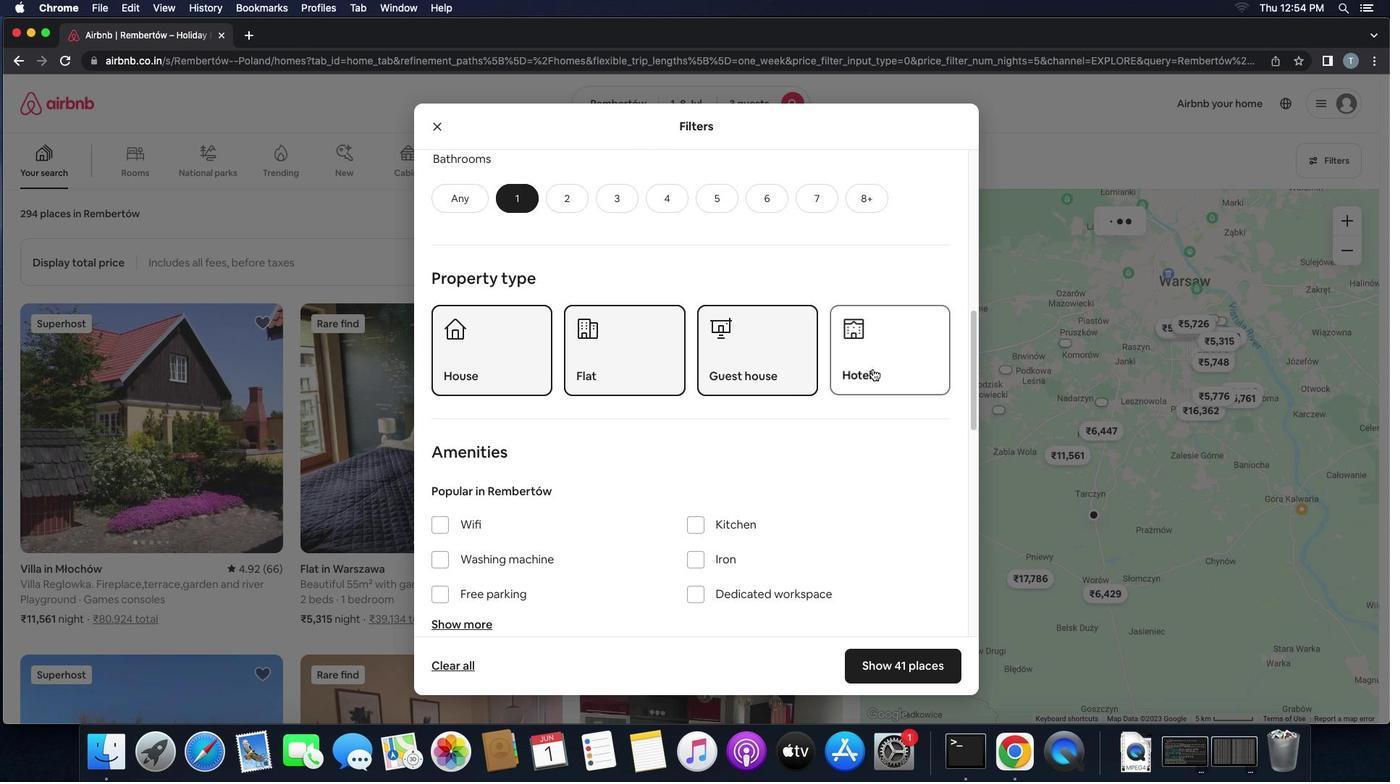 
Action: Mouse moved to (804, 499)
Screenshot: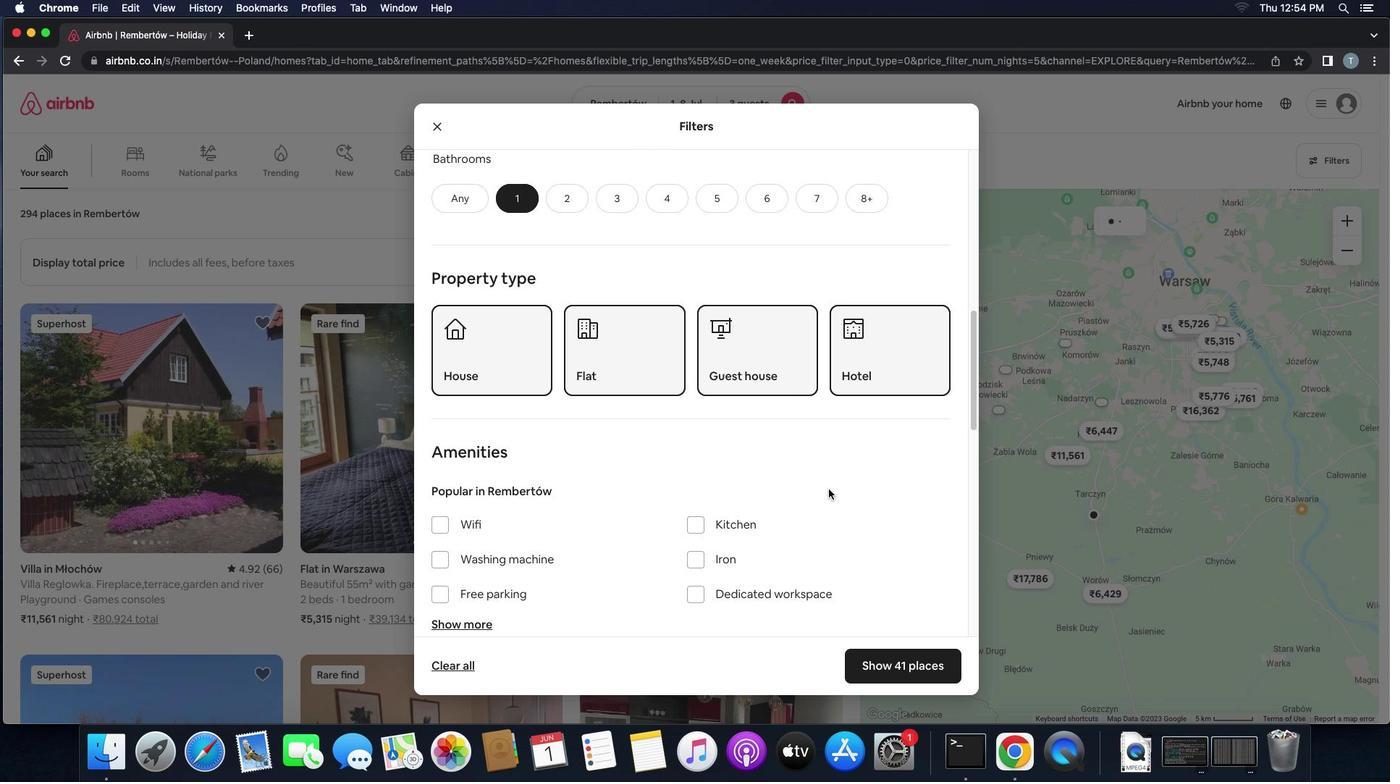 
Action: Mouse scrolled (804, 499) with delta (46, 56)
Screenshot: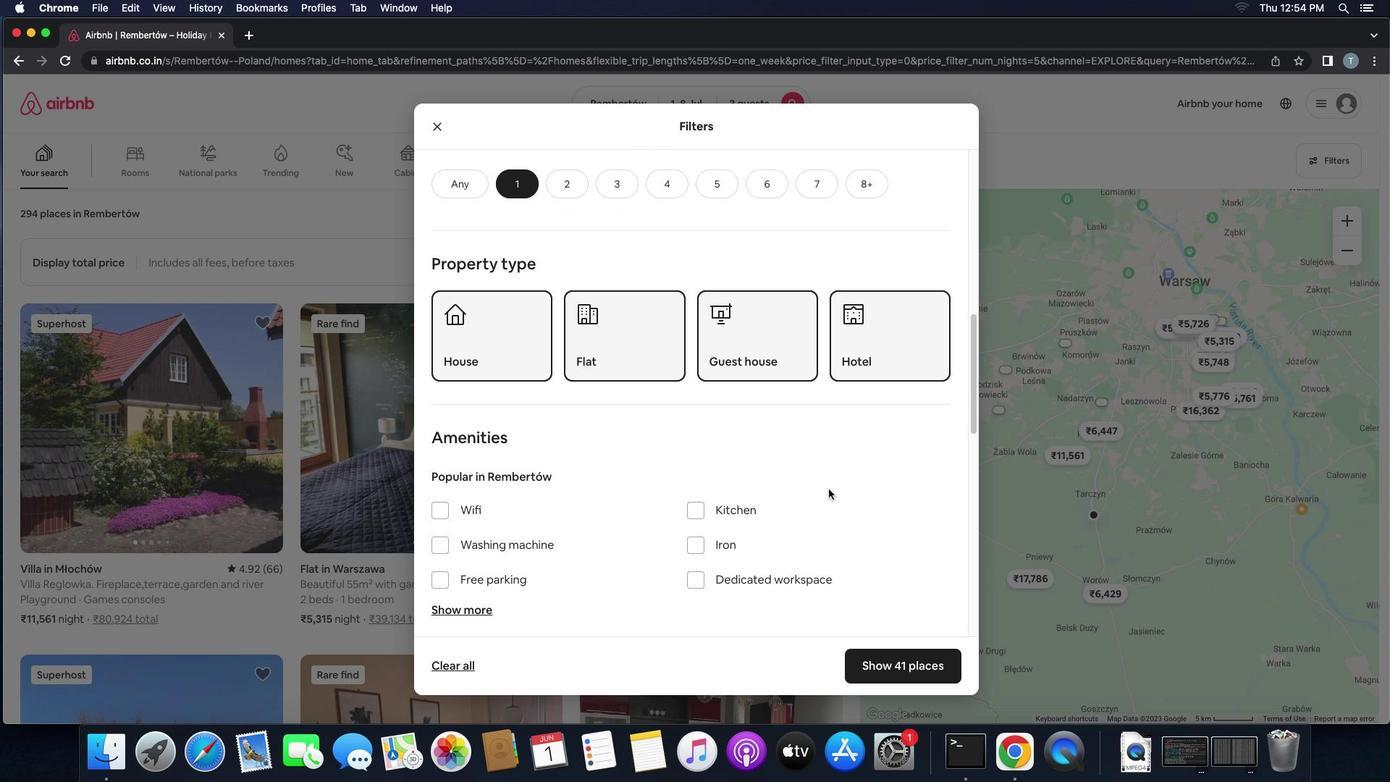 
Action: Mouse scrolled (804, 499) with delta (46, 56)
Screenshot: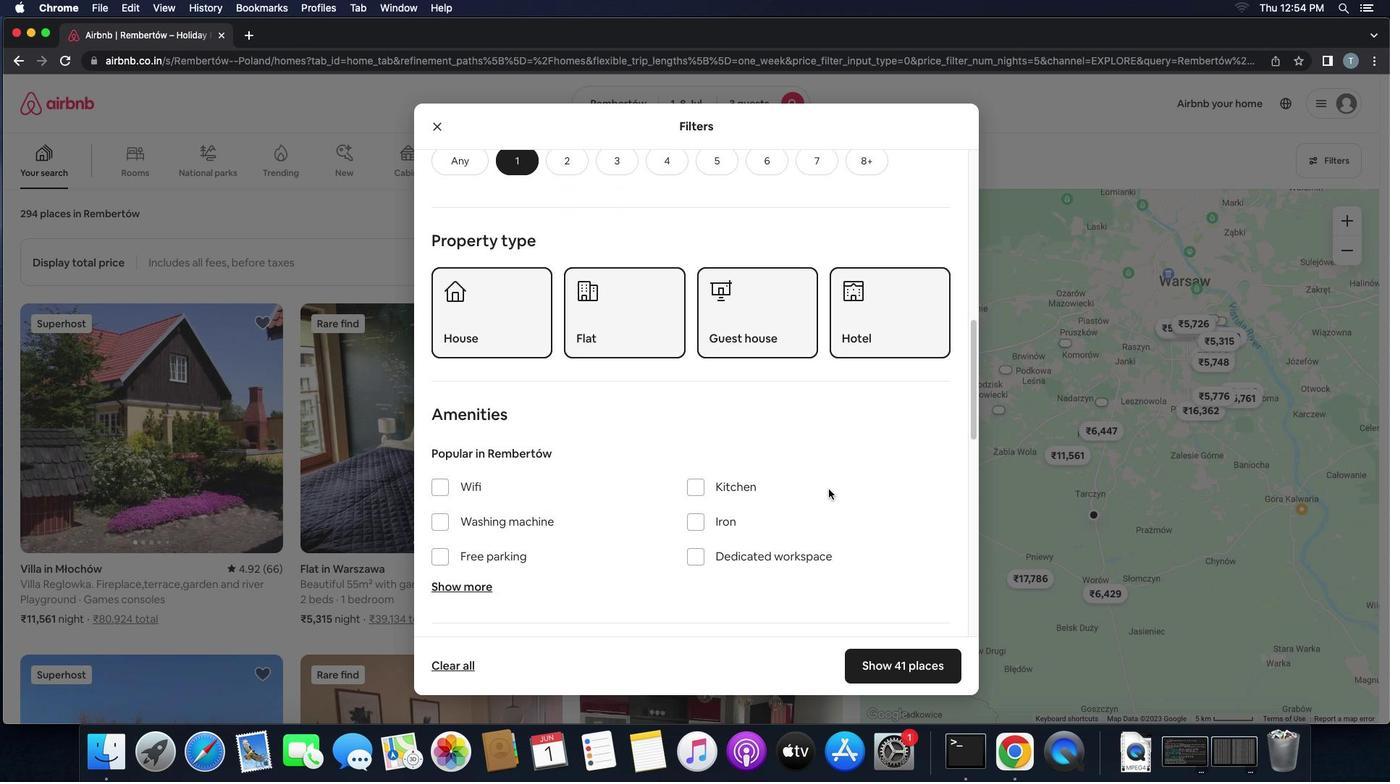 
Action: Mouse scrolled (804, 499) with delta (46, 55)
Screenshot: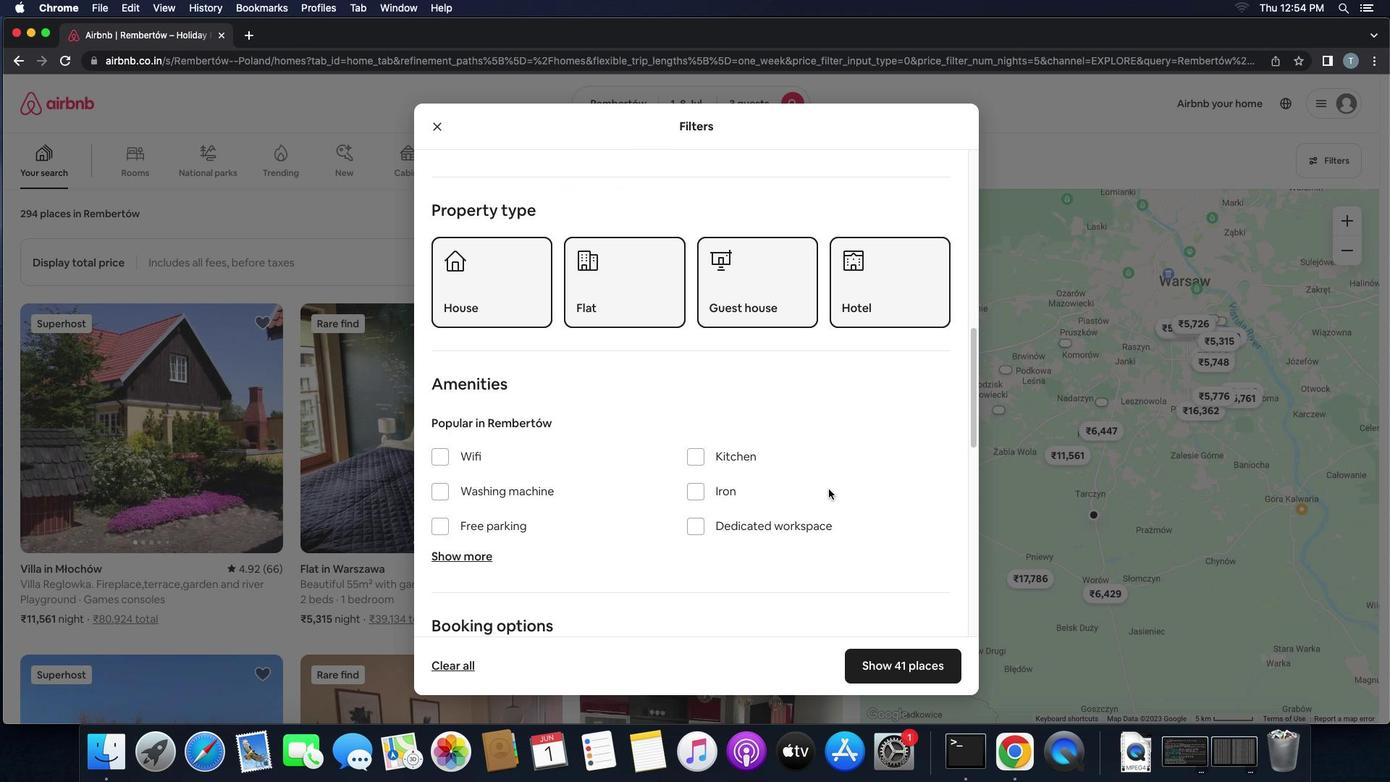 
Action: Mouse scrolled (804, 499) with delta (46, 56)
Screenshot: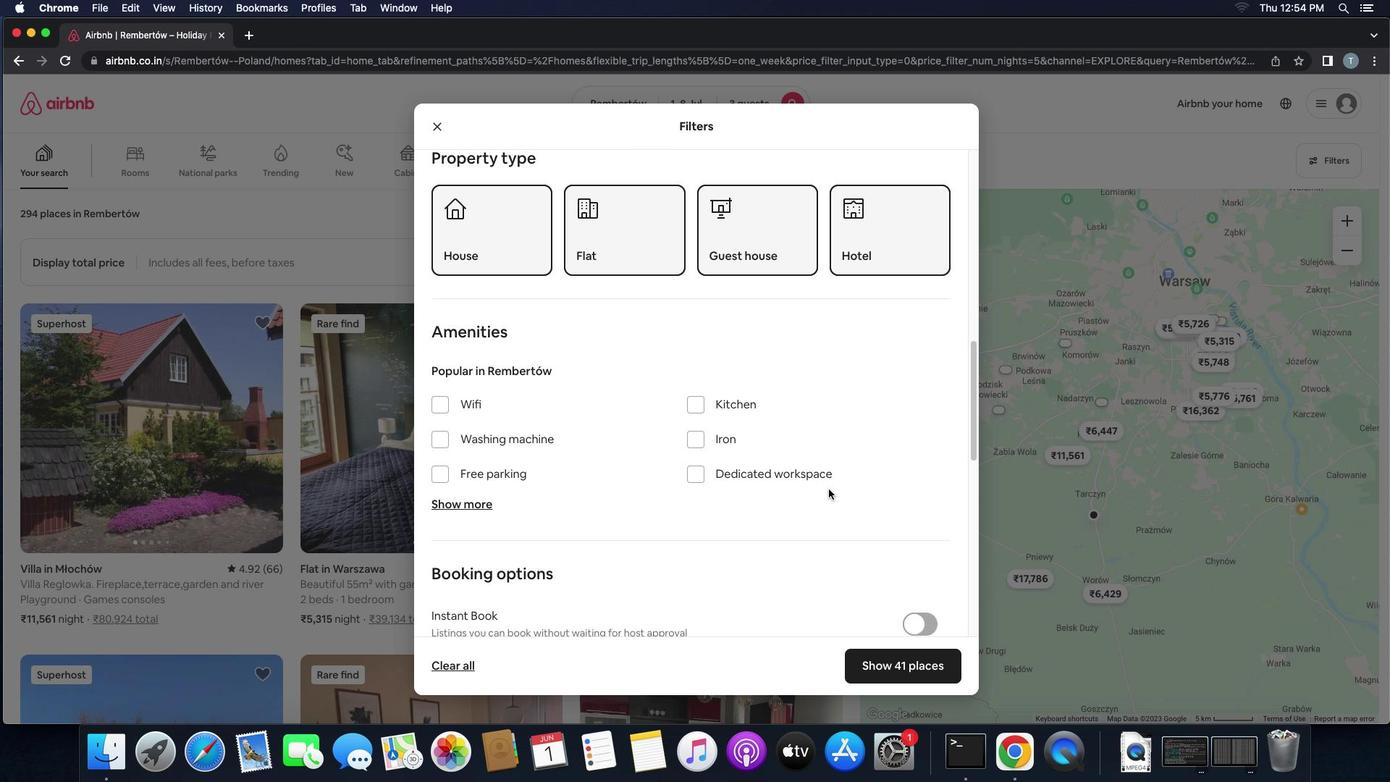
Action: Mouse scrolled (804, 499) with delta (46, 56)
Screenshot: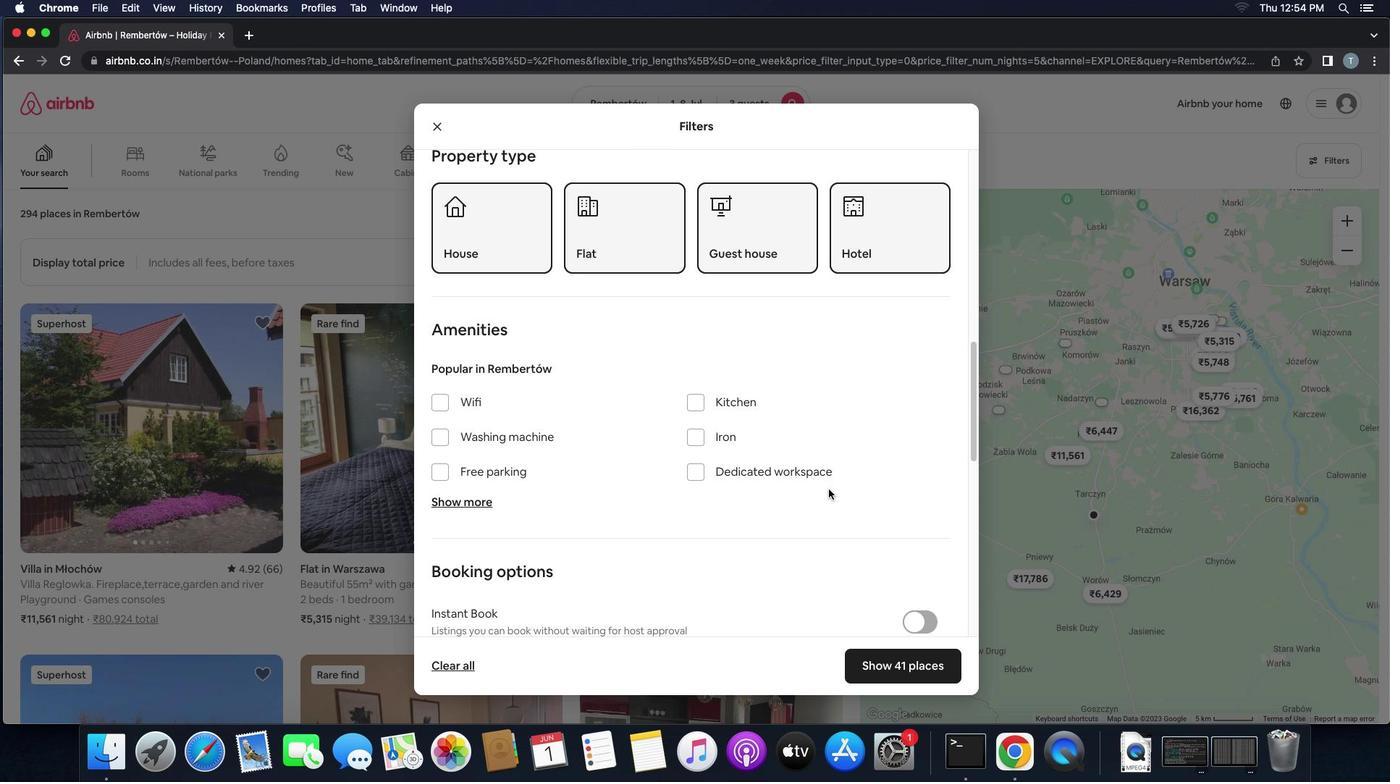 
Action: Mouse scrolled (804, 499) with delta (46, 56)
Screenshot: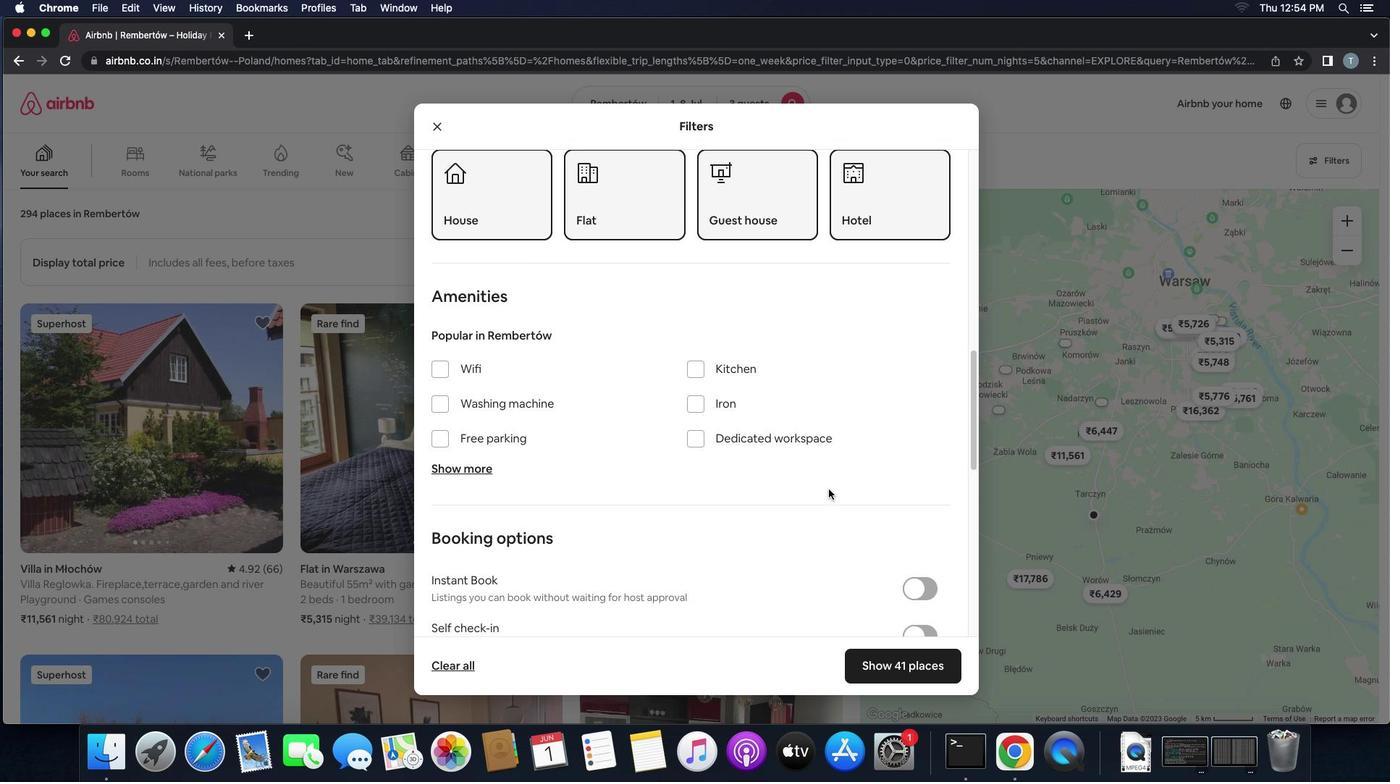 
Action: Mouse scrolled (804, 499) with delta (46, 56)
Screenshot: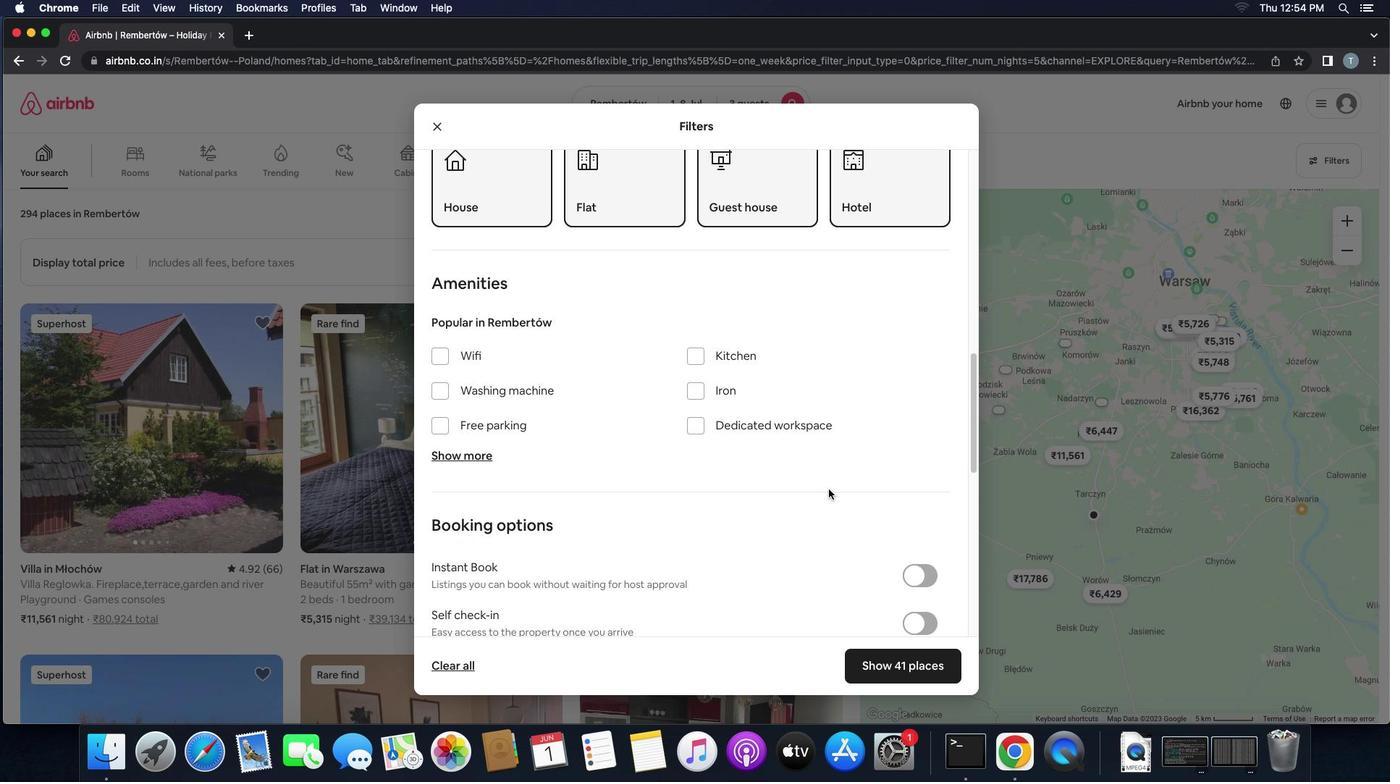 
Action: Mouse scrolled (804, 499) with delta (46, 56)
Screenshot: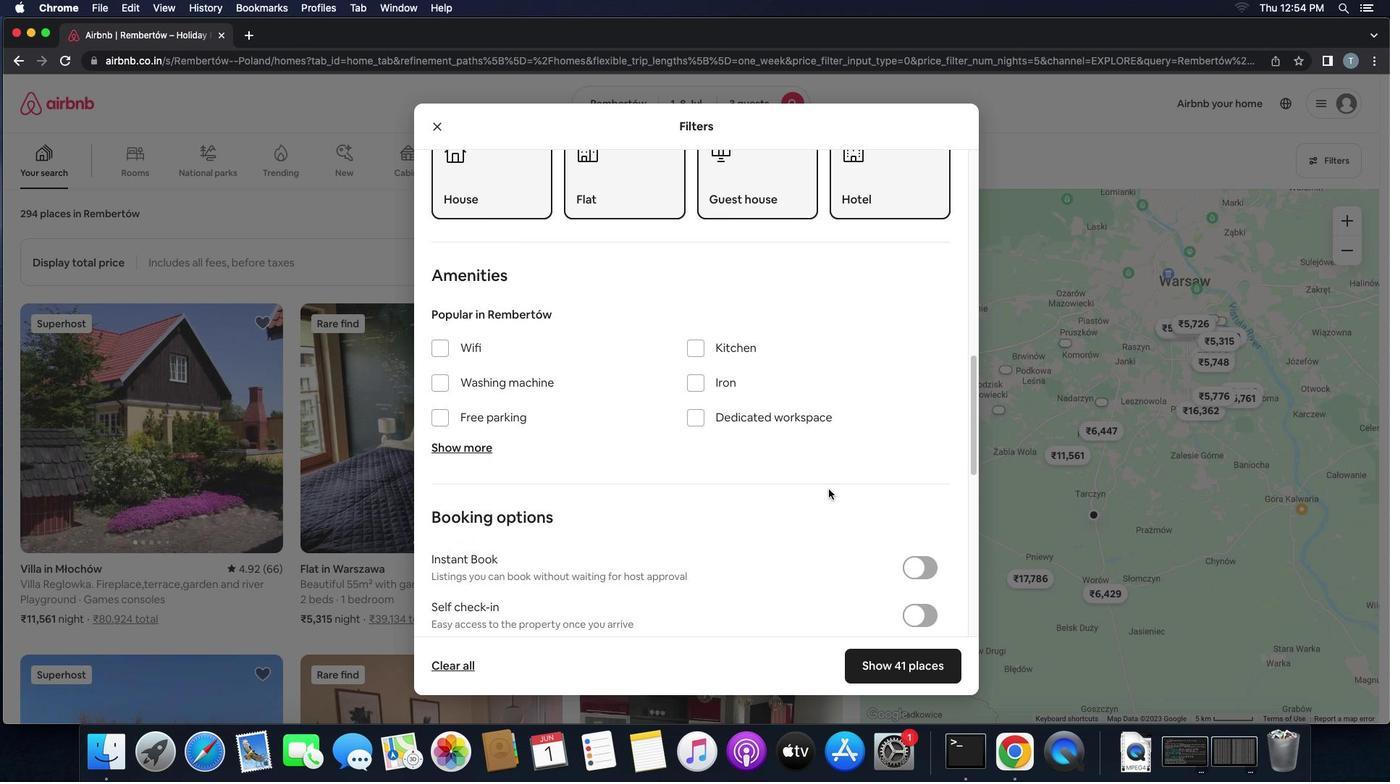 
Action: Mouse scrolled (804, 499) with delta (46, 56)
Screenshot: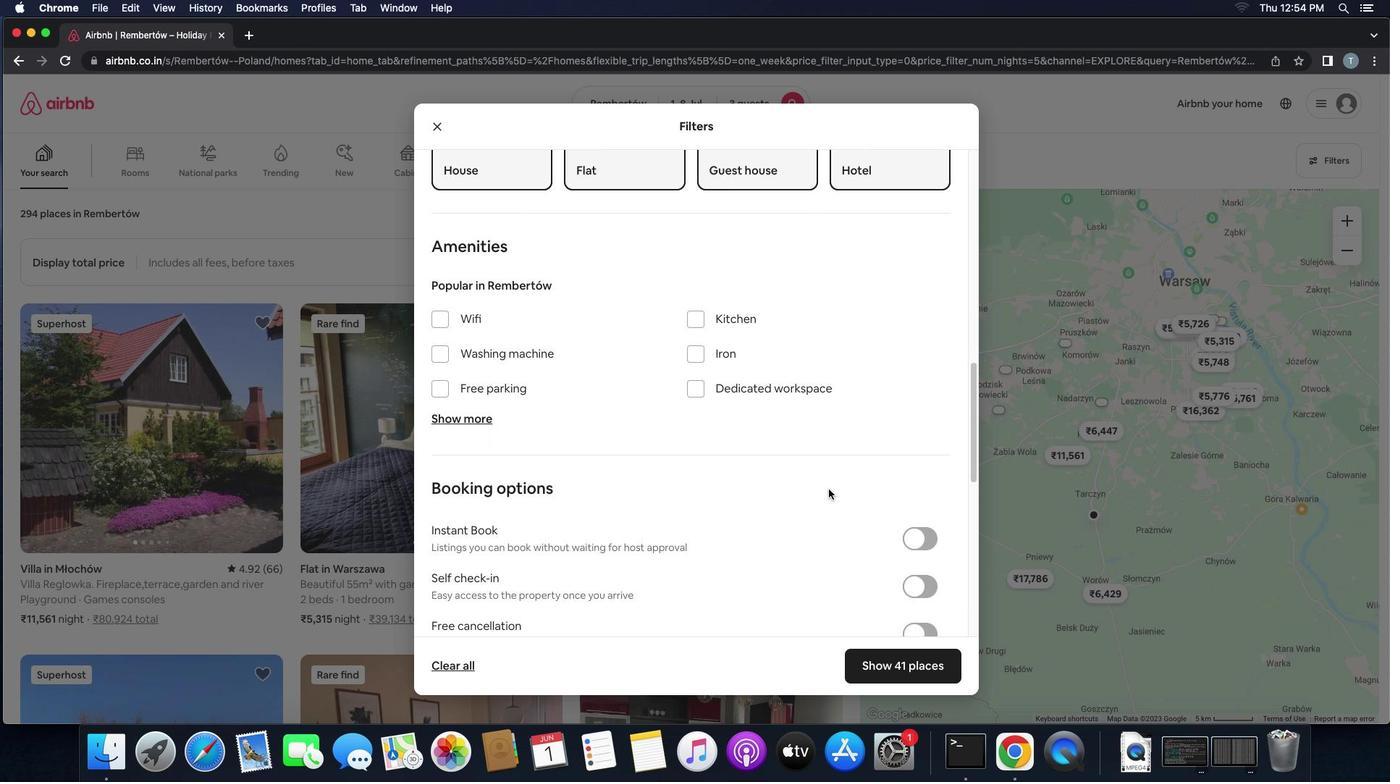 
Action: Mouse scrolled (804, 499) with delta (46, 56)
Screenshot: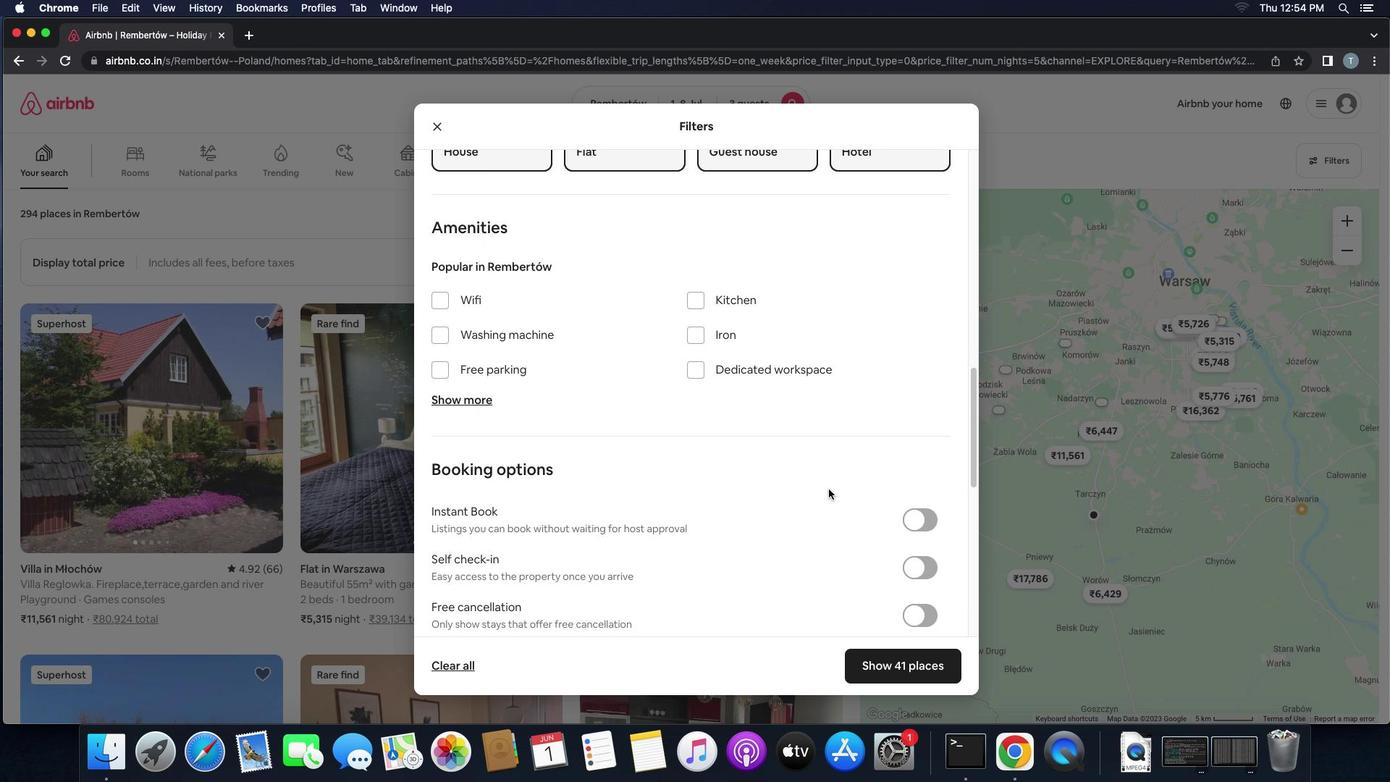 
Action: Mouse scrolled (804, 499) with delta (46, 56)
Screenshot: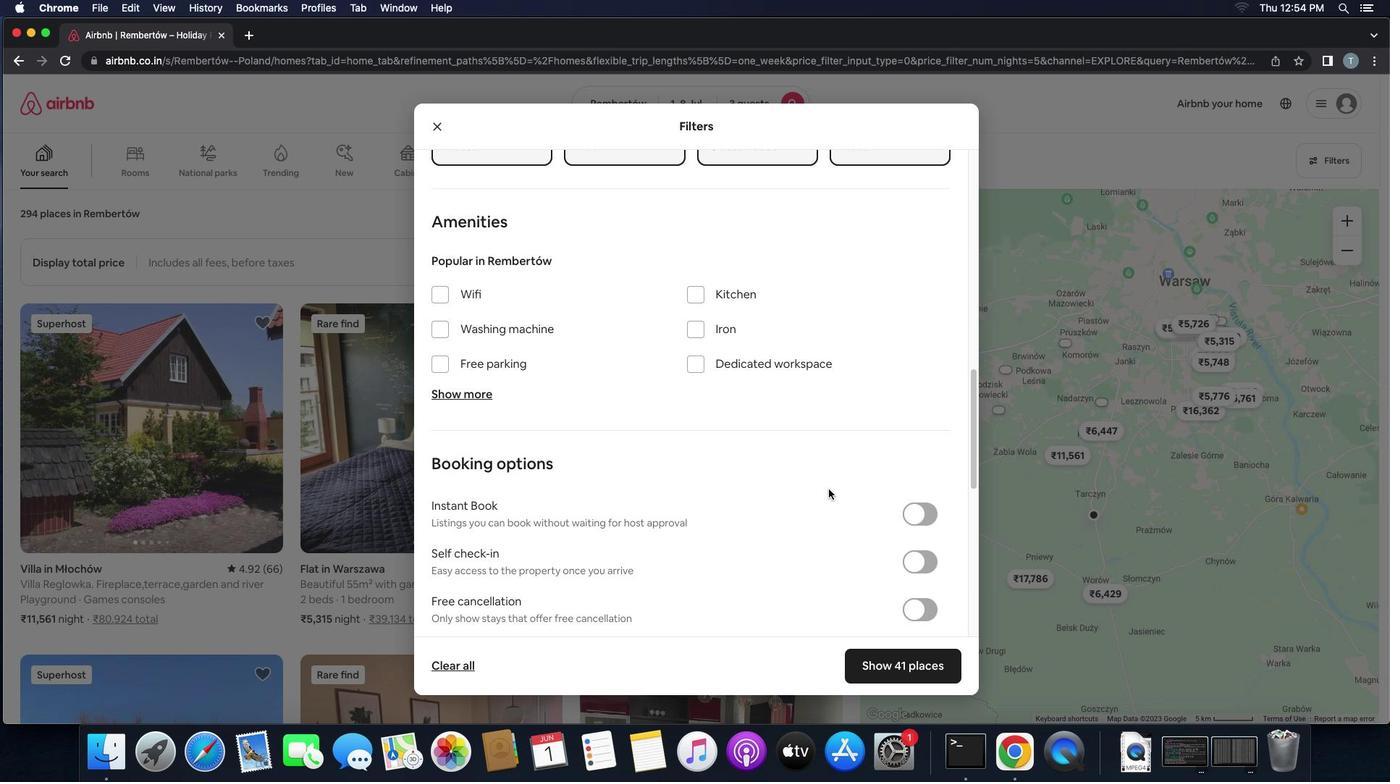 
Action: Mouse scrolled (804, 499) with delta (46, 56)
Screenshot: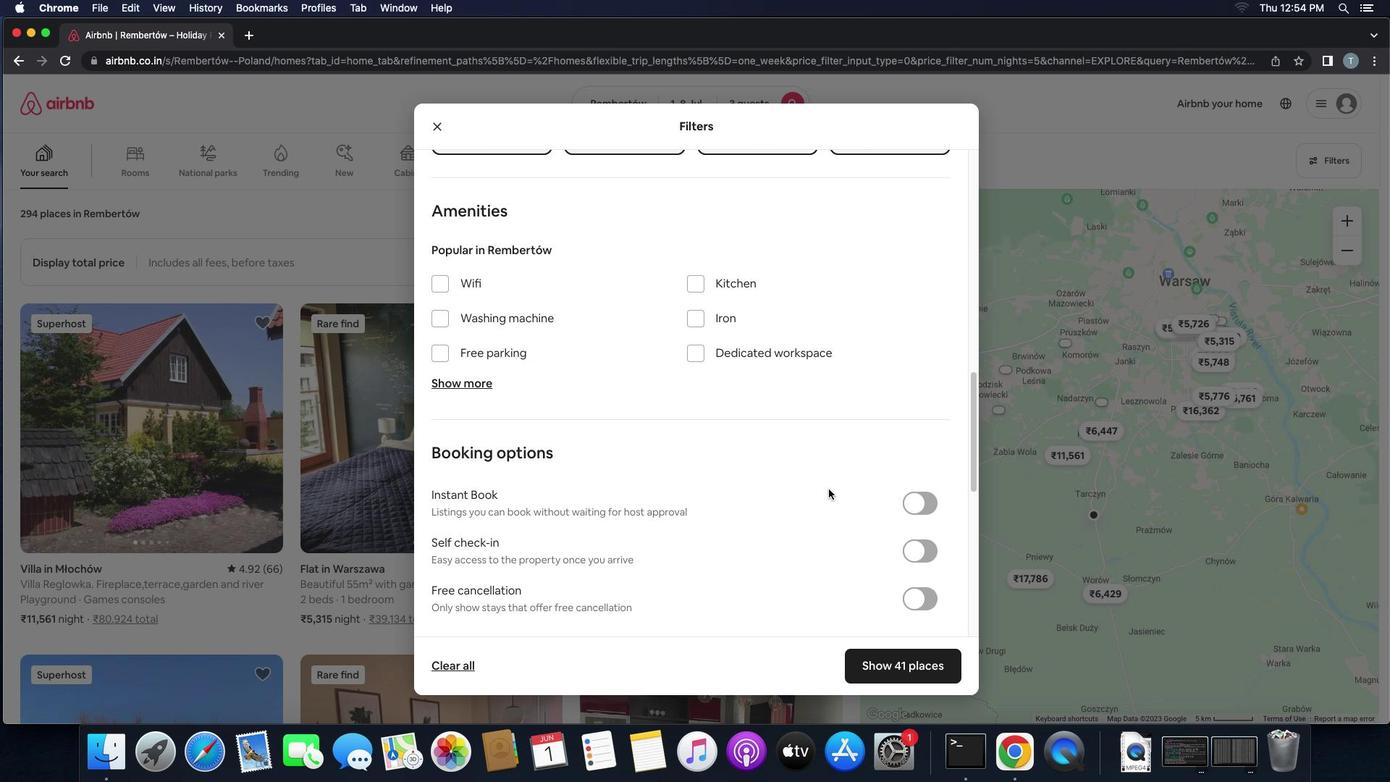 
Action: Mouse scrolled (804, 499) with delta (46, 56)
Screenshot: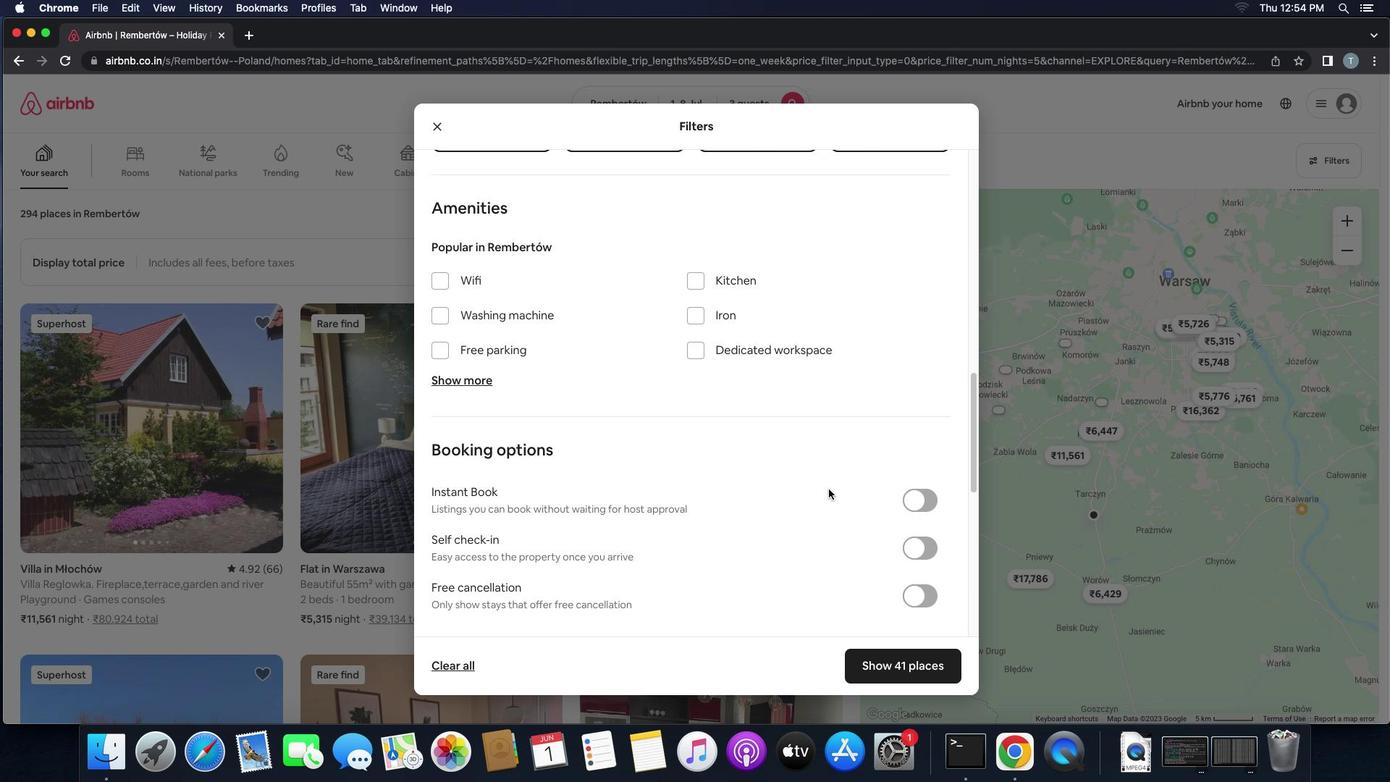 
Action: Mouse scrolled (804, 499) with delta (46, 56)
Screenshot: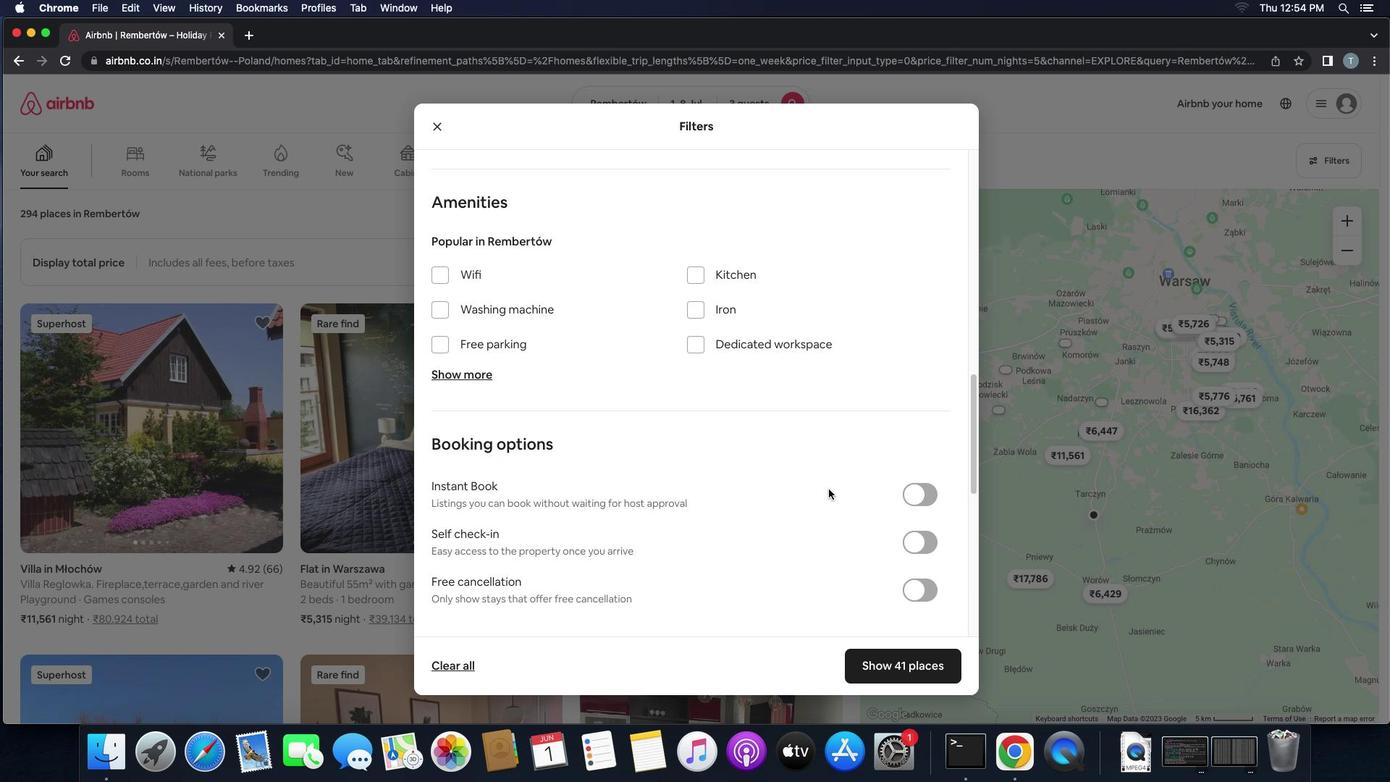 
Action: Mouse scrolled (804, 499) with delta (46, 56)
Screenshot: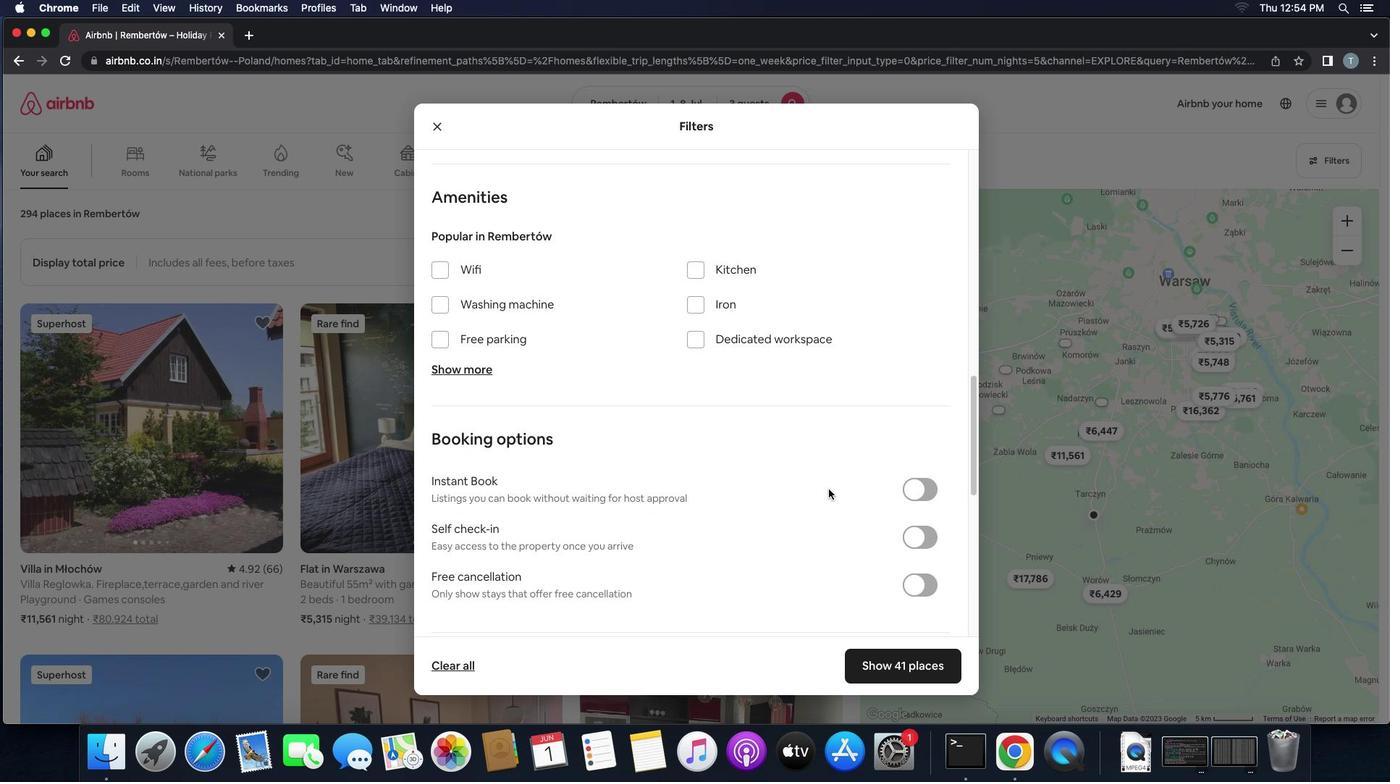 
Action: Mouse moved to (914, 541)
Screenshot: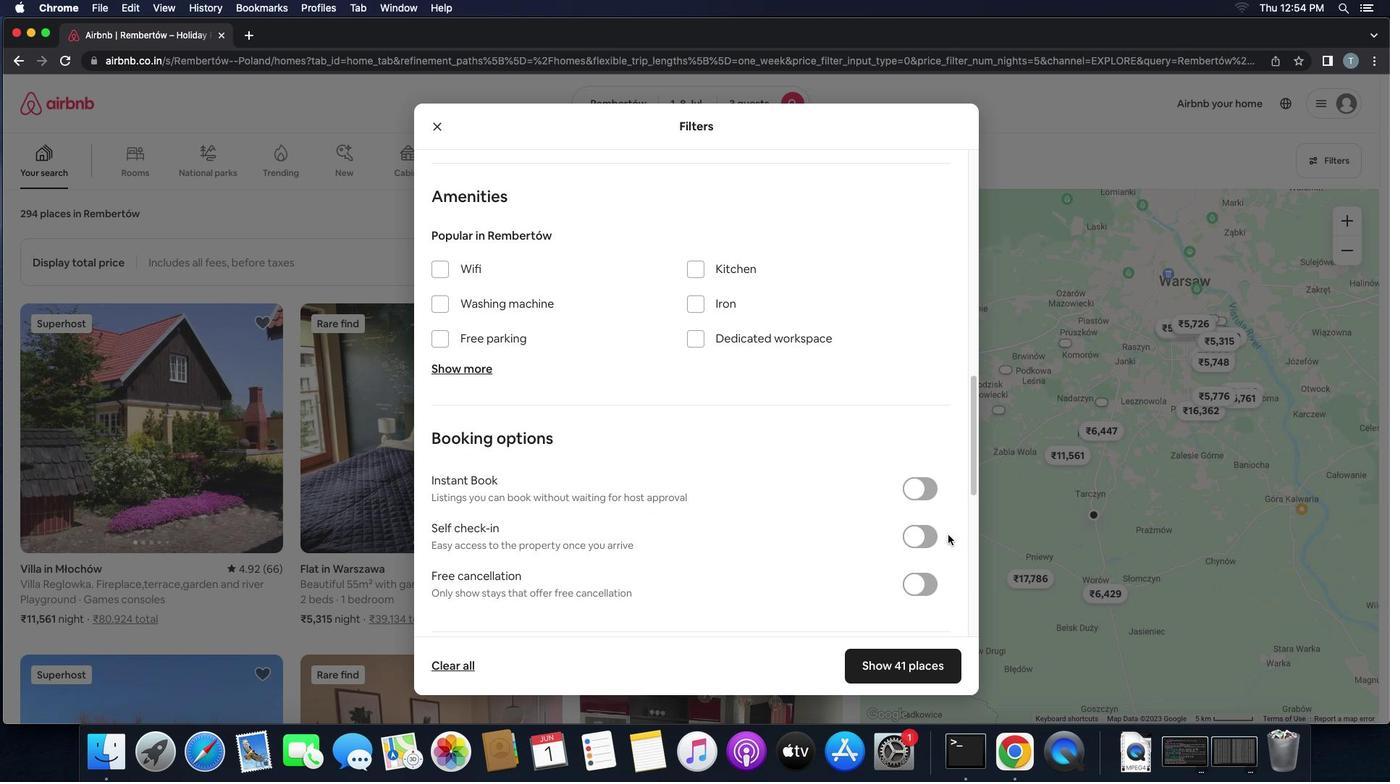
Action: Mouse pressed left at (914, 541)
Screenshot: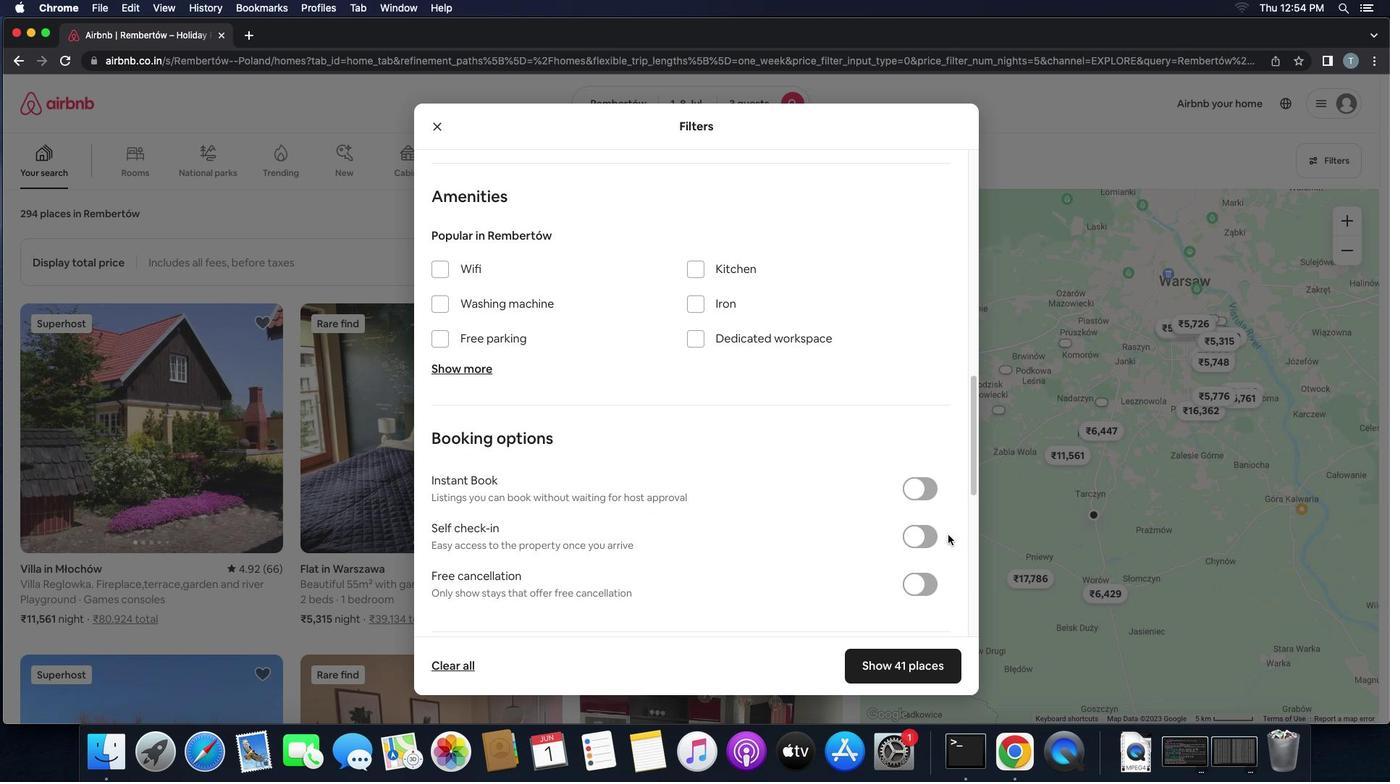 
Action: Mouse moved to (901, 541)
Screenshot: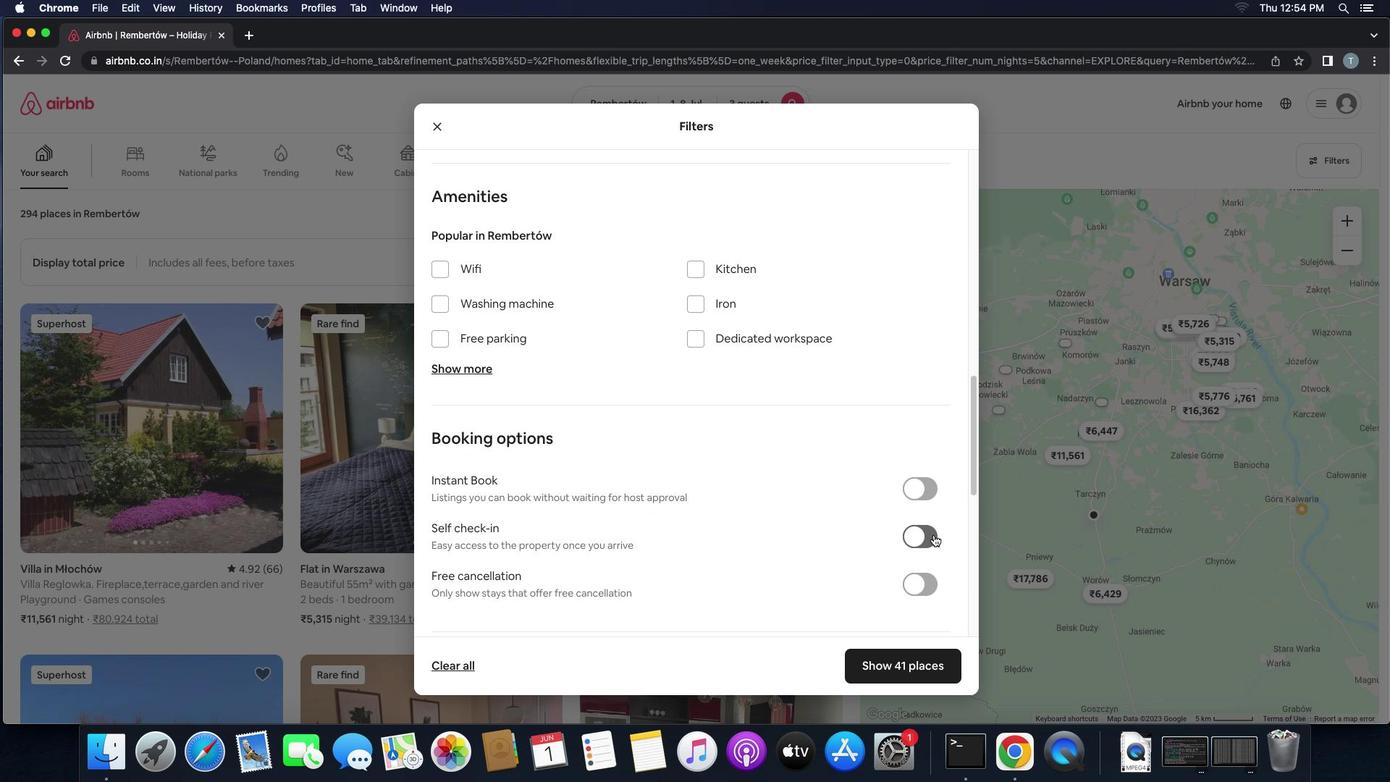 
Action: Mouse pressed left at (901, 541)
Screenshot: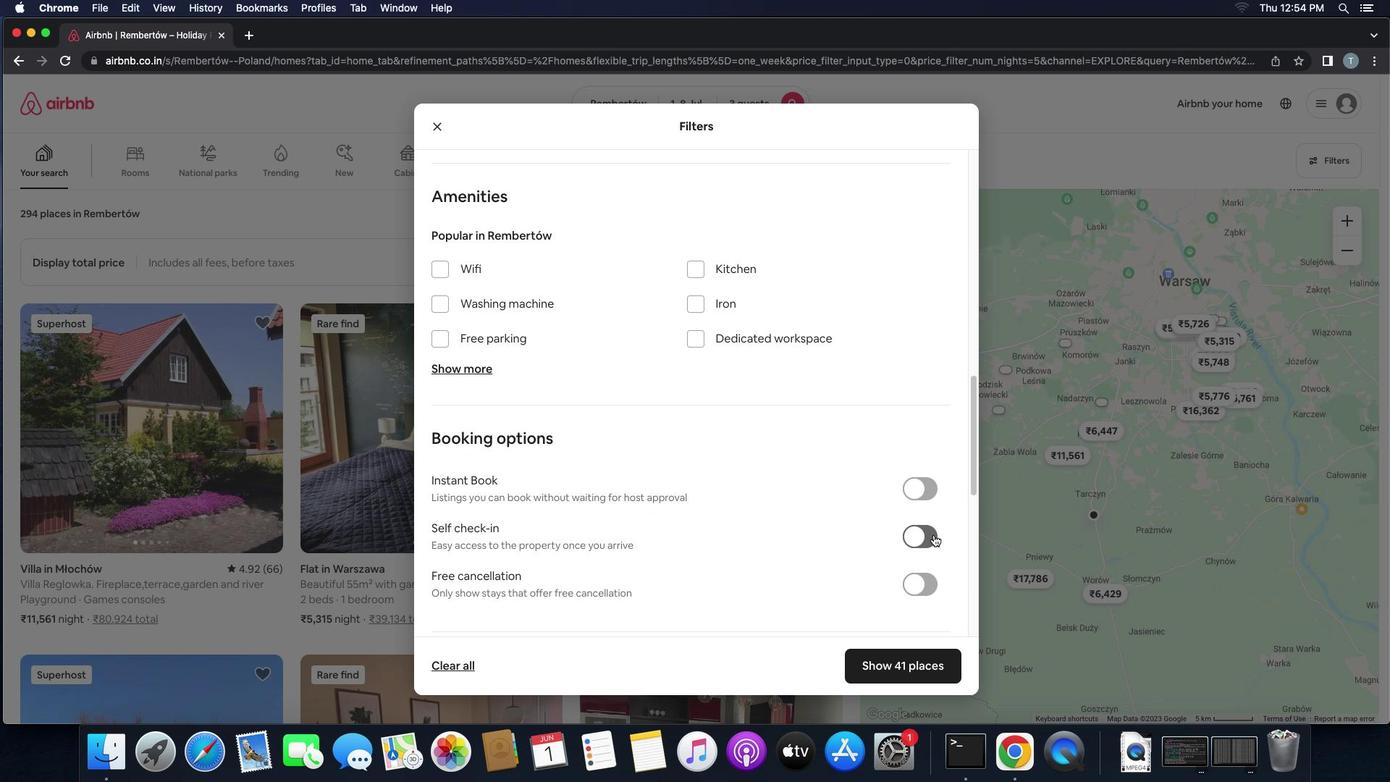 
Action: Mouse moved to (720, 543)
Screenshot: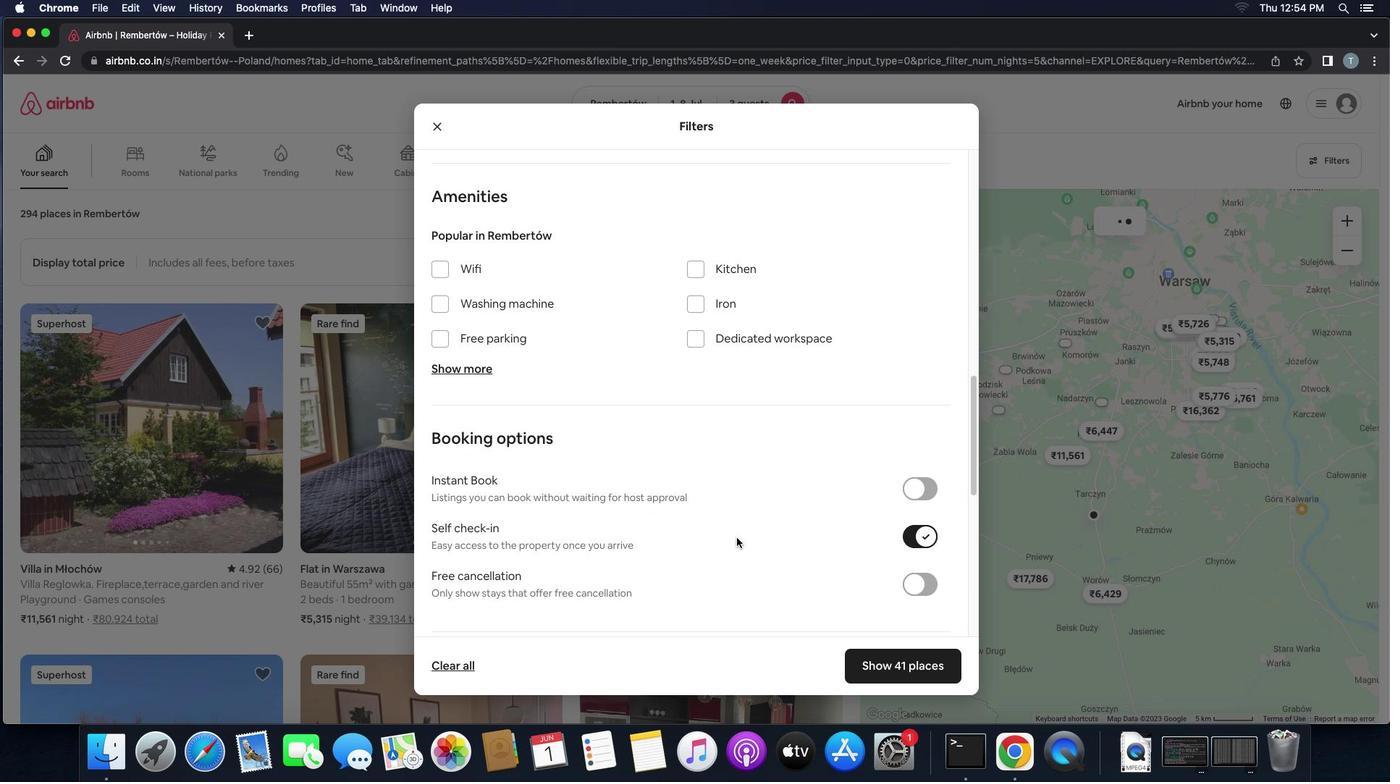 
Action: Mouse scrolled (720, 543) with delta (46, 56)
Screenshot: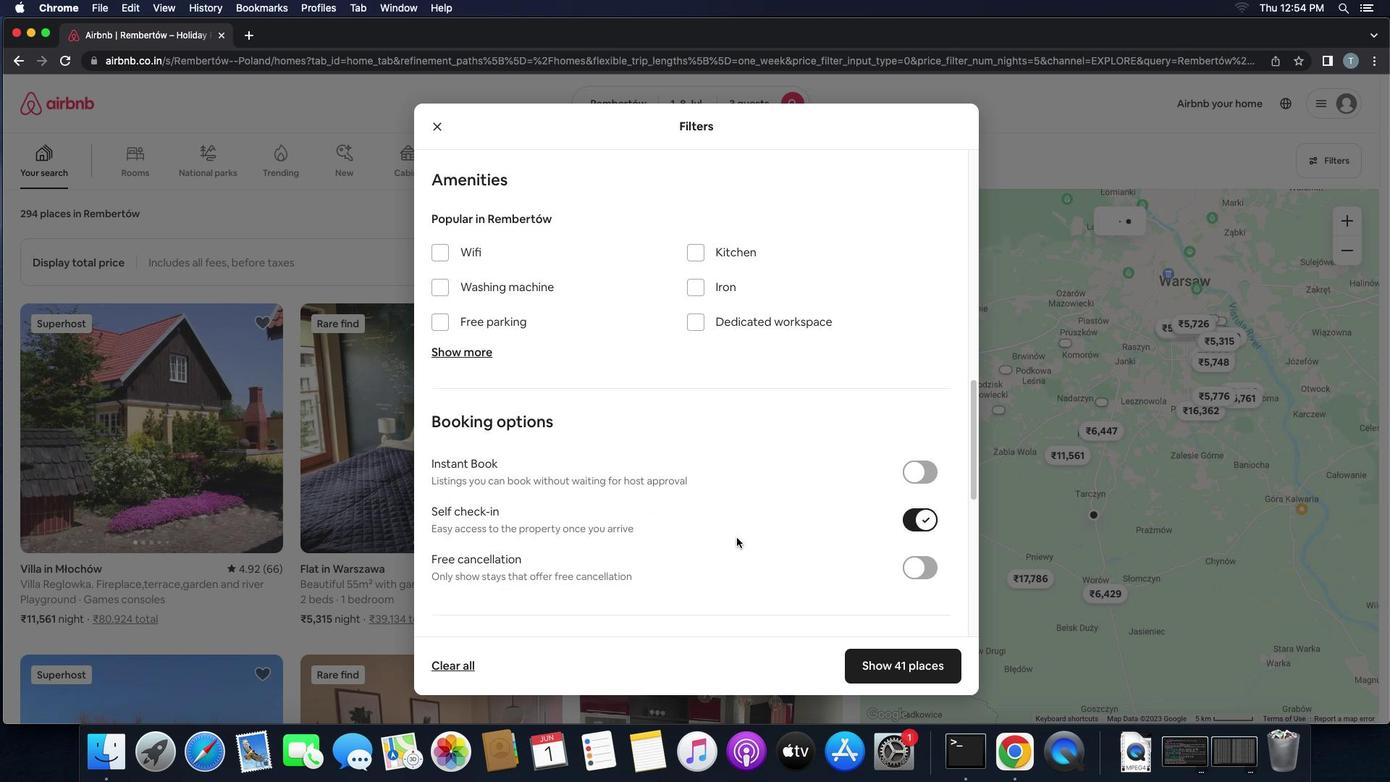 
Action: Mouse scrolled (720, 543) with delta (46, 56)
Screenshot: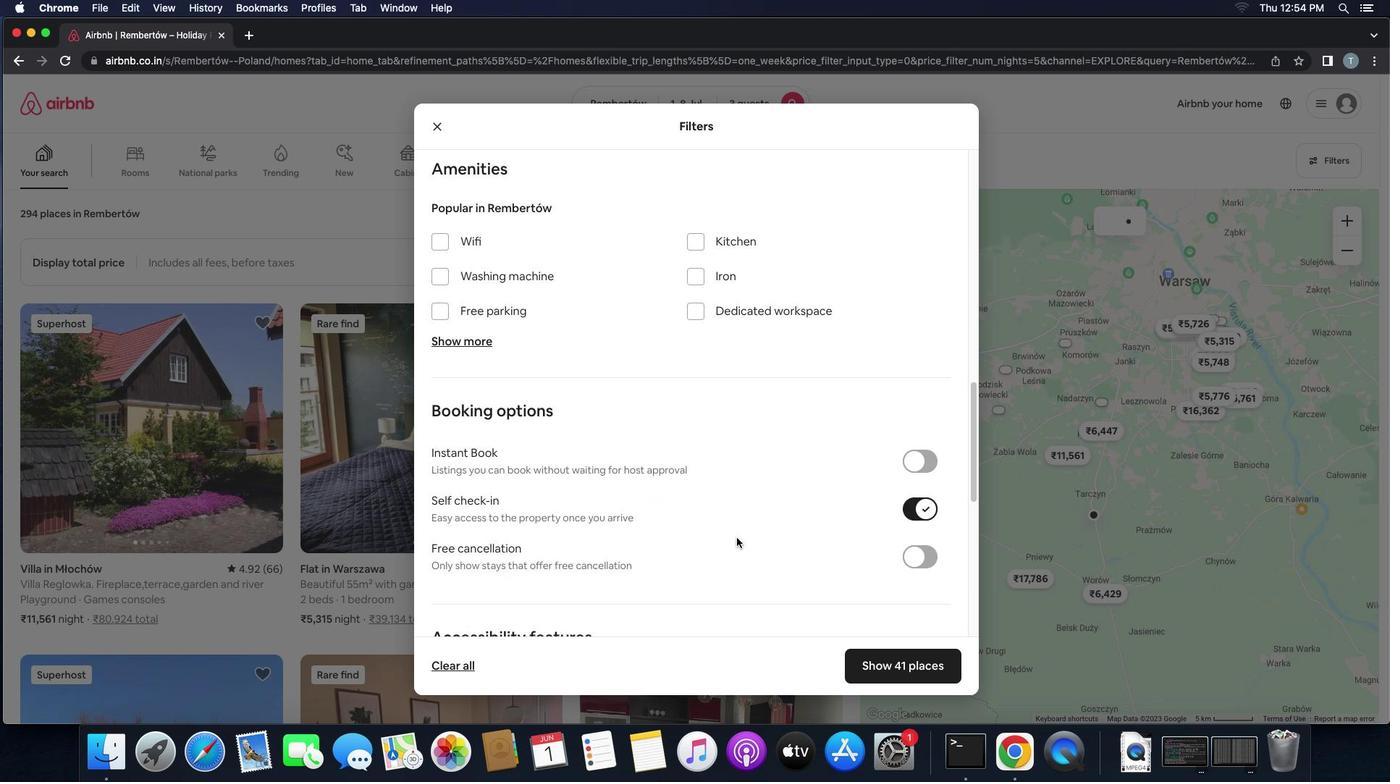 
Action: Mouse scrolled (720, 543) with delta (46, 55)
Screenshot: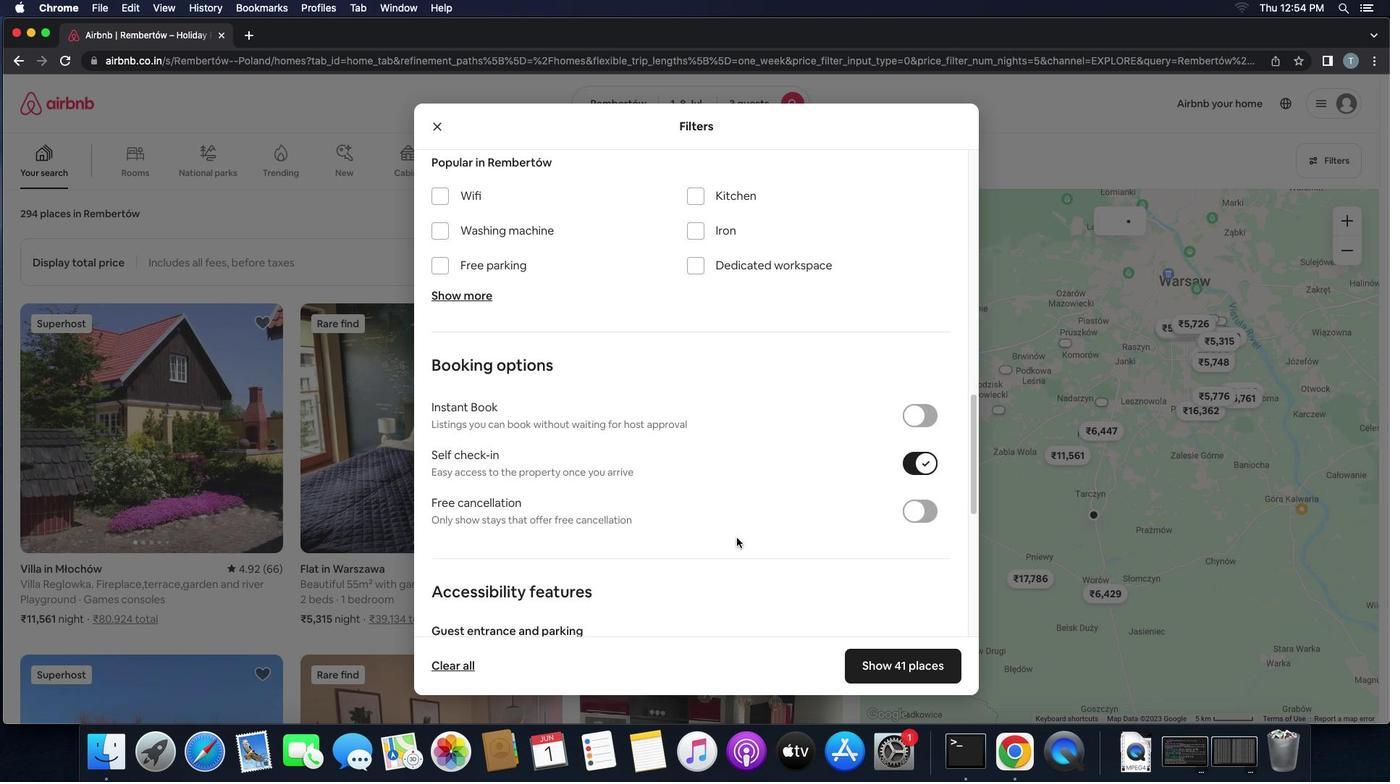 
Action: Mouse moved to (719, 543)
Screenshot: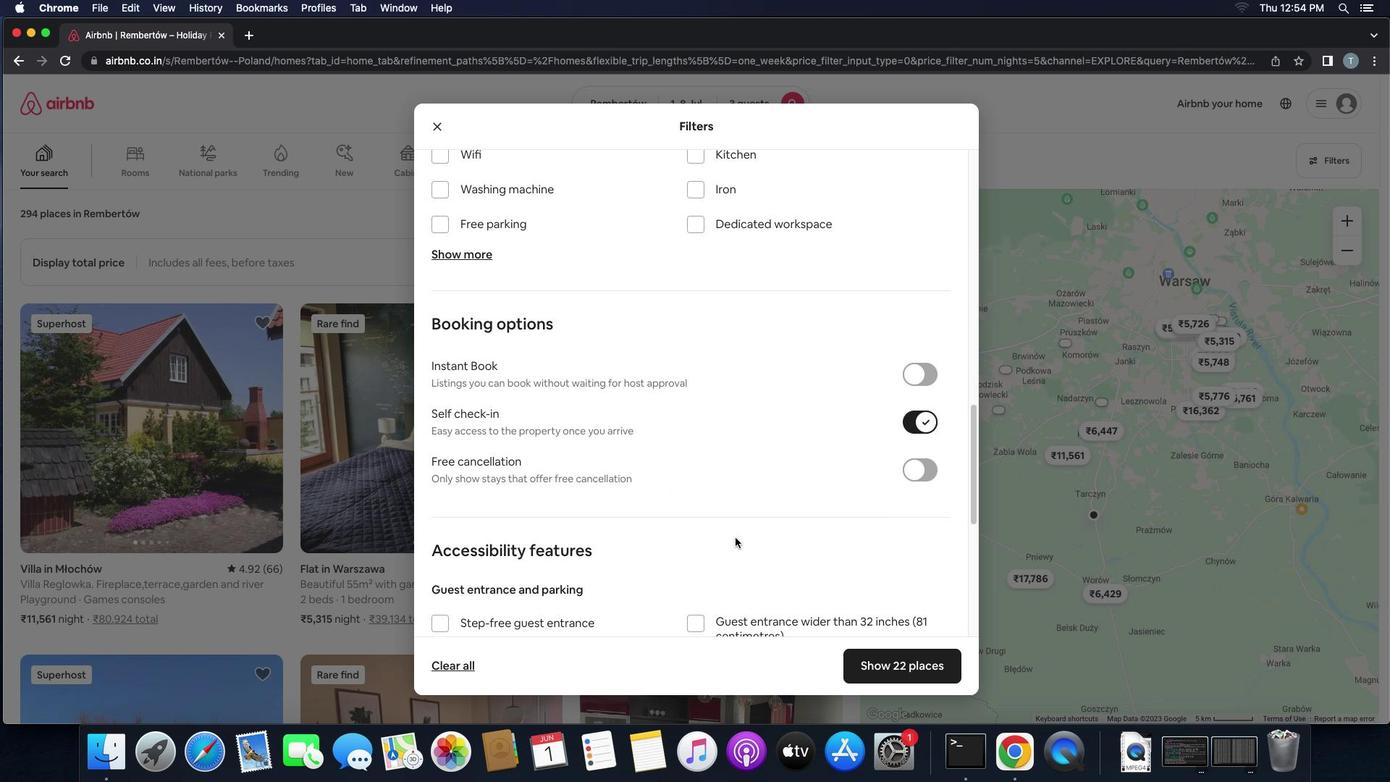 
Action: Mouse scrolled (719, 543) with delta (46, 56)
Screenshot: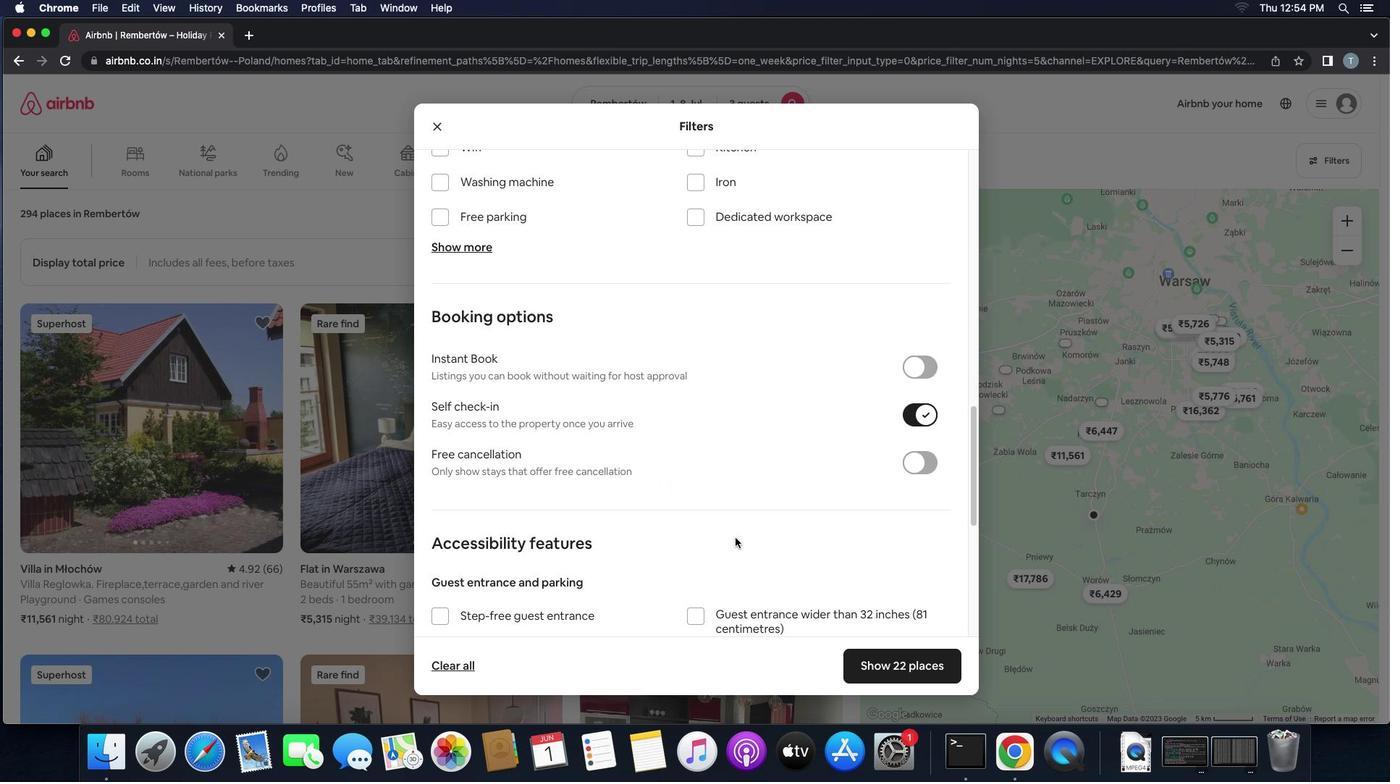 
Action: Mouse scrolled (719, 543) with delta (46, 56)
Screenshot: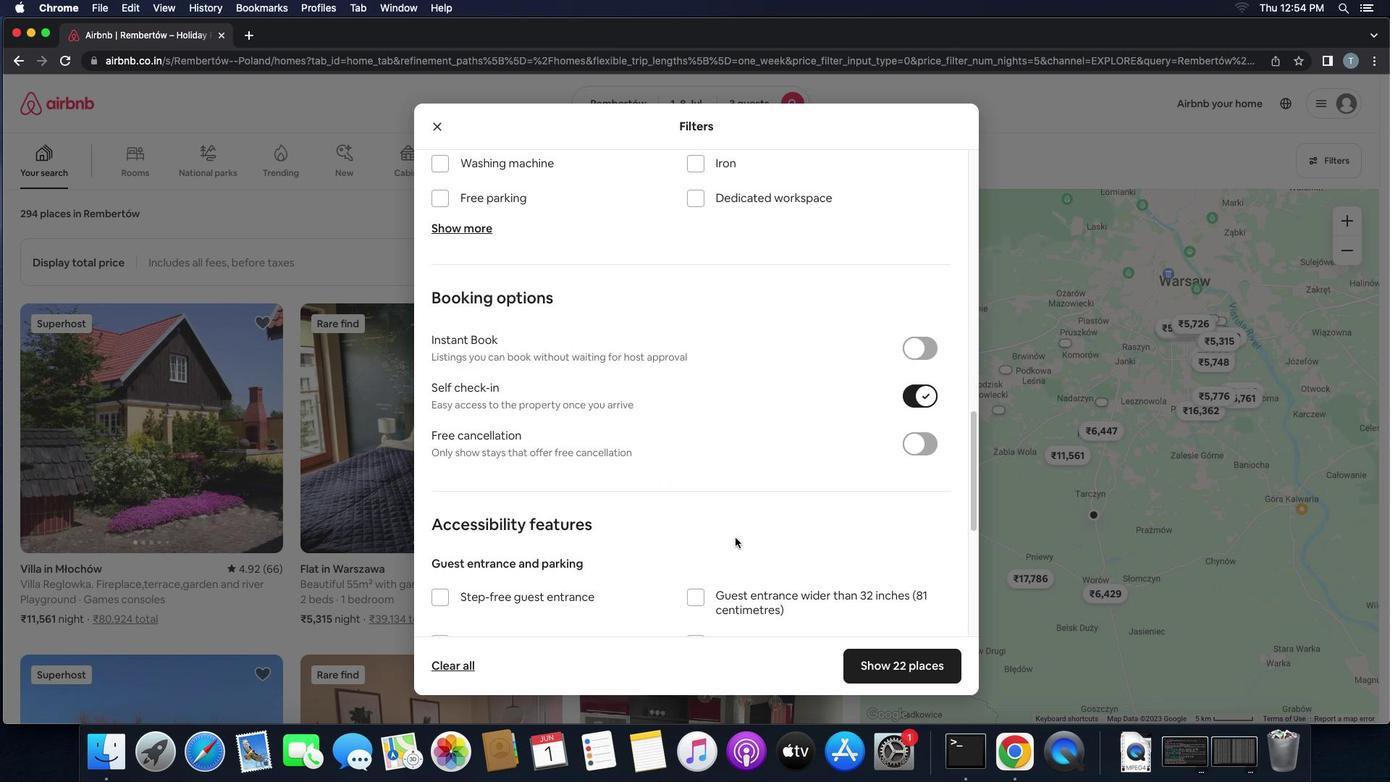
Action: Mouse scrolled (719, 543) with delta (46, 55)
Screenshot: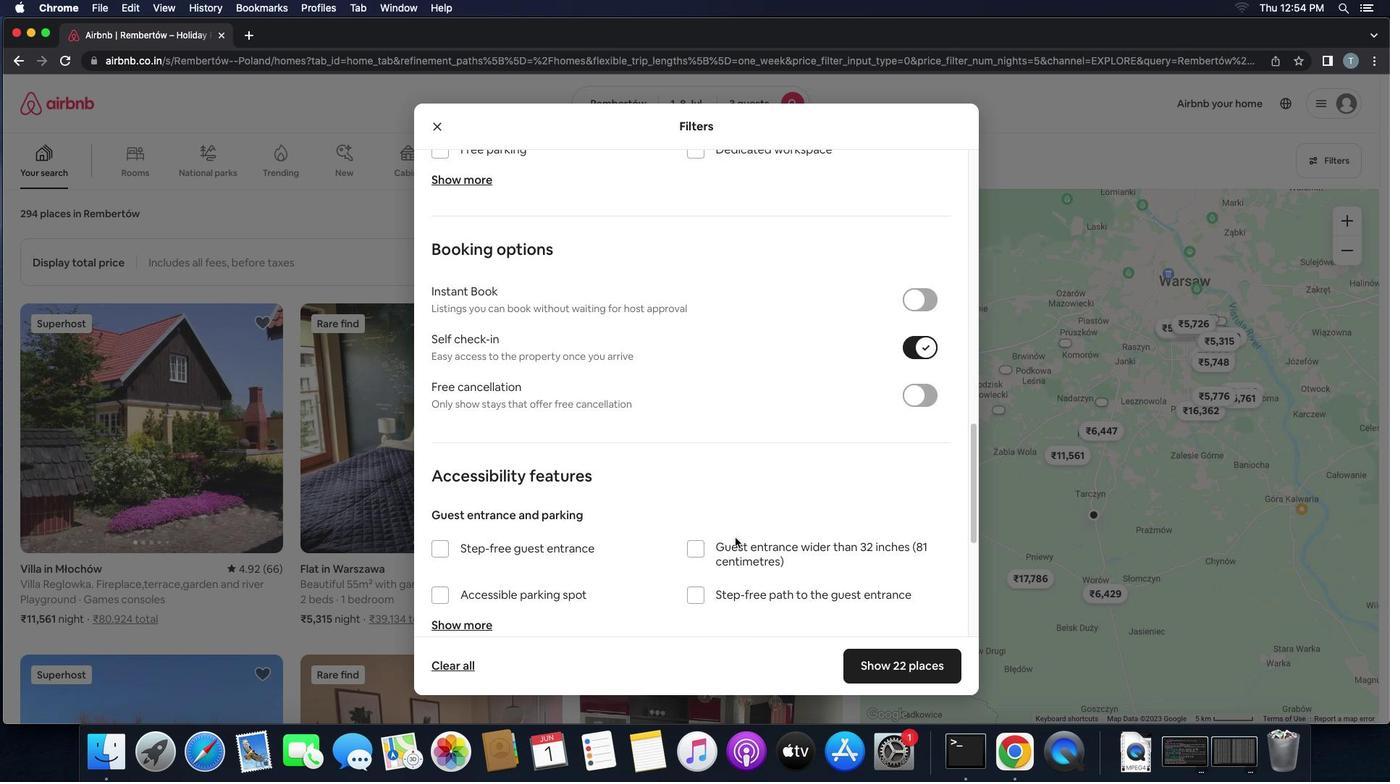 
Action: Mouse scrolled (719, 543) with delta (46, 55)
Screenshot: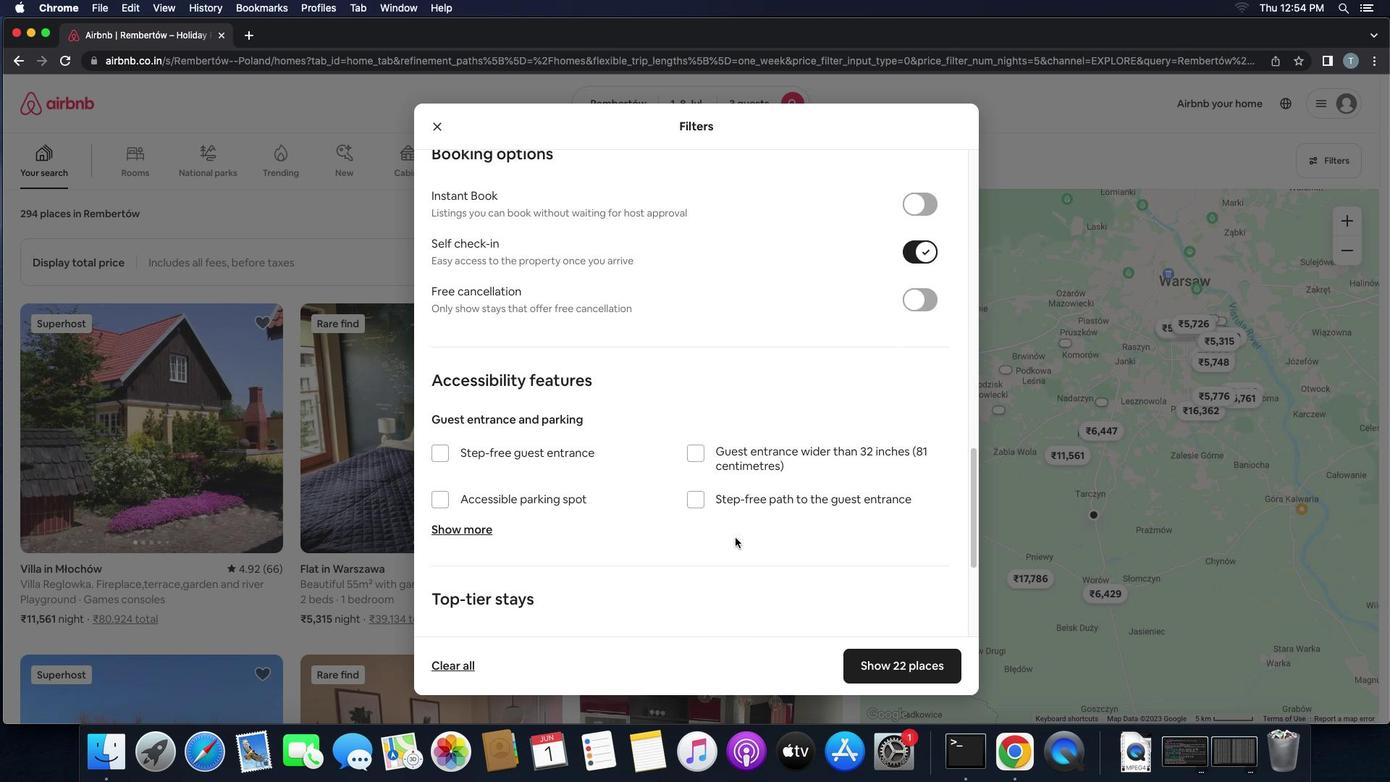 
Action: Mouse scrolled (719, 543) with delta (46, 56)
Screenshot: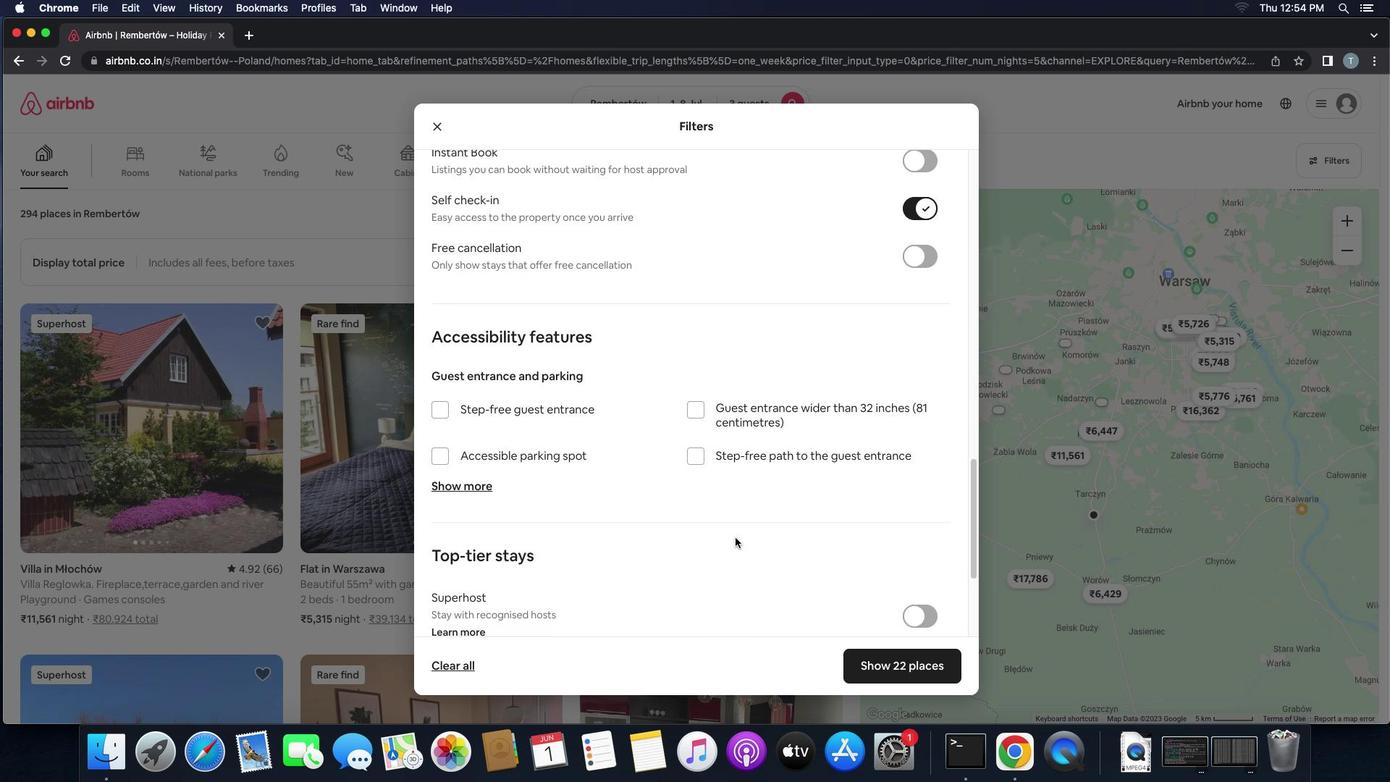 
Action: Mouse scrolled (719, 543) with delta (46, 56)
Screenshot: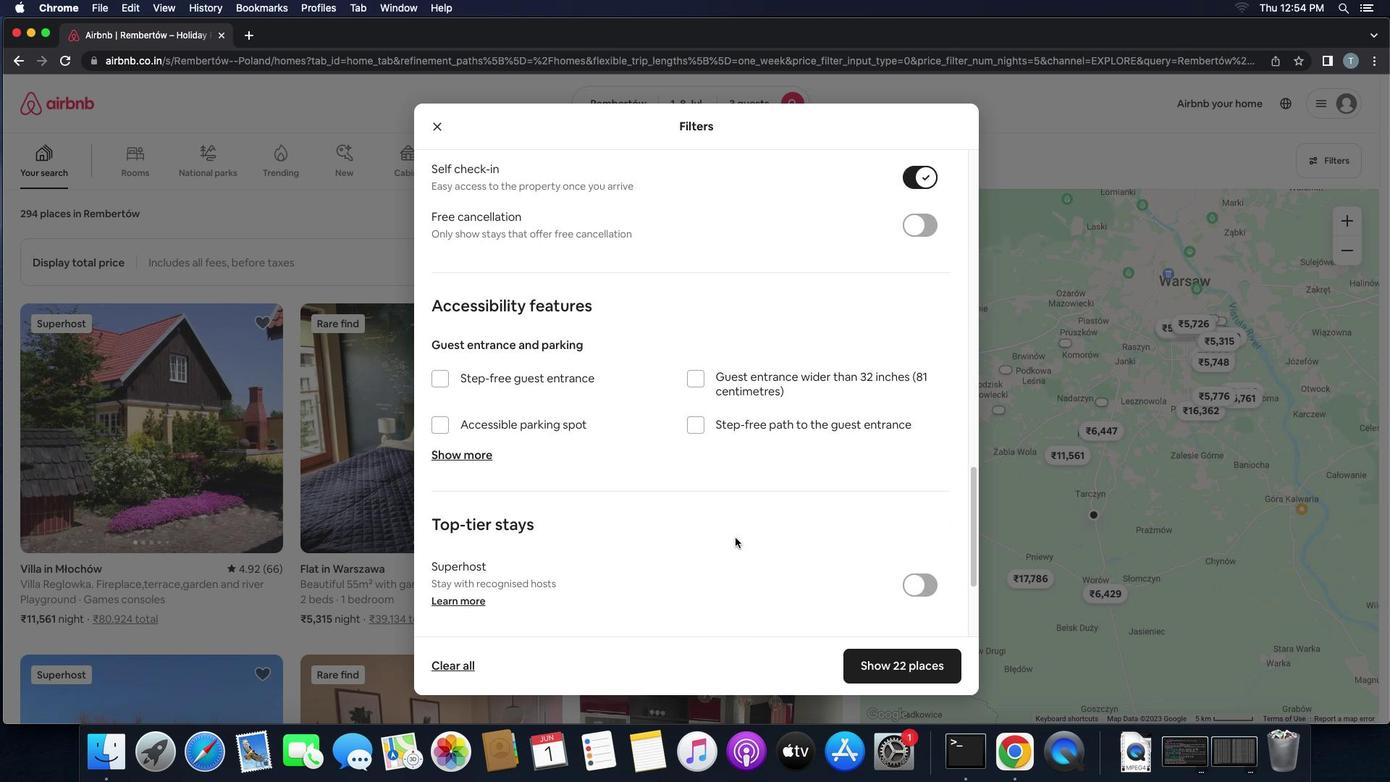 
Action: Mouse scrolled (719, 543) with delta (46, 55)
Screenshot: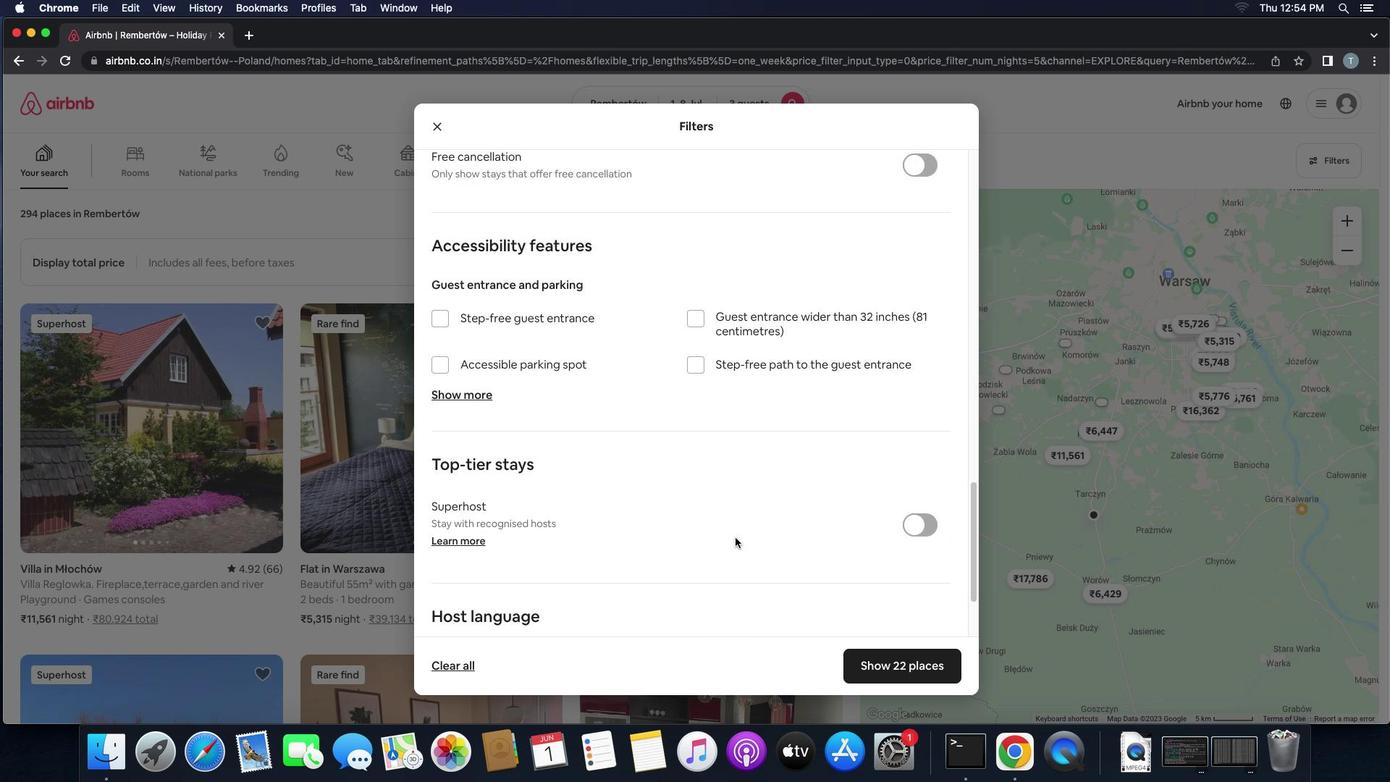 
Action: Mouse scrolled (719, 543) with delta (46, 54)
Screenshot: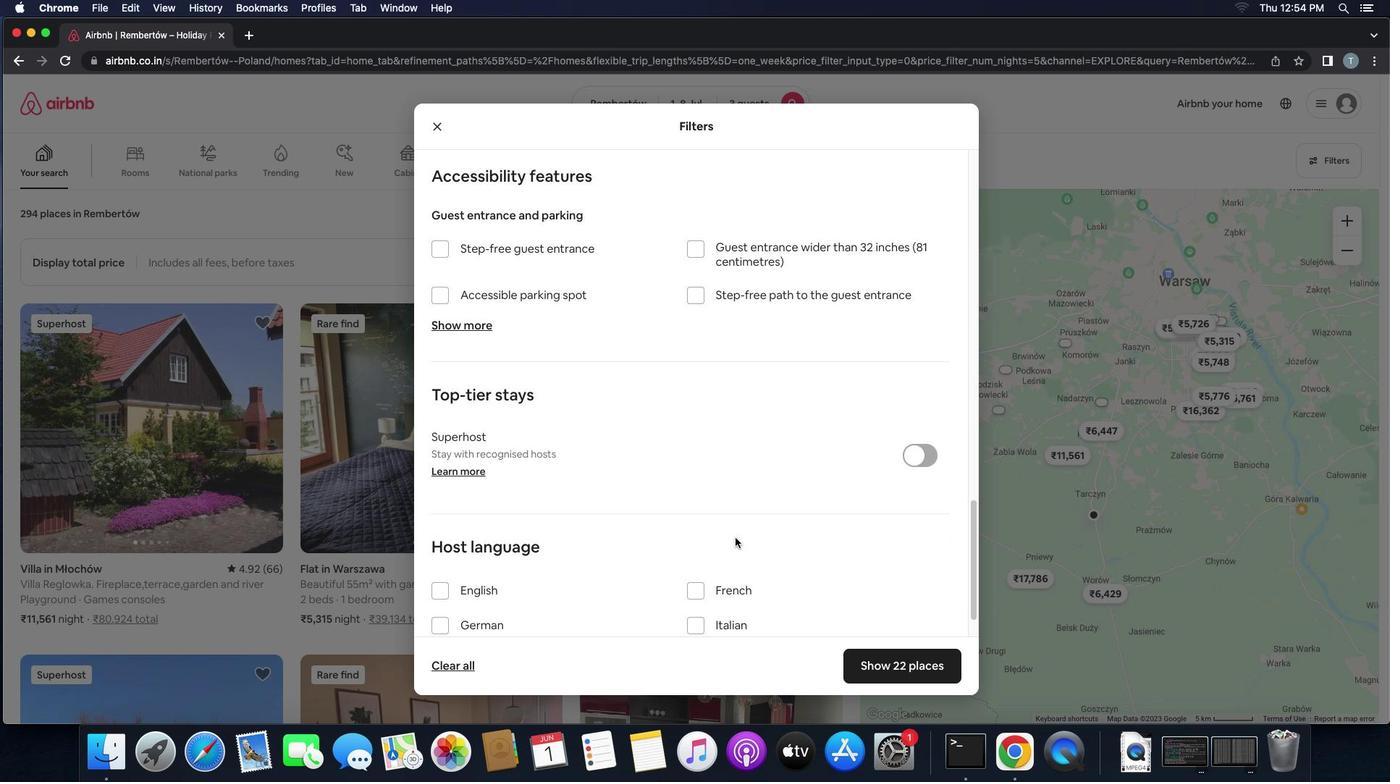 
Action: Mouse moved to (718, 543)
Screenshot: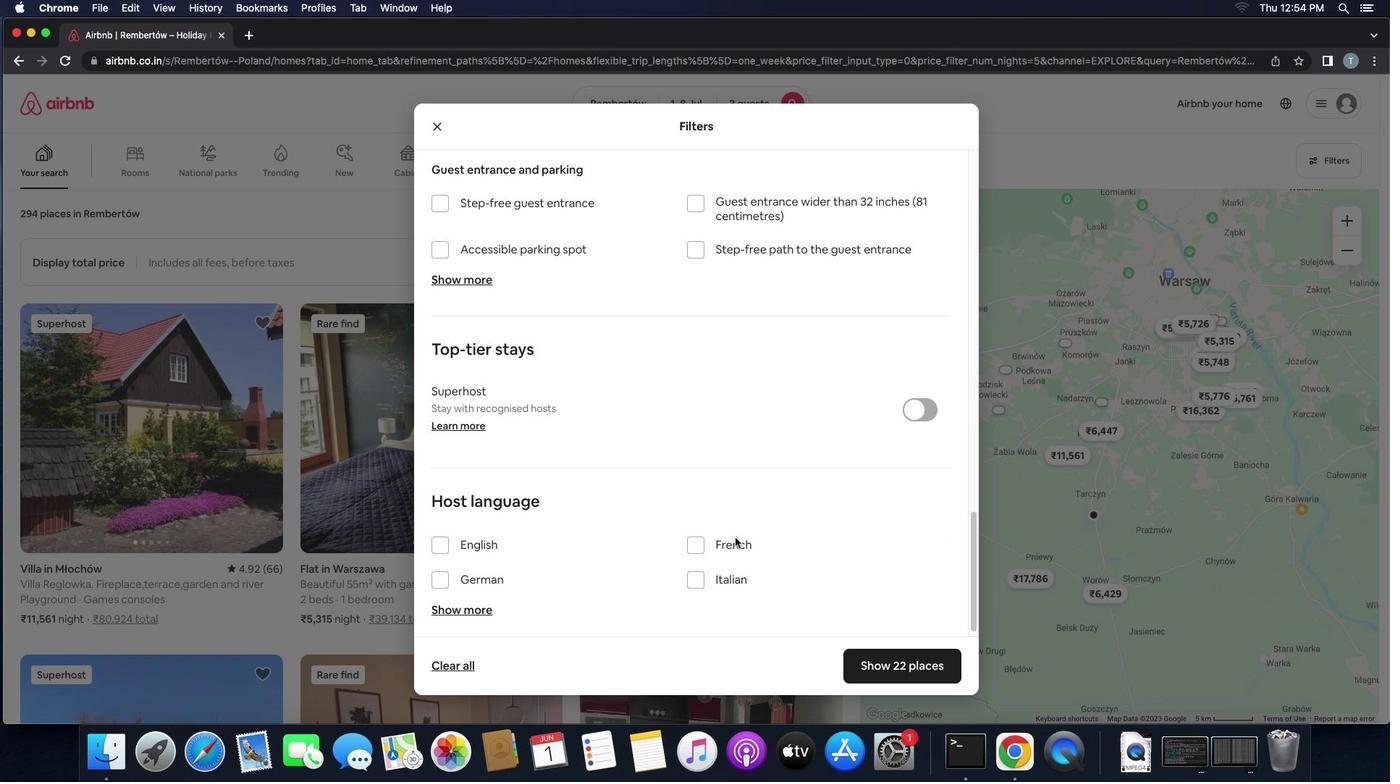 
Action: Mouse scrolled (718, 543) with delta (46, 56)
Screenshot: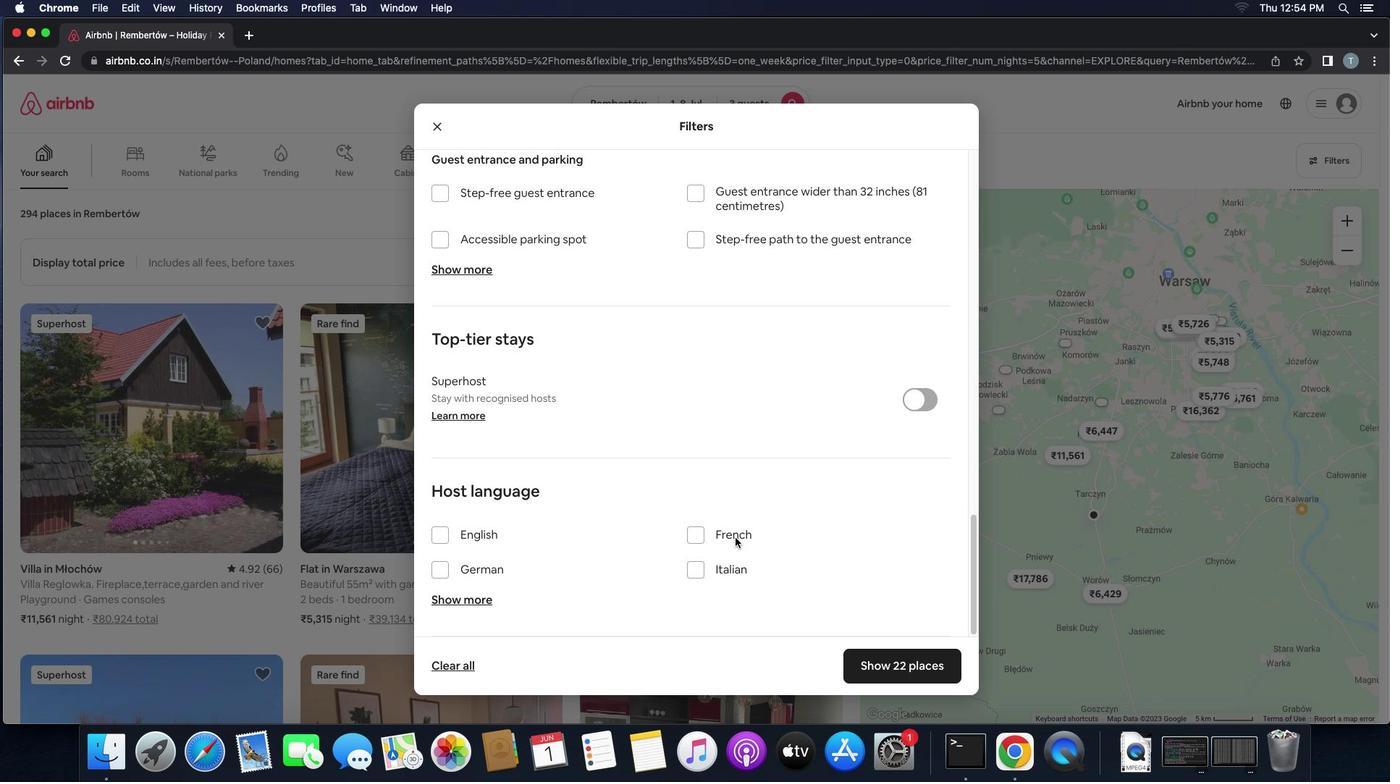 
Action: Mouse scrolled (718, 543) with delta (46, 56)
Screenshot: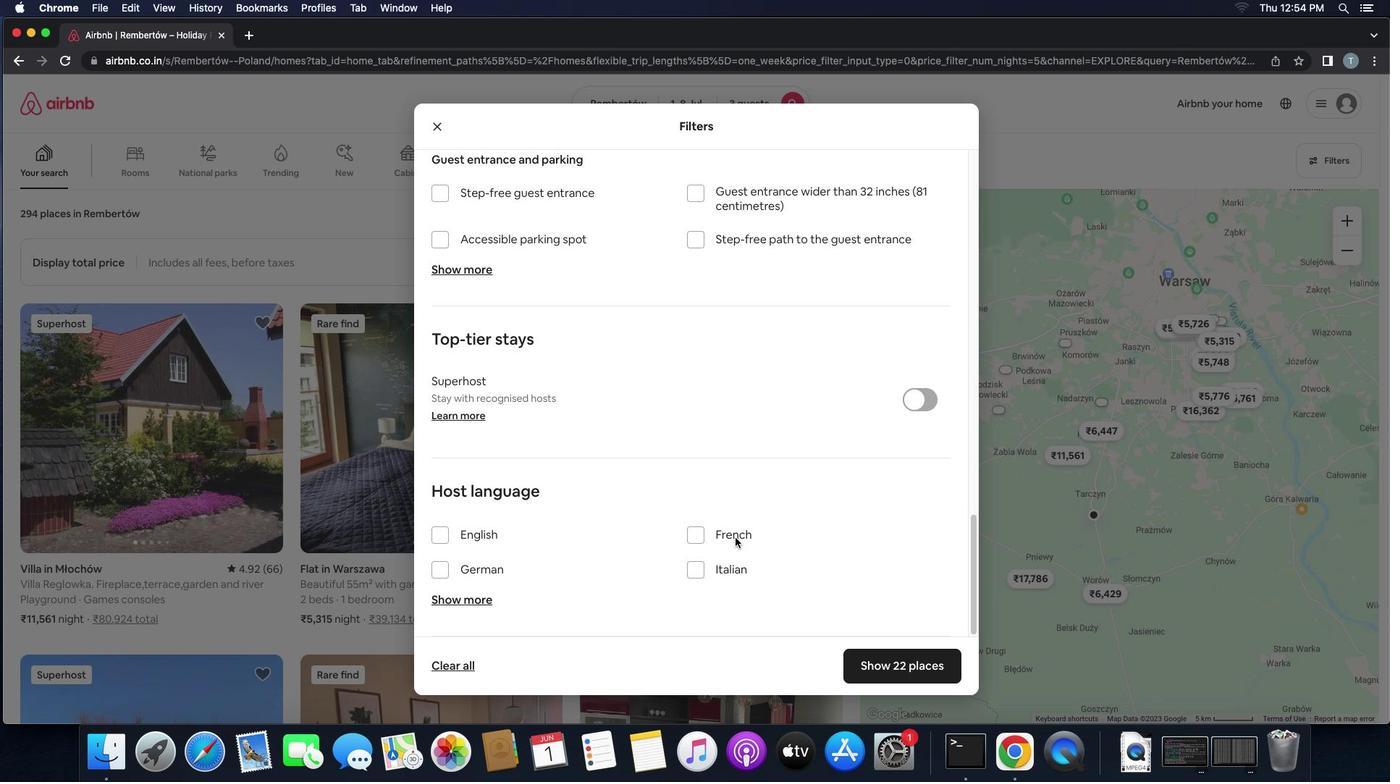 
Action: Mouse scrolled (718, 543) with delta (46, 55)
Screenshot: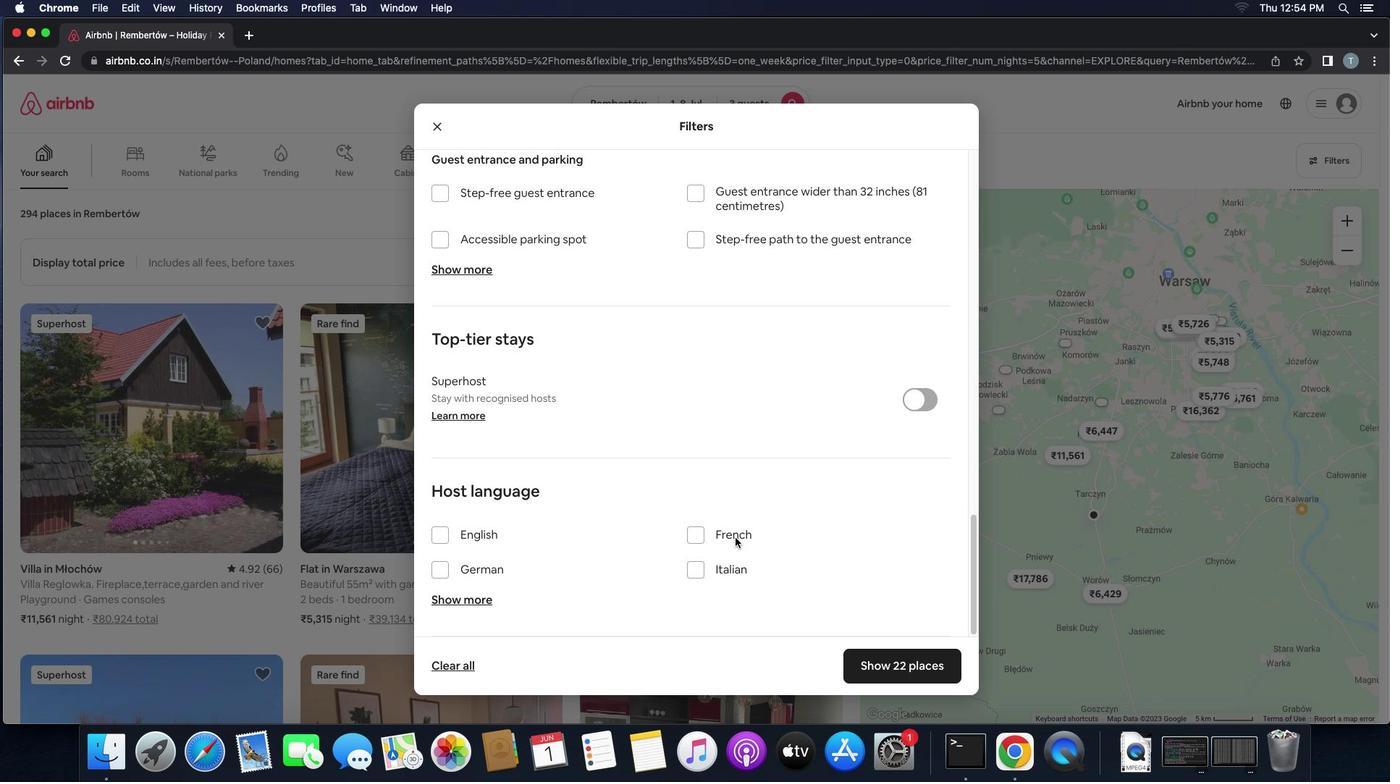 
Action: Mouse moved to (435, 540)
Screenshot: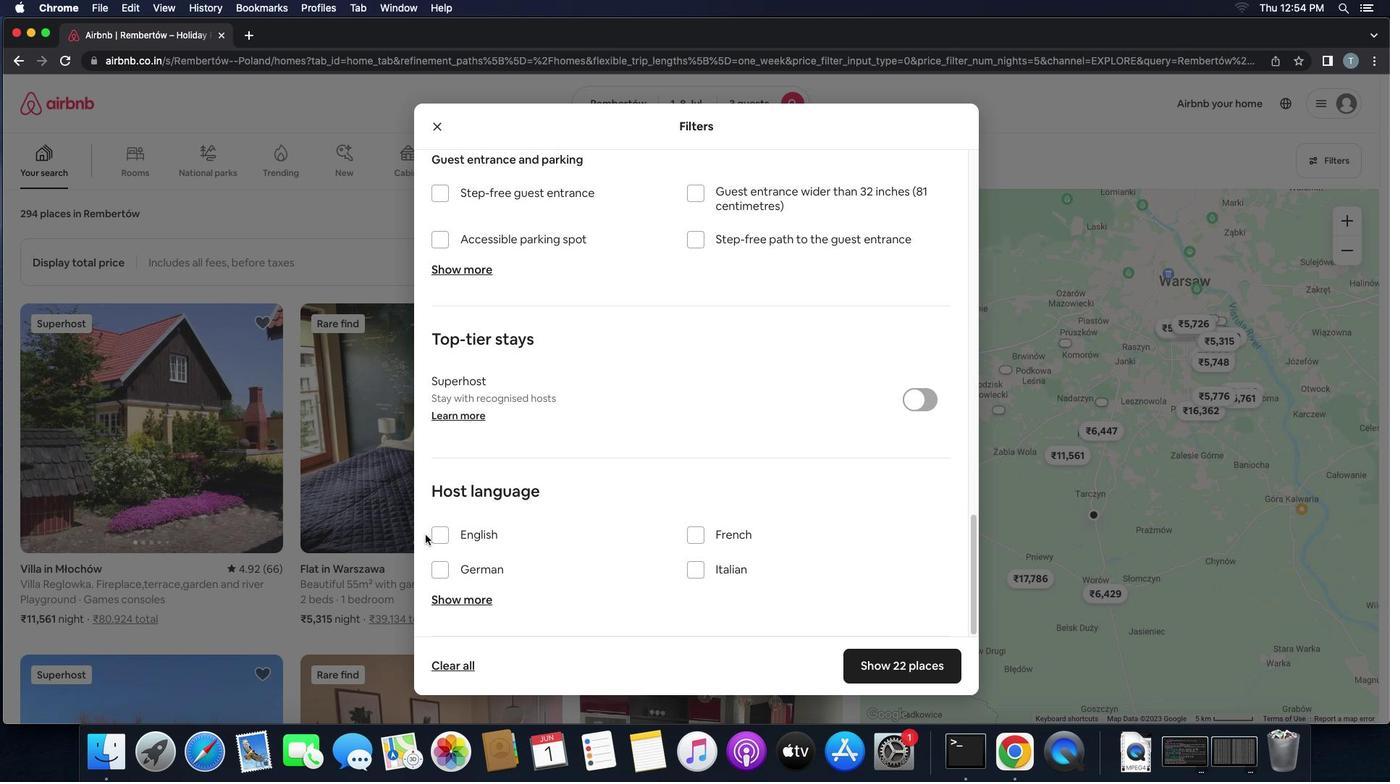 
Action: Mouse pressed left at (435, 540)
Screenshot: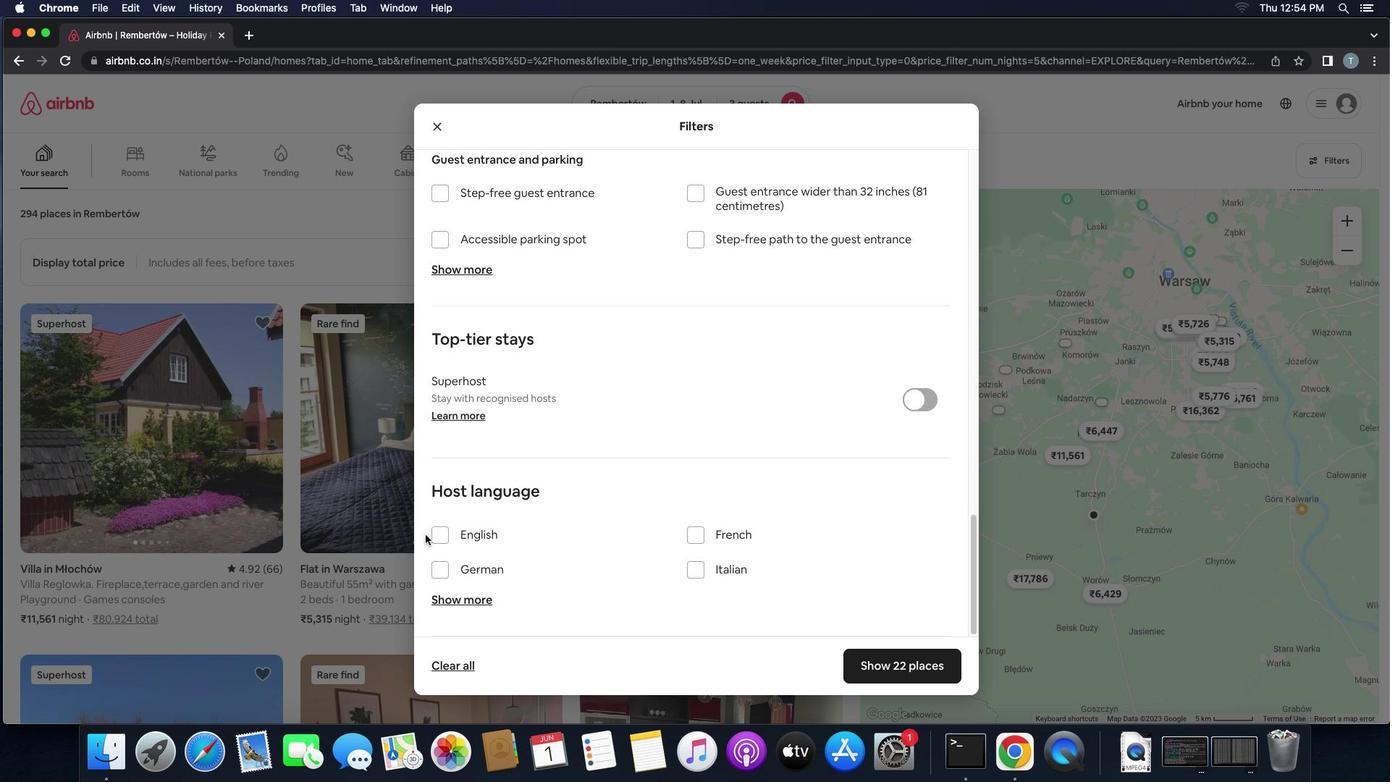 
Action: Mouse moved to (441, 540)
Screenshot: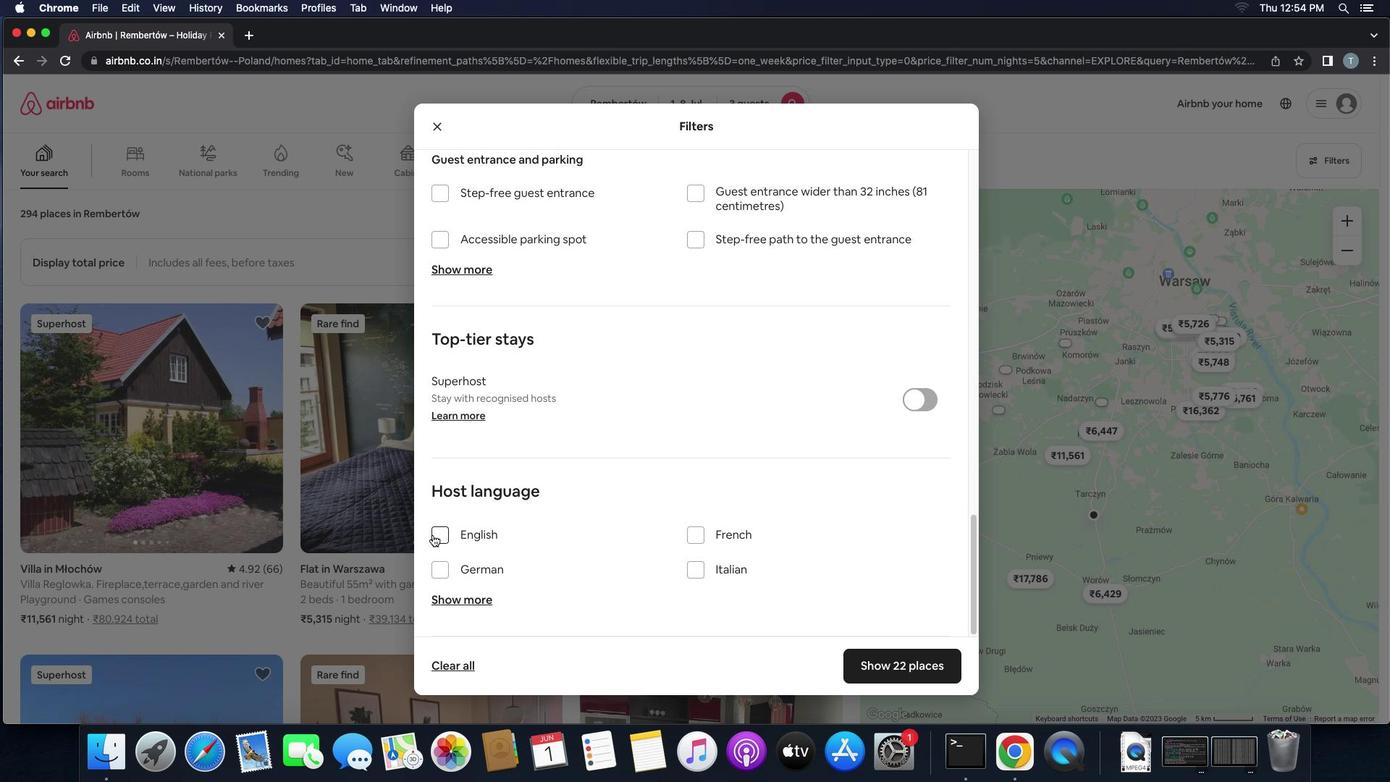 
Action: Mouse pressed left at (441, 540)
Screenshot: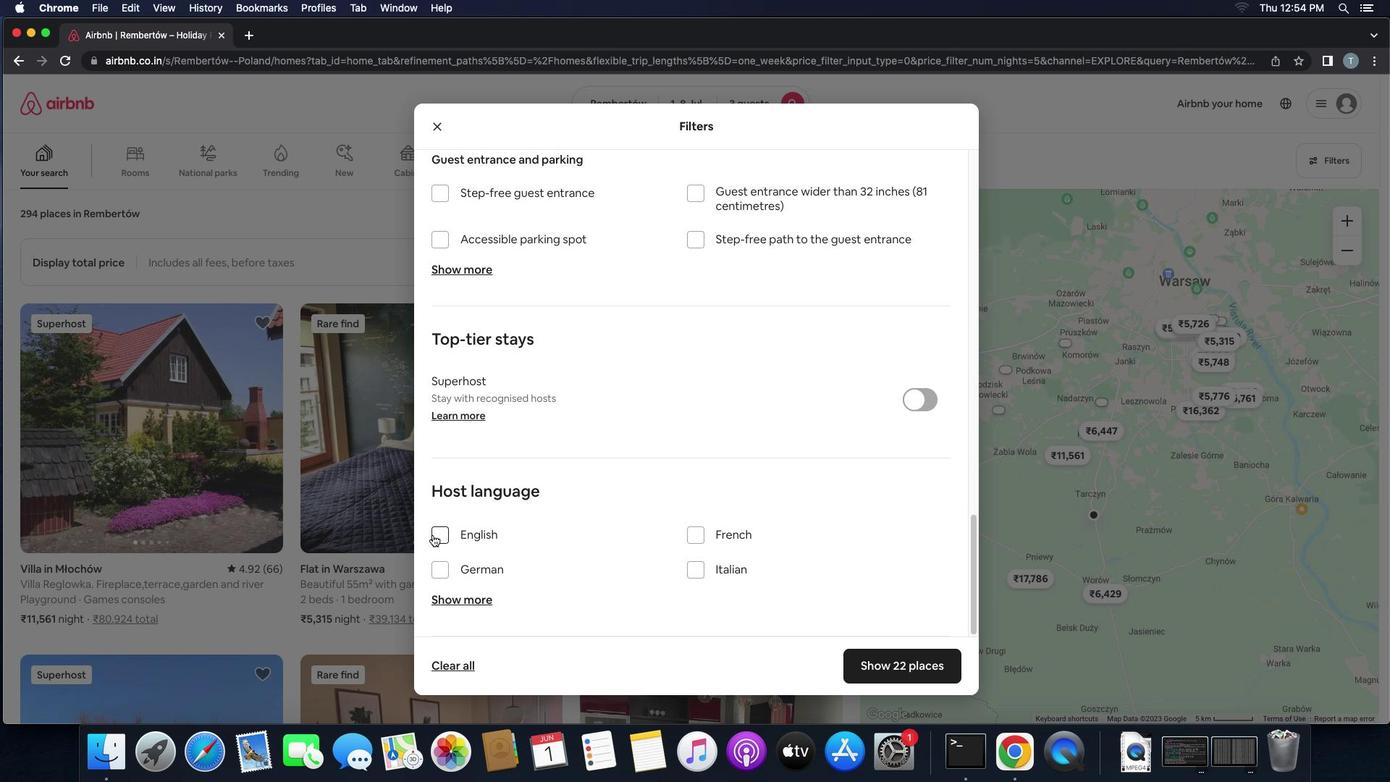 
Action: Mouse moved to (870, 665)
Screenshot: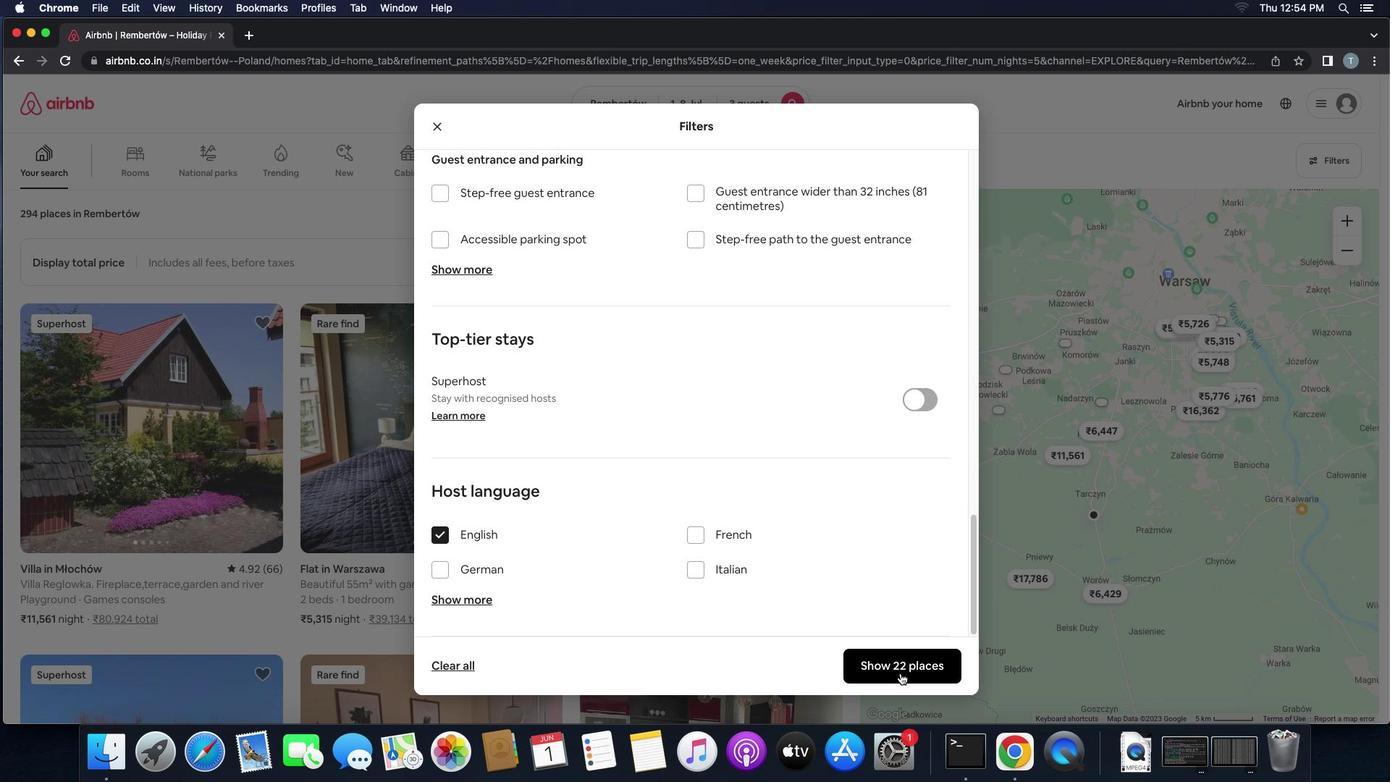
Action: Mouse pressed left at (870, 665)
Screenshot: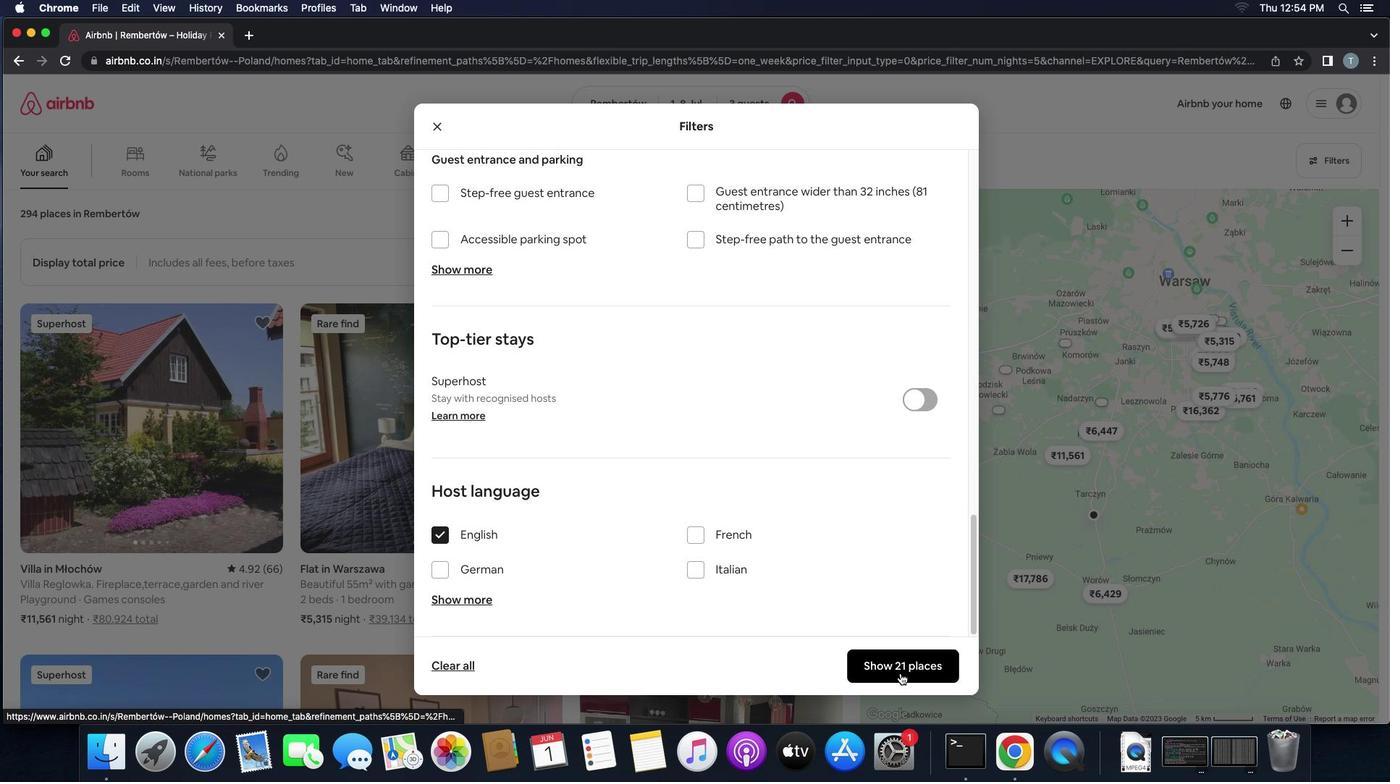 
Action: Mouse moved to (870, 665)
Screenshot: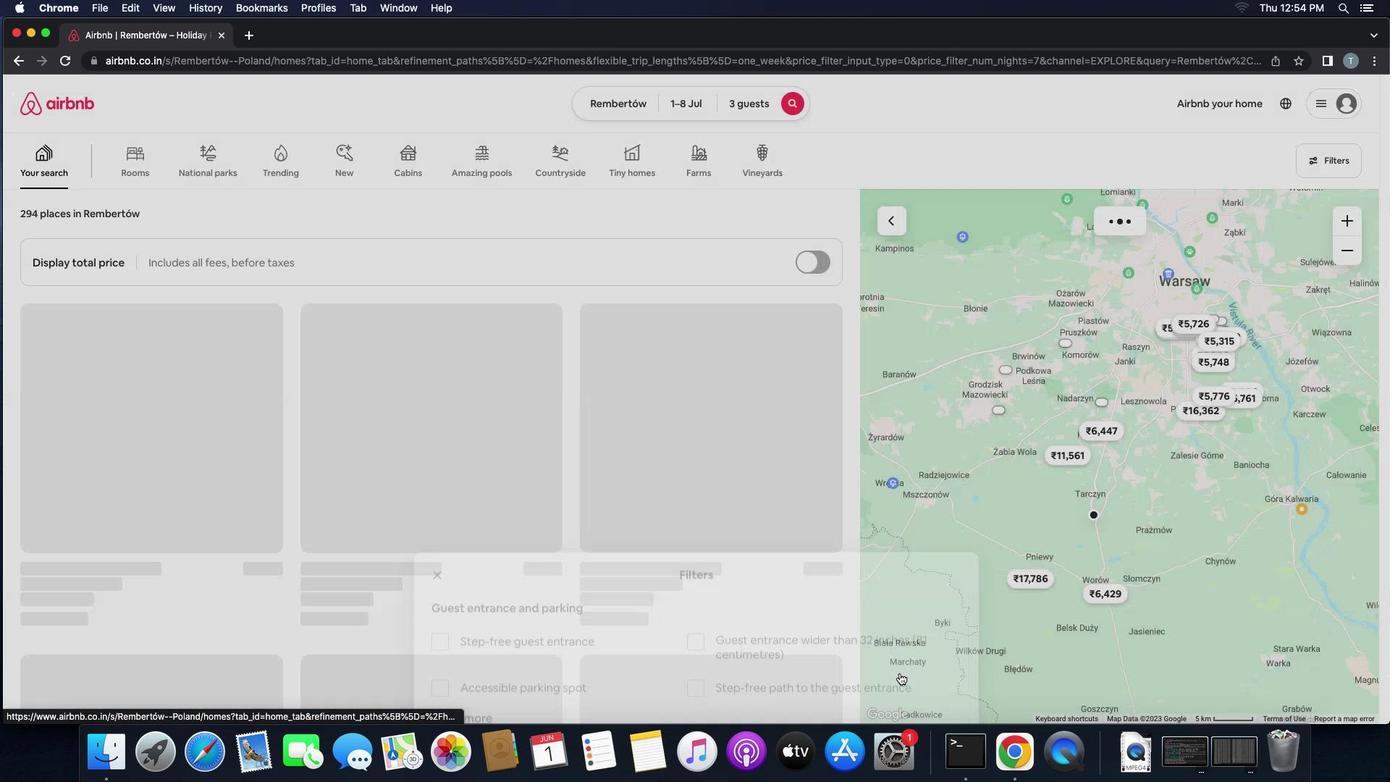 
